 Task: Find connections with filter location Tqvarch'eli with filter topic #marketingwith filter profile language Spanish with filter current company PM Group with filter school Uka Tarsadia University  with filter industry Repair and Maintenance with filter service category Mortgage Lending with filter keywords title Solar Photovoltaic Installer
Action: Mouse moved to (170, 272)
Screenshot: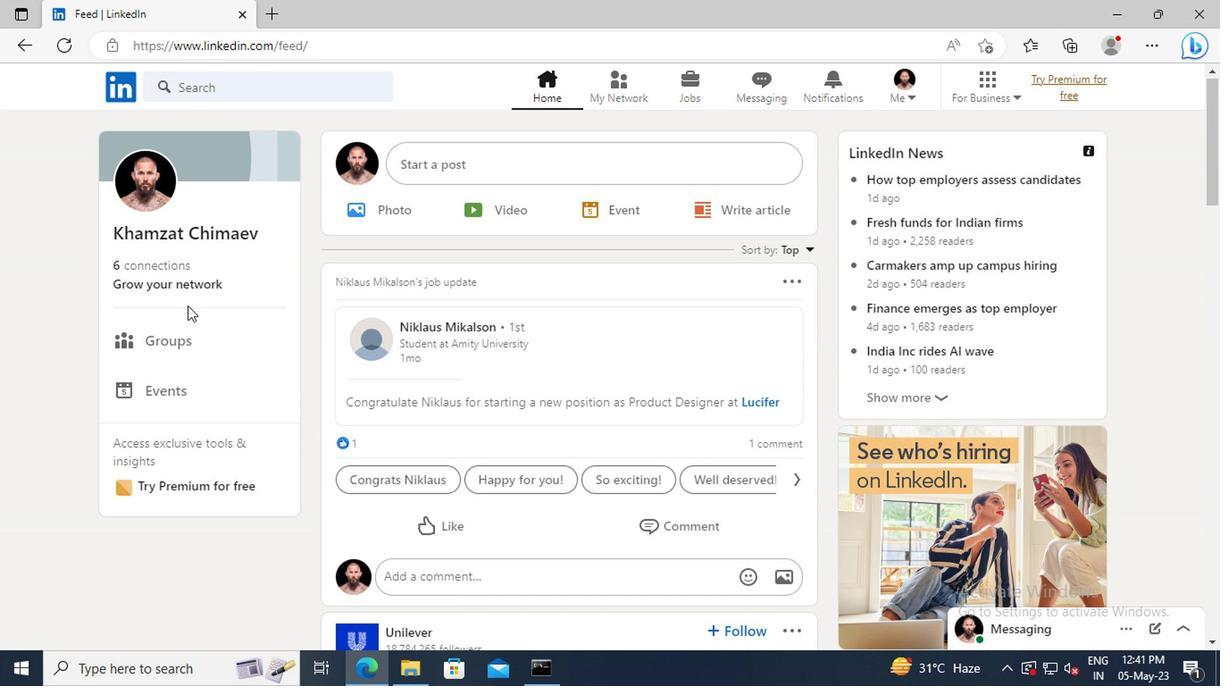 
Action: Mouse pressed left at (170, 272)
Screenshot: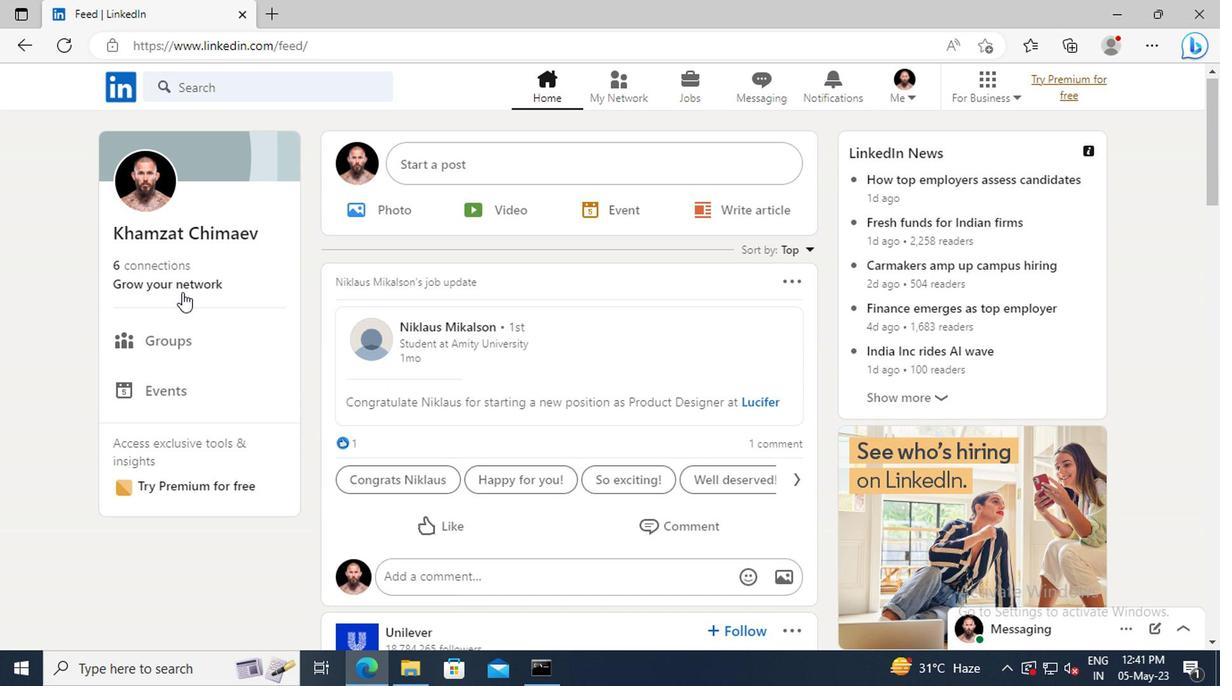 
Action: Mouse moved to (191, 188)
Screenshot: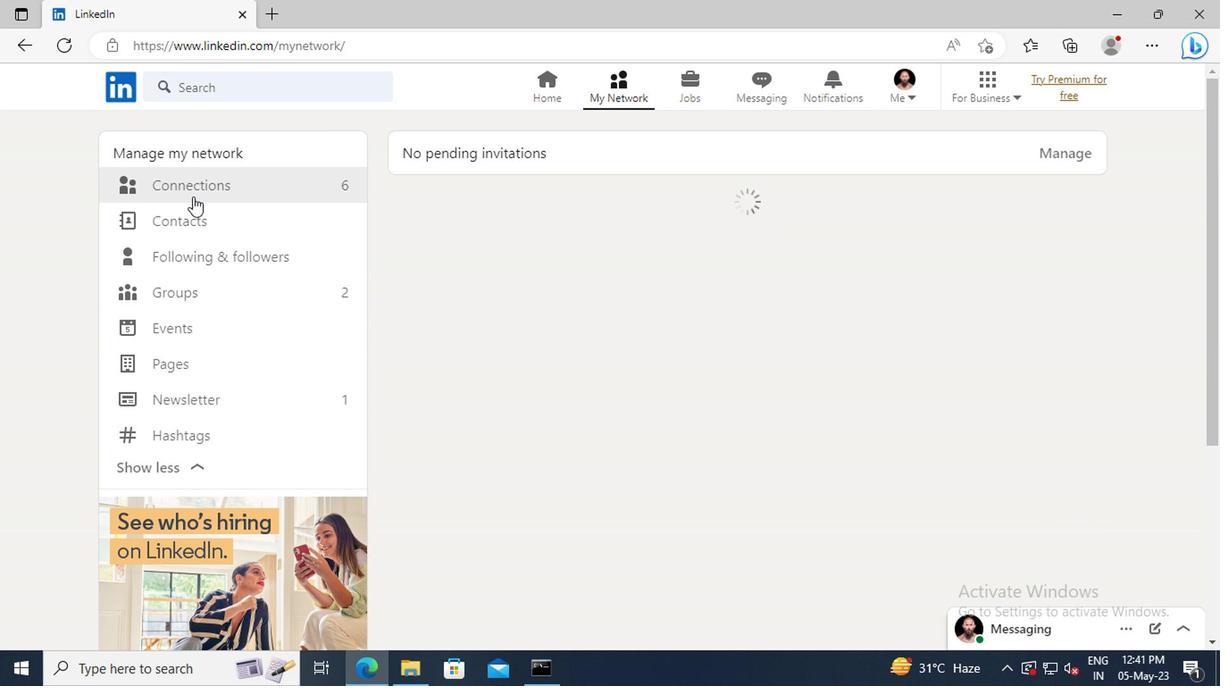 
Action: Mouse pressed left at (191, 188)
Screenshot: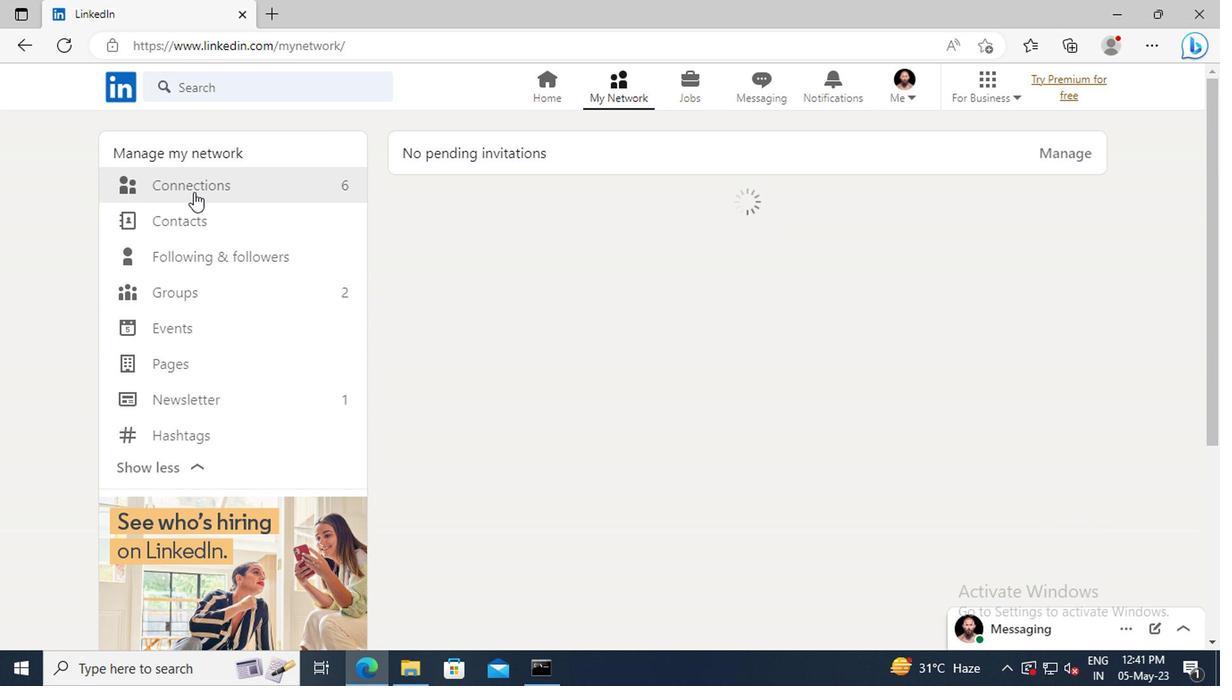 
Action: Mouse moved to (733, 191)
Screenshot: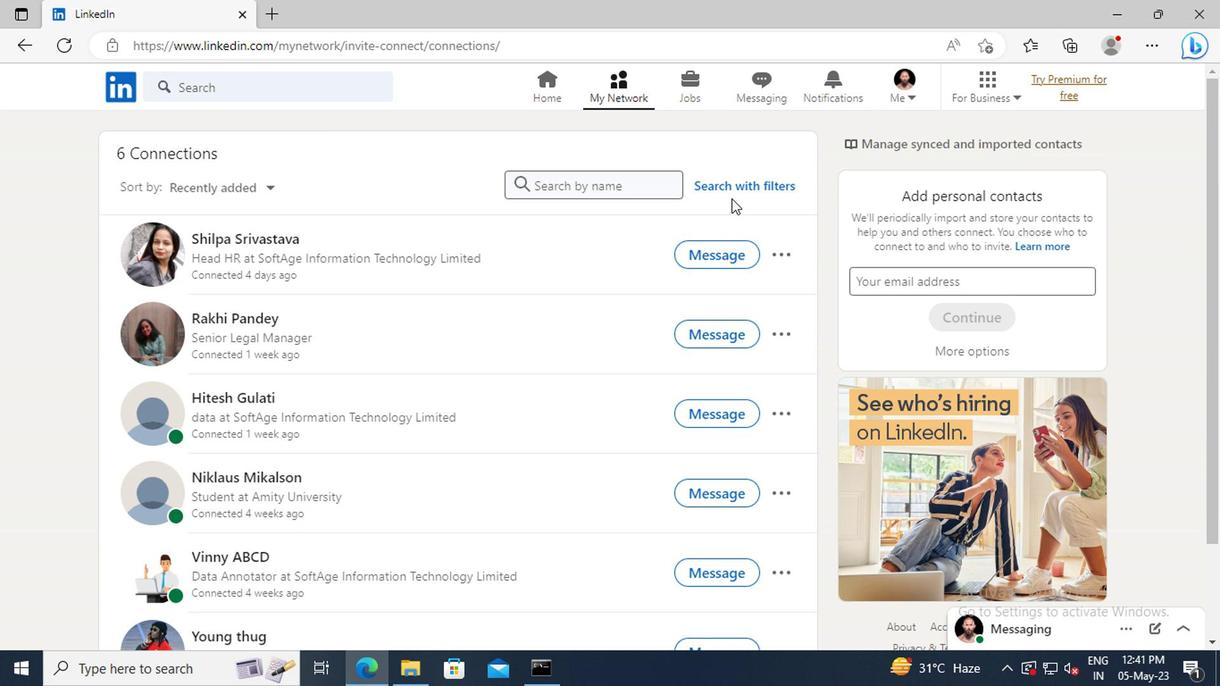 
Action: Mouse pressed left at (733, 191)
Screenshot: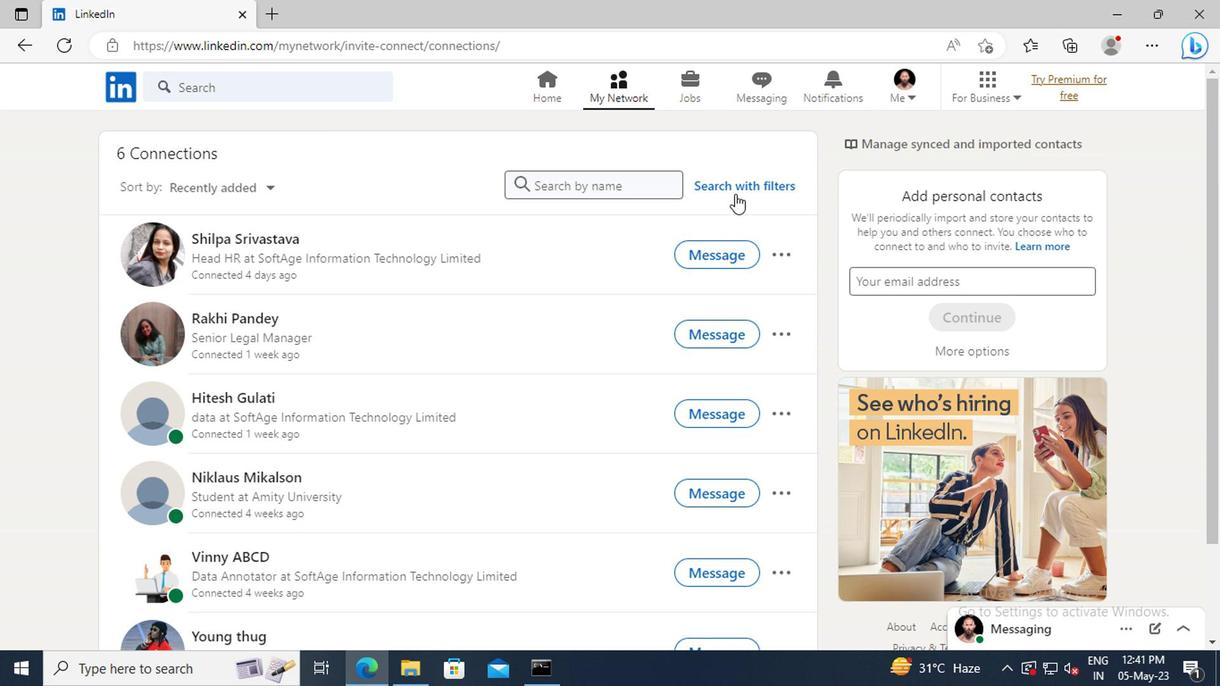 
Action: Mouse moved to (669, 139)
Screenshot: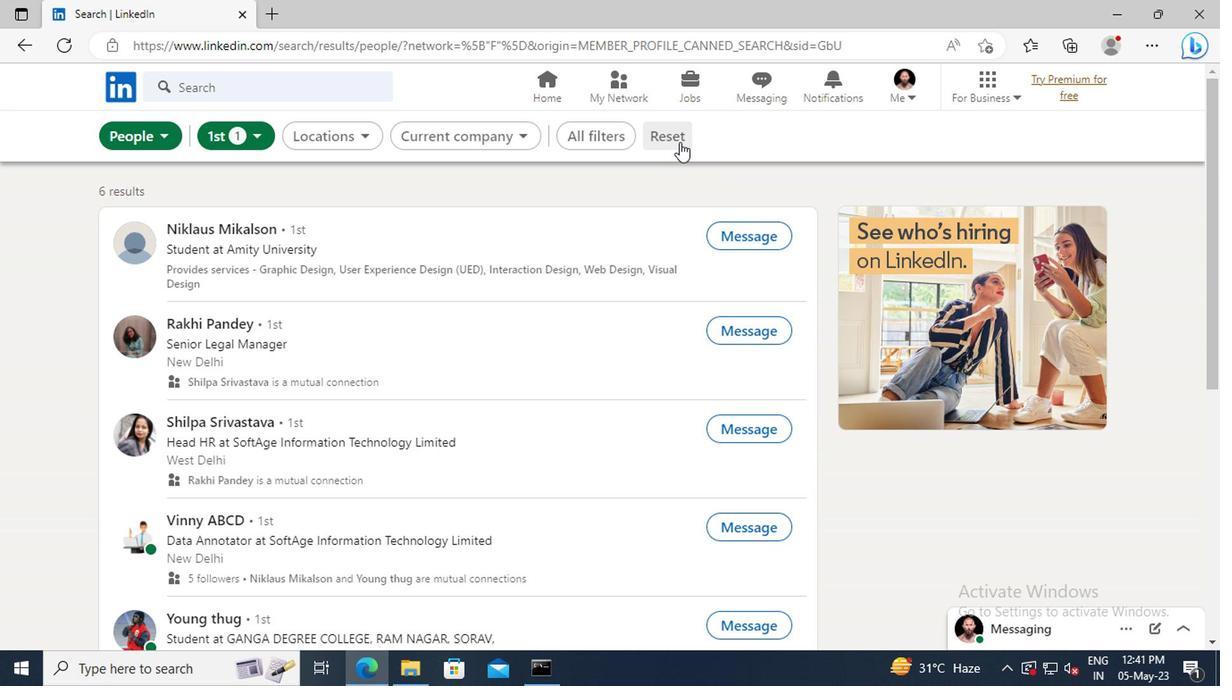 
Action: Mouse pressed left at (669, 139)
Screenshot: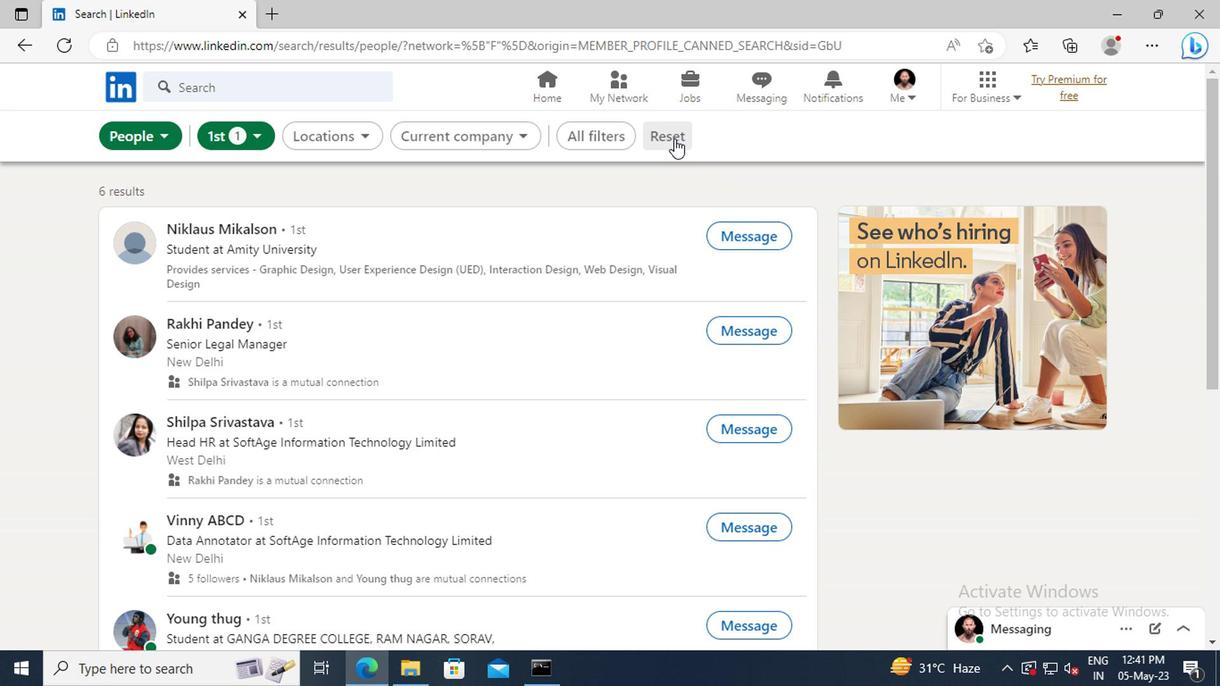 
Action: Mouse moved to (641, 139)
Screenshot: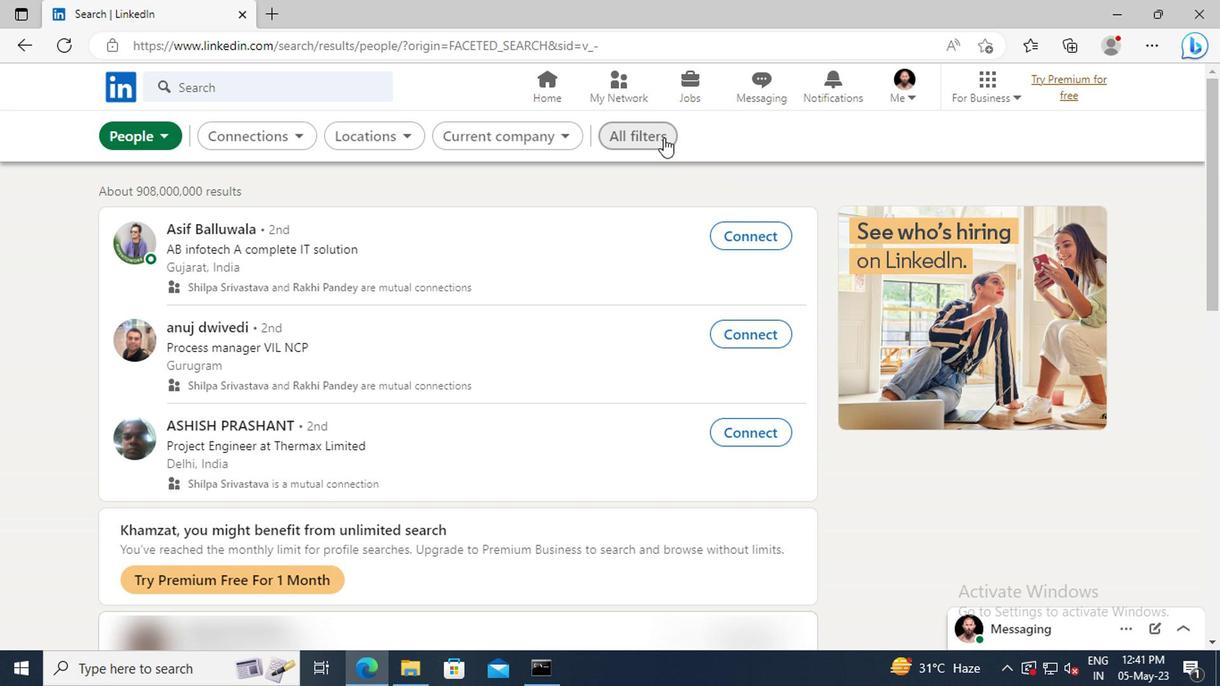 
Action: Mouse pressed left at (641, 139)
Screenshot: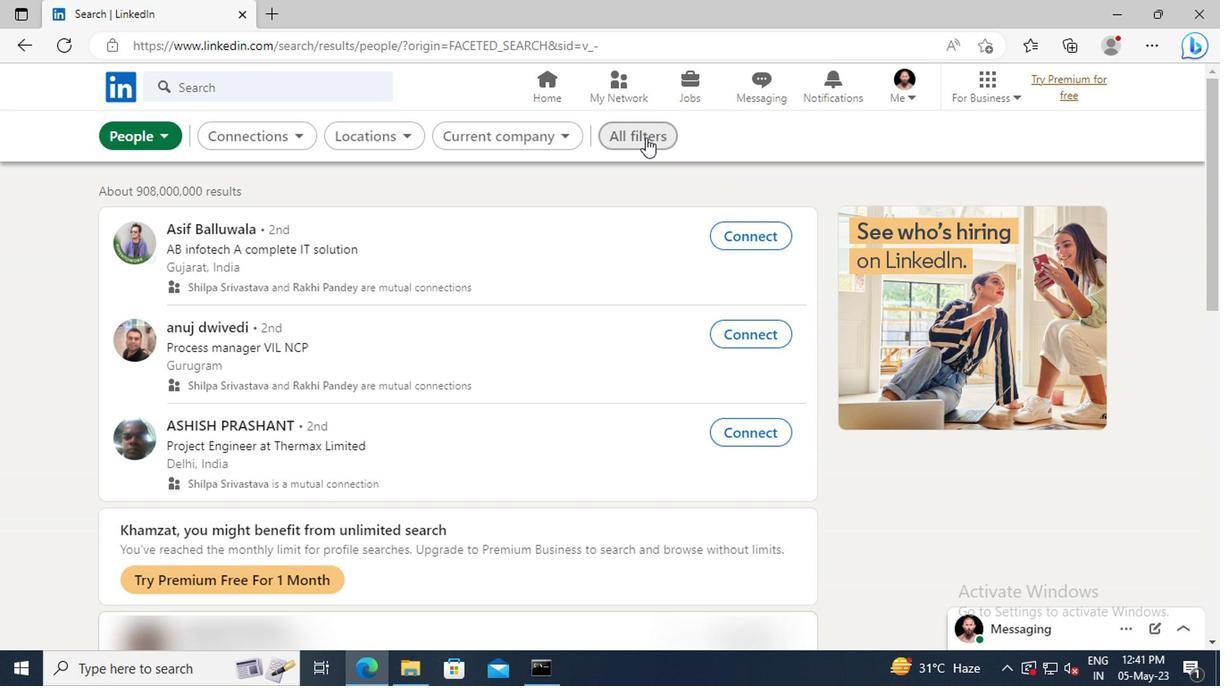
Action: Mouse moved to (1002, 348)
Screenshot: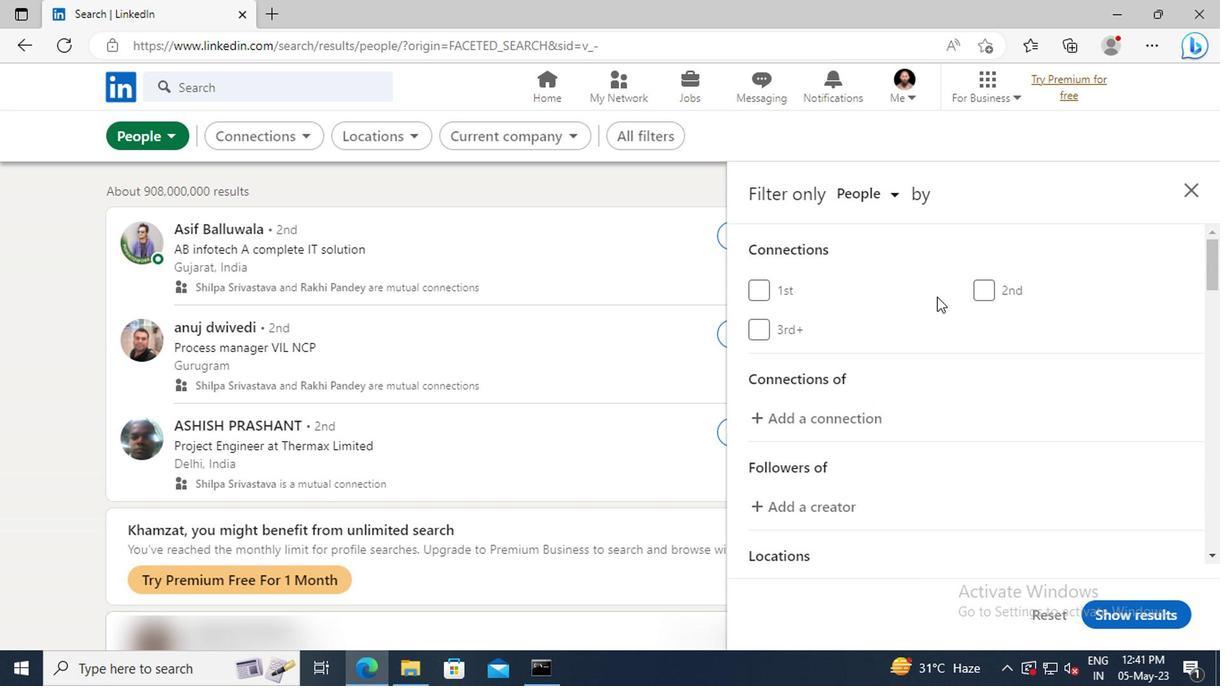 
Action: Mouse scrolled (1002, 347) with delta (0, -1)
Screenshot: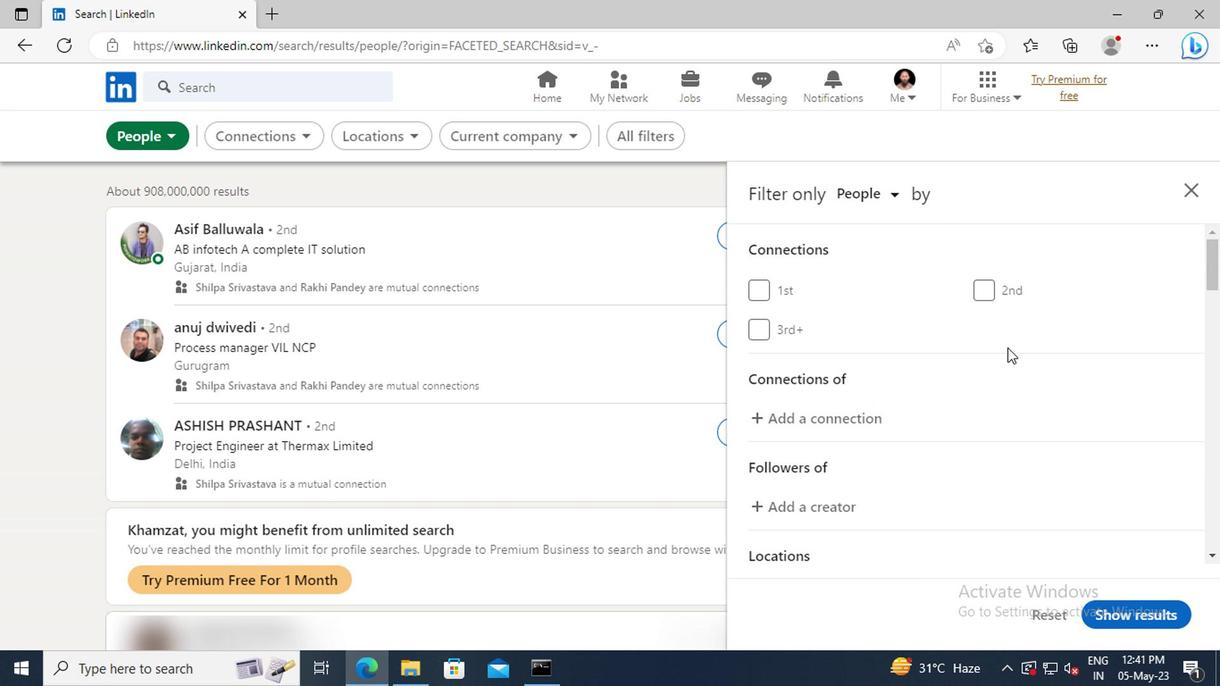 
Action: Mouse scrolled (1002, 347) with delta (0, -1)
Screenshot: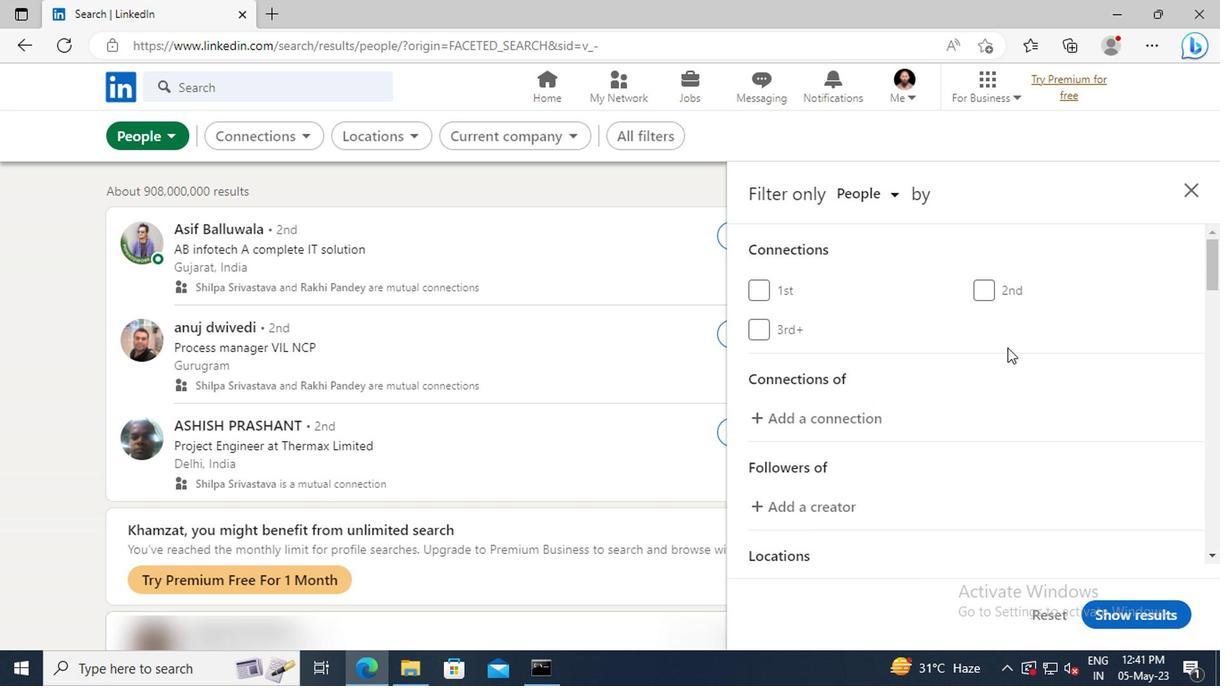 
Action: Mouse scrolled (1002, 347) with delta (0, -1)
Screenshot: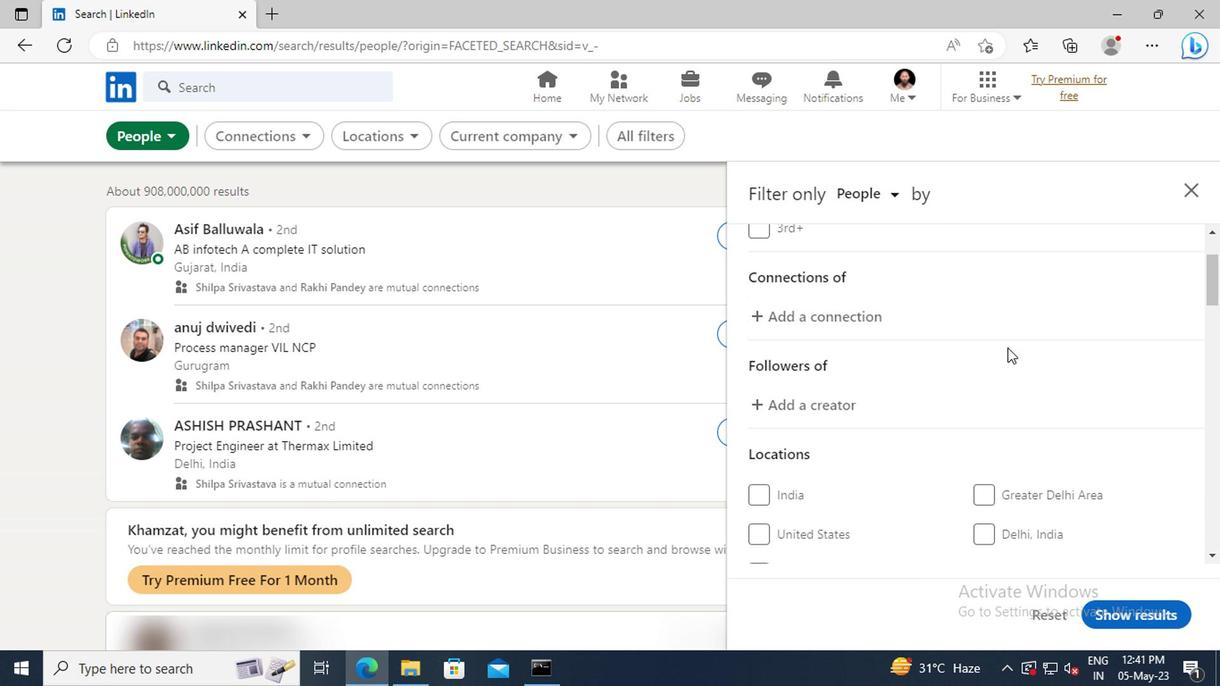 
Action: Mouse scrolled (1002, 347) with delta (0, -1)
Screenshot: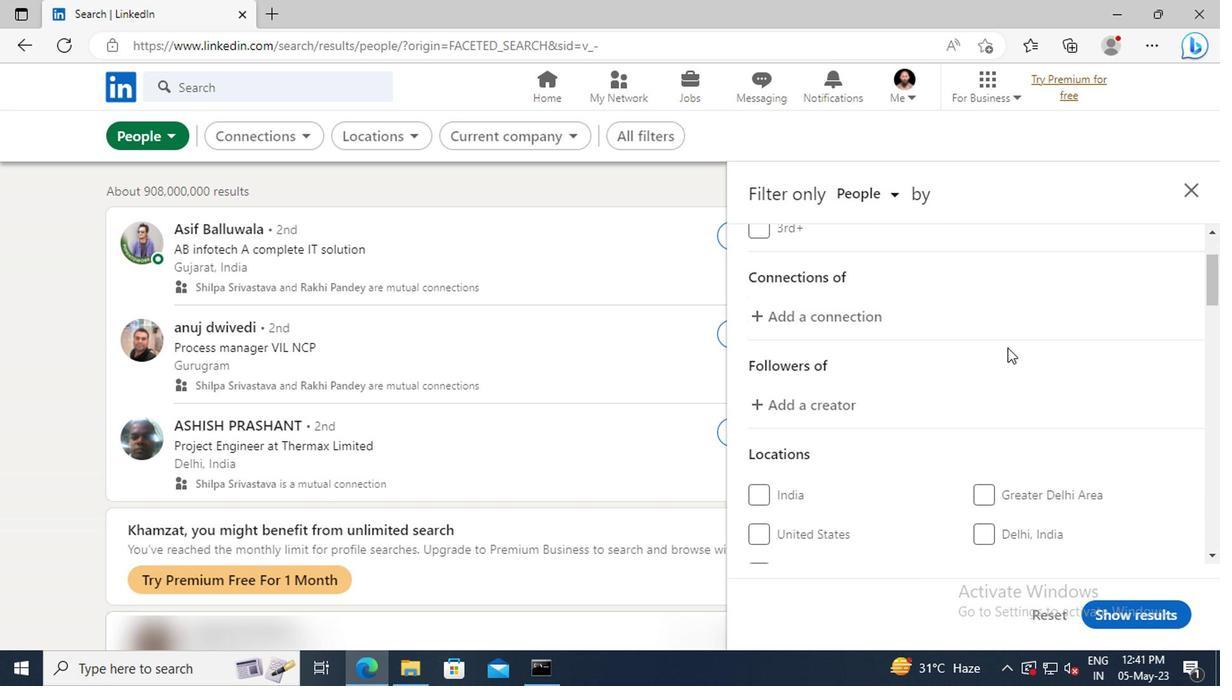 
Action: Mouse scrolled (1002, 347) with delta (0, -1)
Screenshot: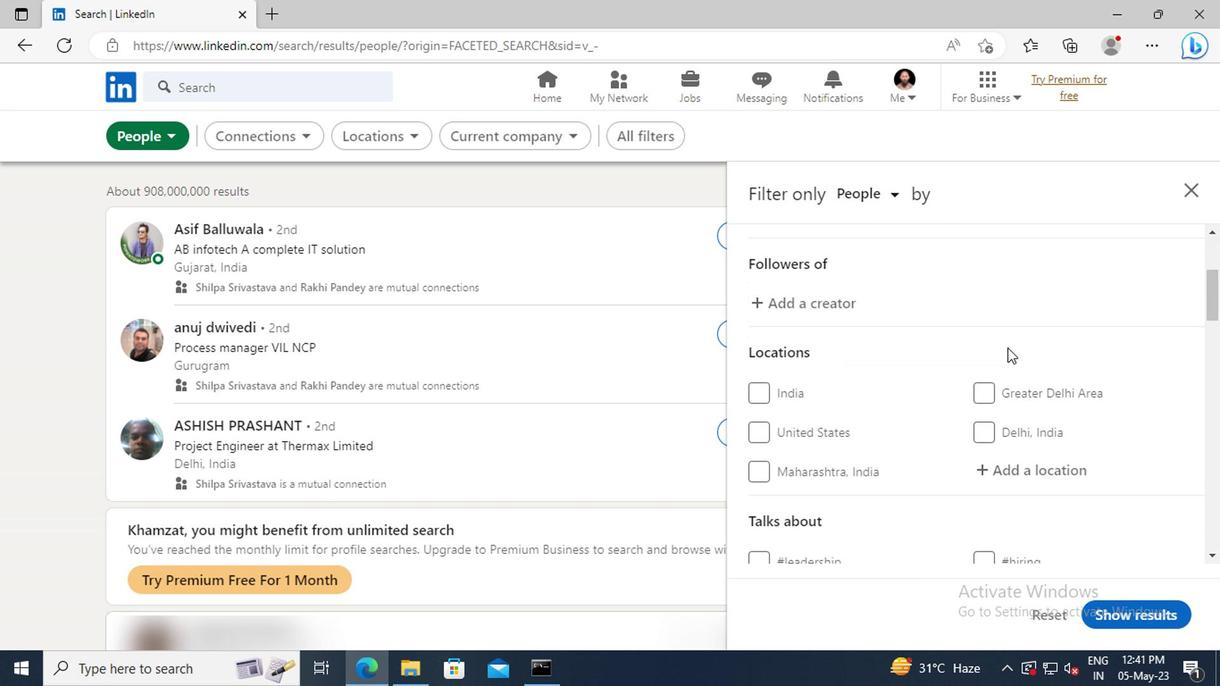 
Action: Mouse scrolled (1002, 347) with delta (0, -1)
Screenshot: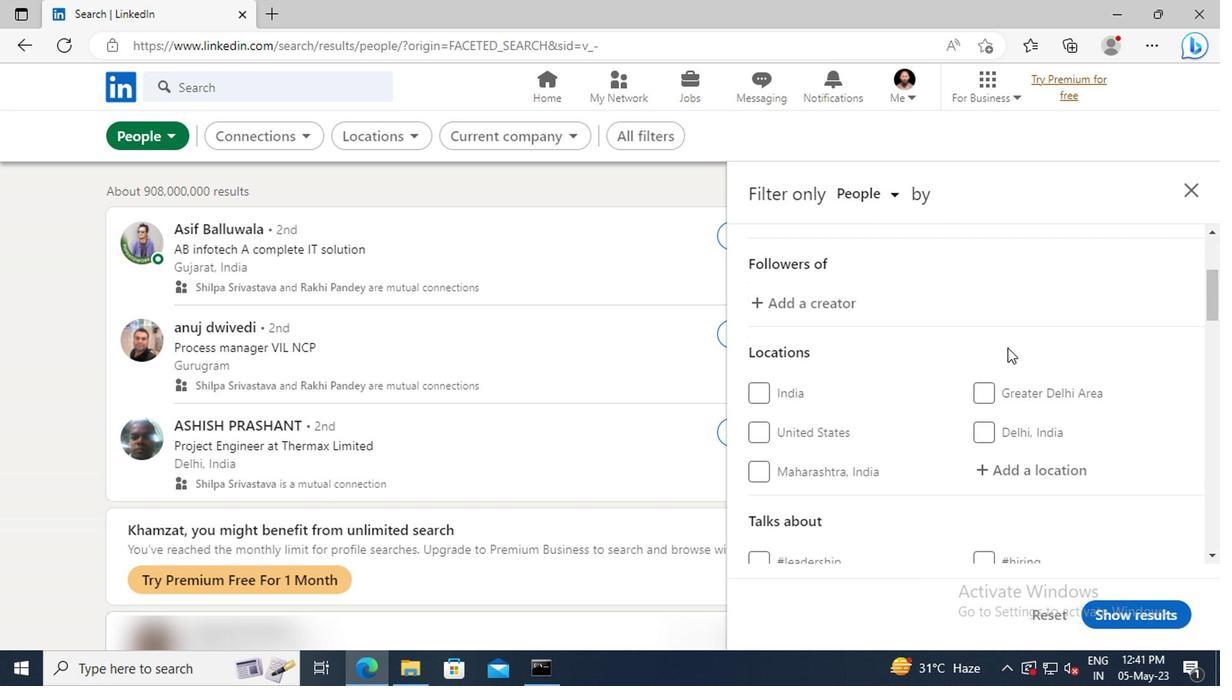 
Action: Mouse moved to (1003, 365)
Screenshot: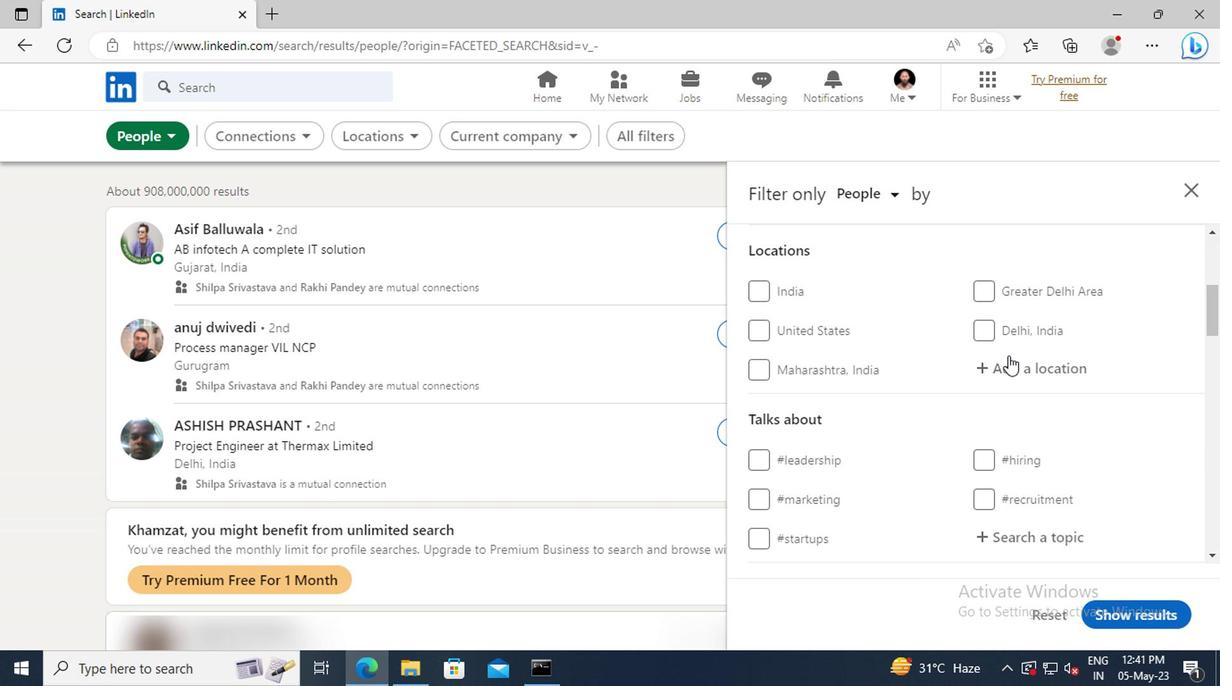 
Action: Mouse pressed left at (1003, 365)
Screenshot: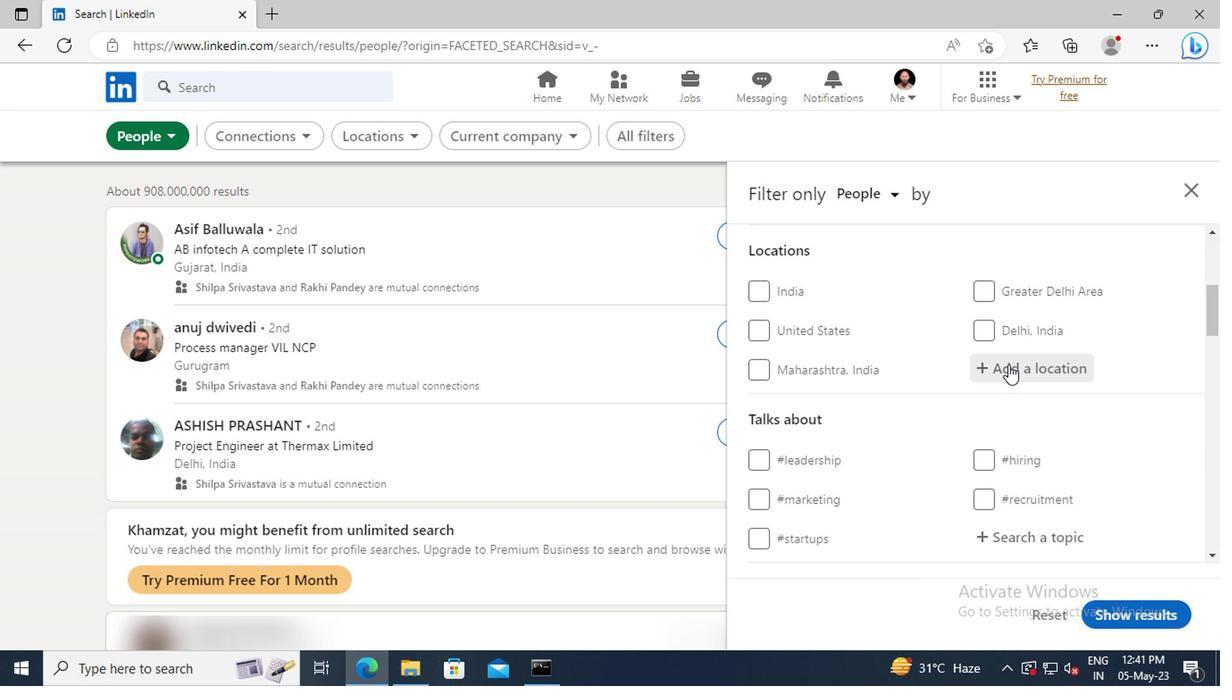 
Action: Key pressed <Key.shift>TQVARCH'ELI<Key.enter>
Screenshot: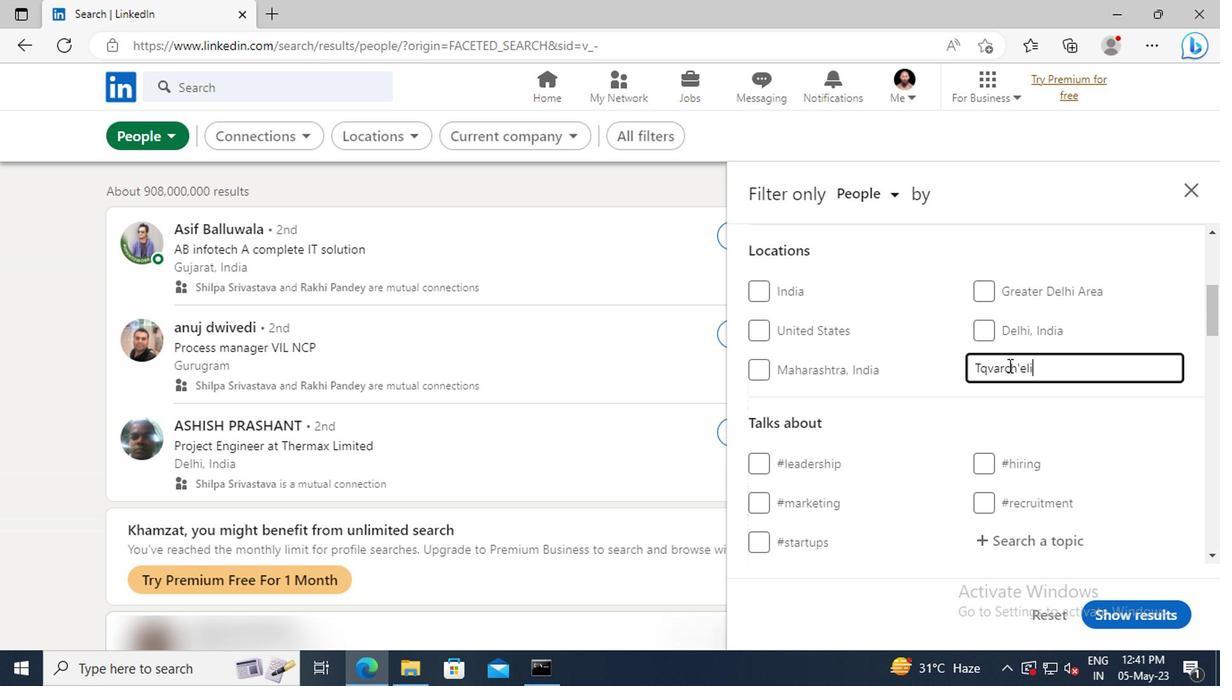 
Action: Mouse scrolled (1003, 364) with delta (0, 0)
Screenshot: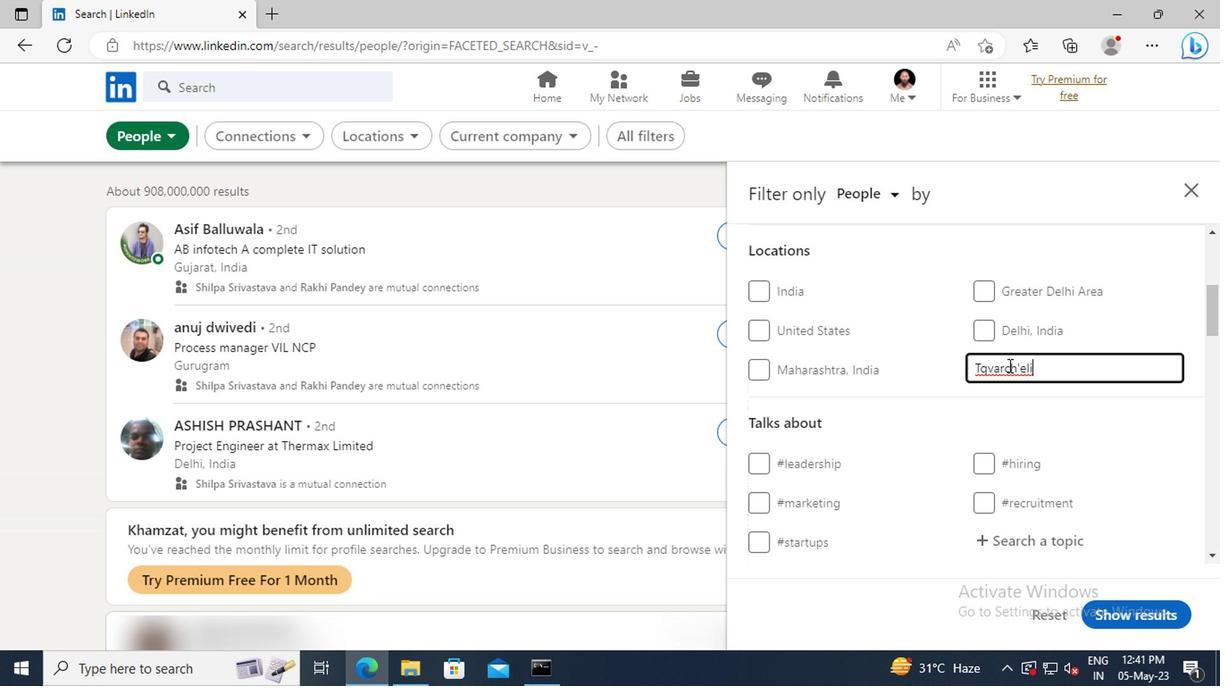 
Action: Mouse scrolled (1003, 364) with delta (0, 0)
Screenshot: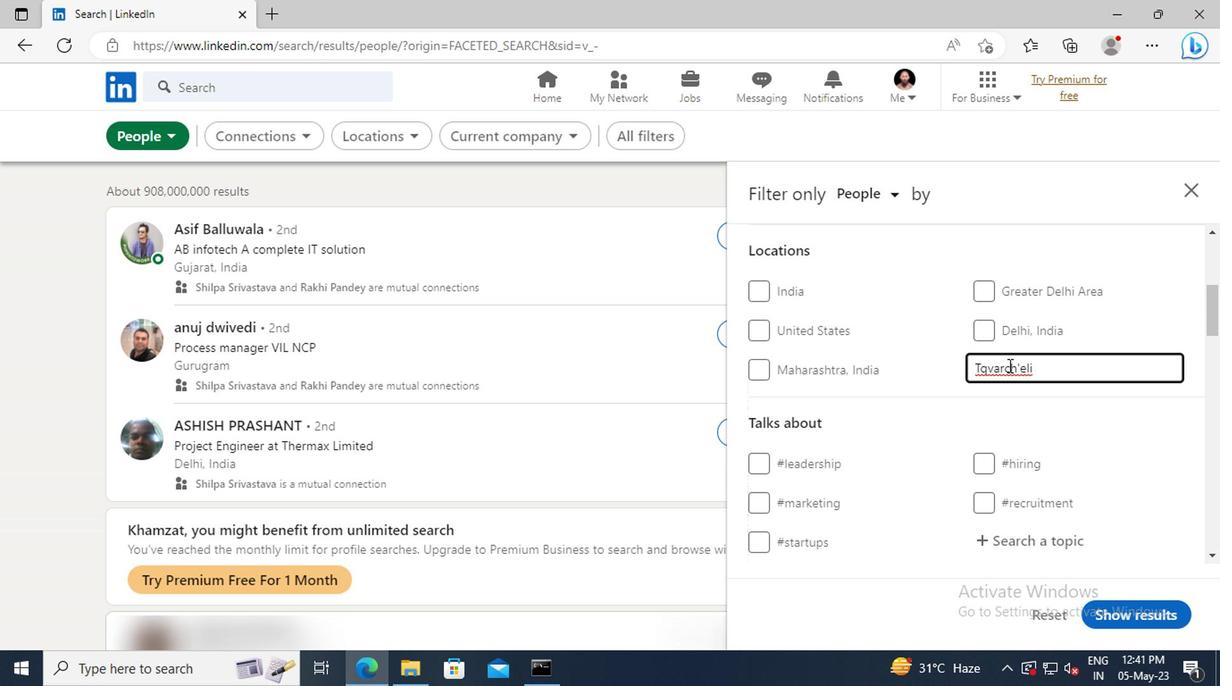 
Action: Mouse moved to (753, 402)
Screenshot: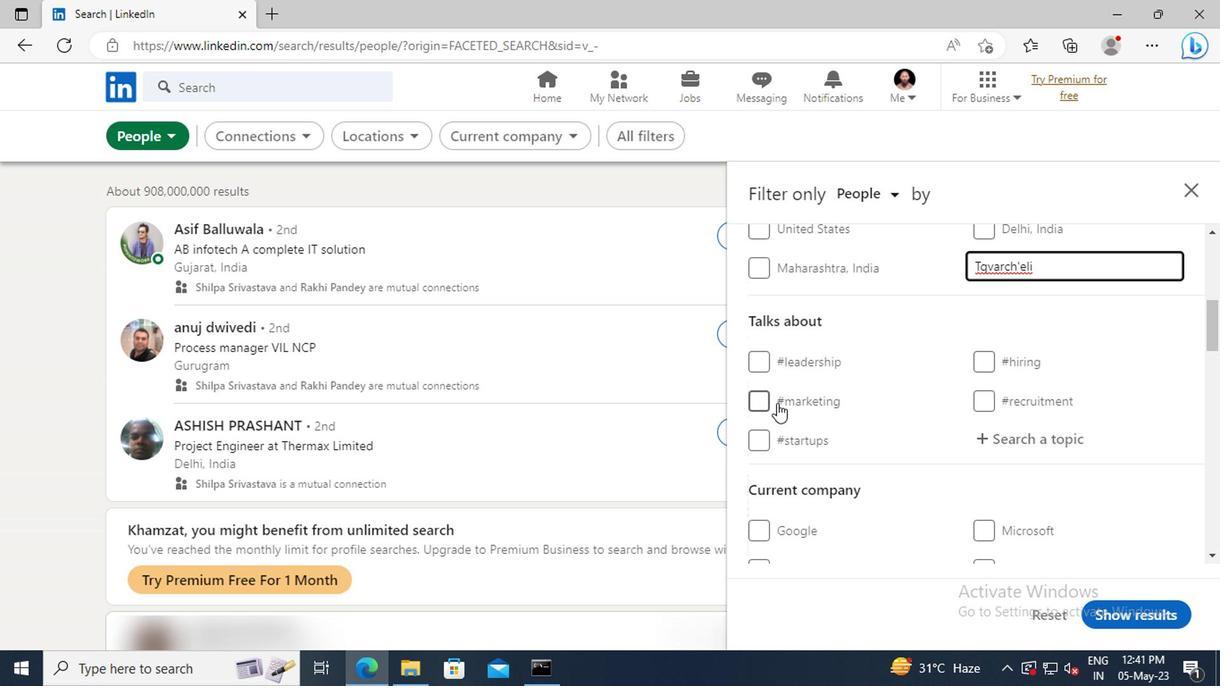 
Action: Mouse pressed left at (753, 402)
Screenshot: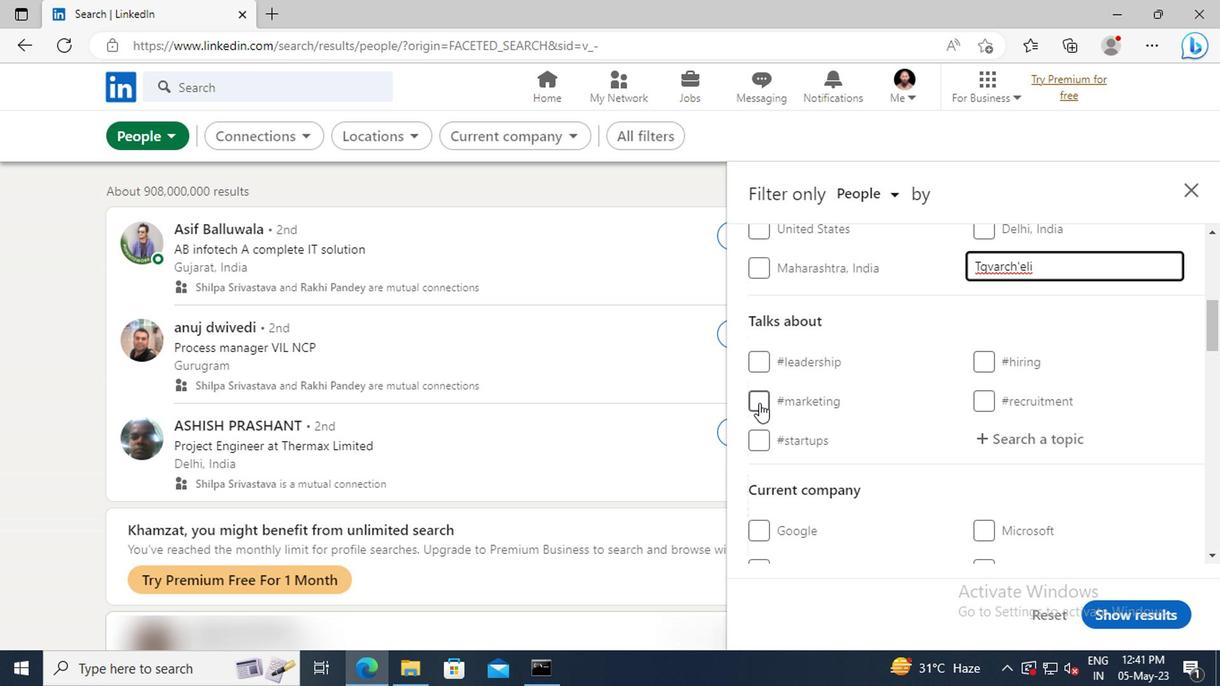 
Action: Mouse moved to (937, 402)
Screenshot: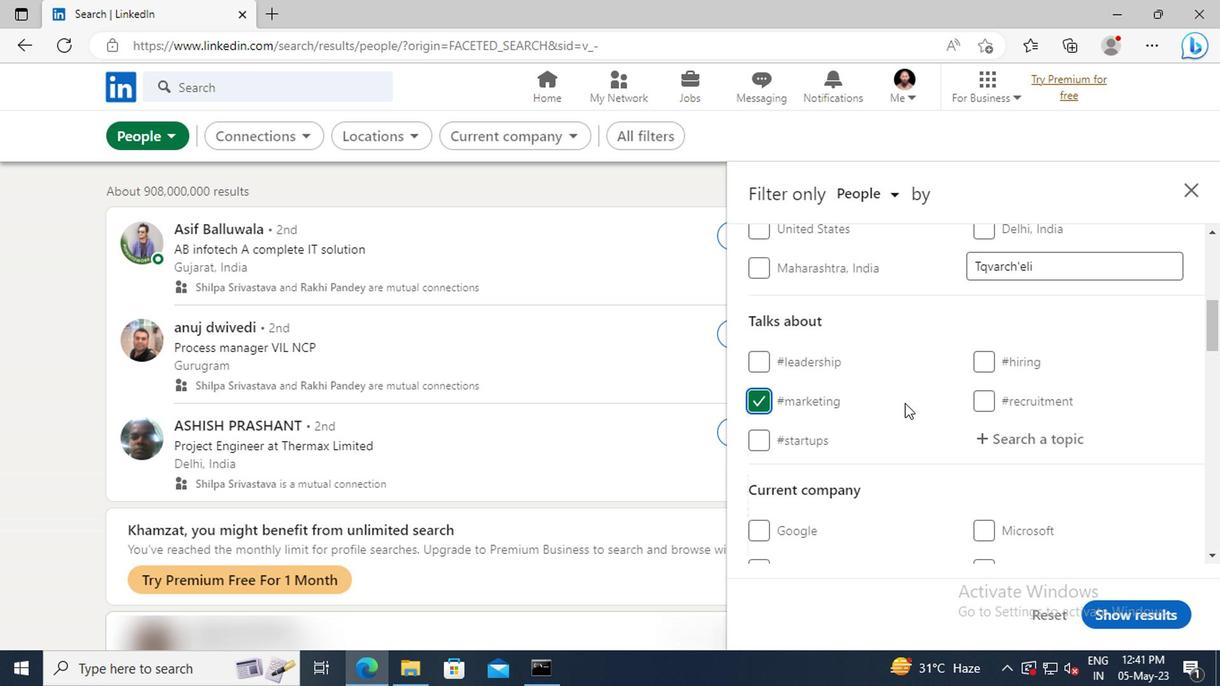 
Action: Mouse scrolled (937, 401) with delta (0, -1)
Screenshot: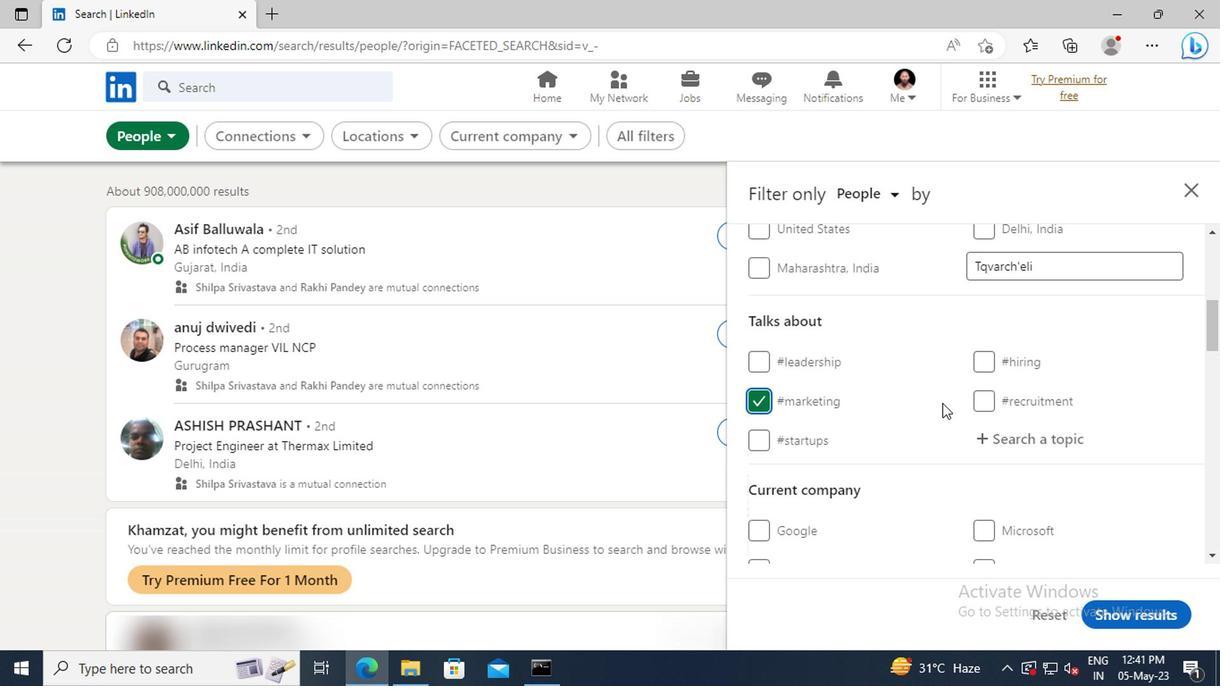 
Action: Mouse scrolled (937, 401) with delta (0, -1)
Screenshot: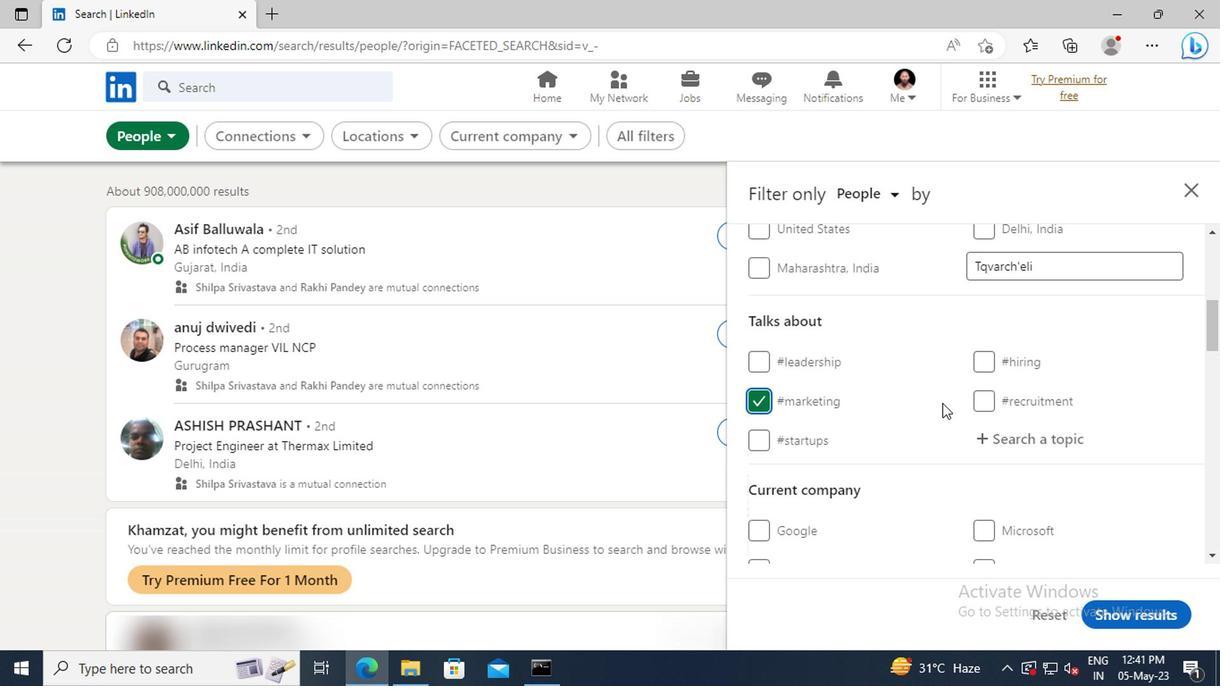 
Action: Mouse scrolled (937, 401) with delta (0, -1)
Screenshot: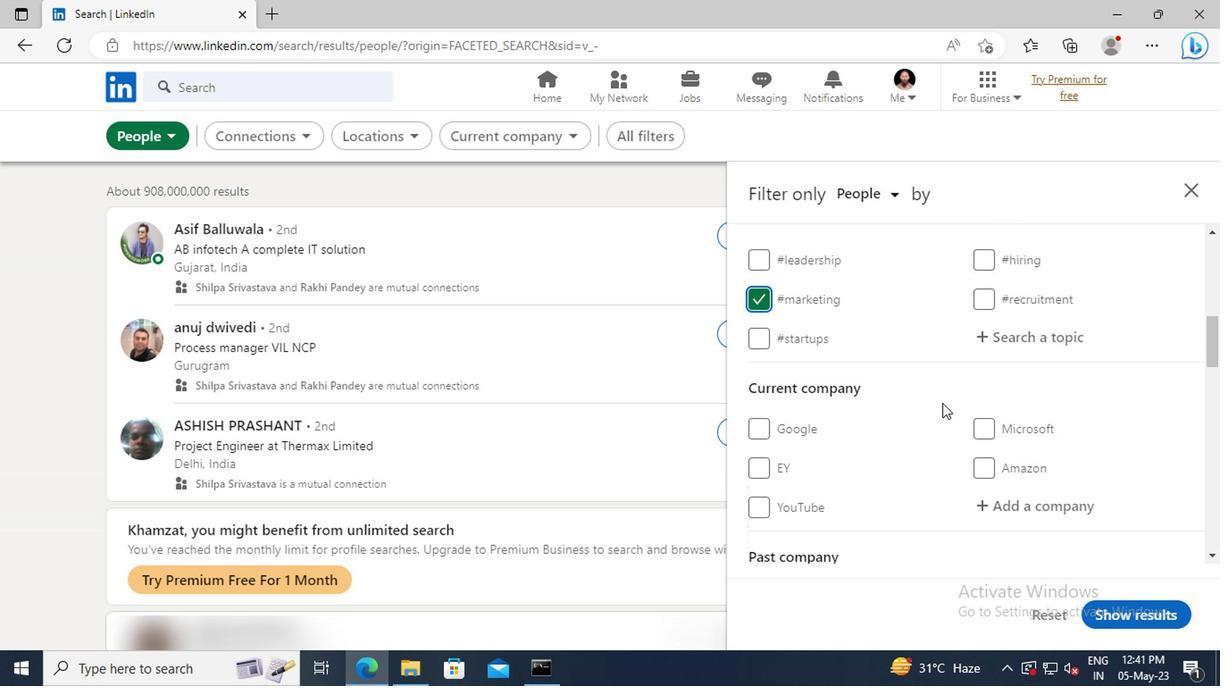 
Action: Mouse scrolled (937, 401) with delta (0, -1)
Screenshot: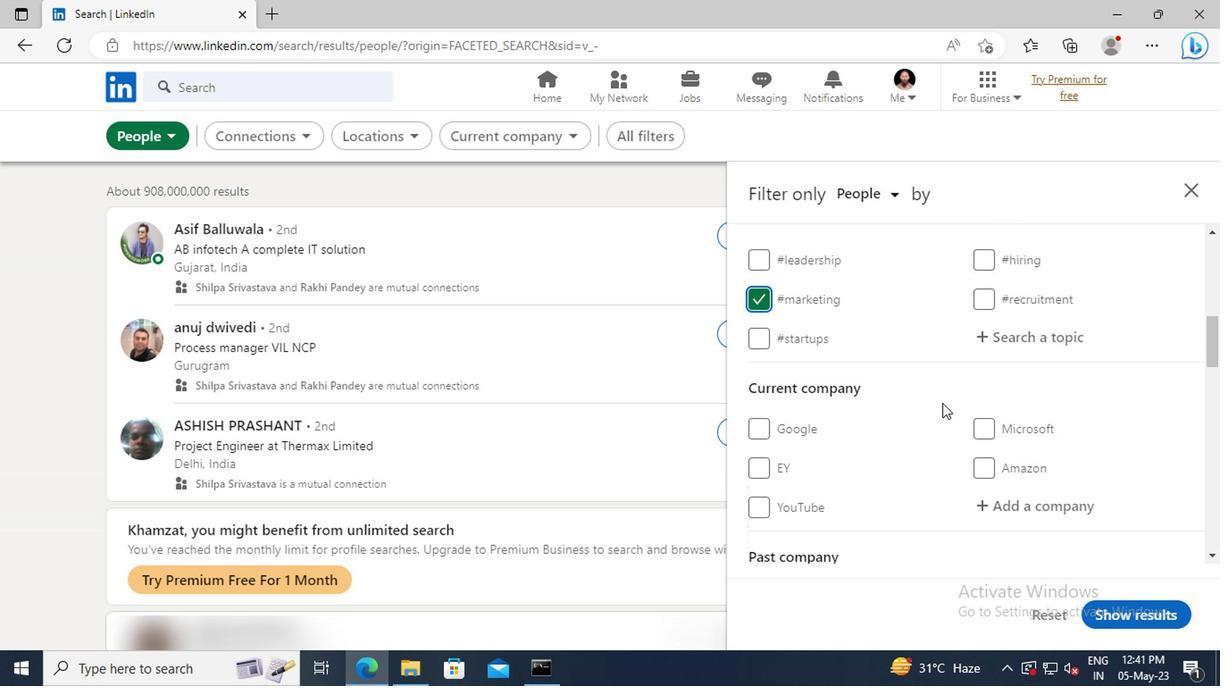 
Action: Mouse scrolled (937, 401) with delta (0, -1)
Screenshot: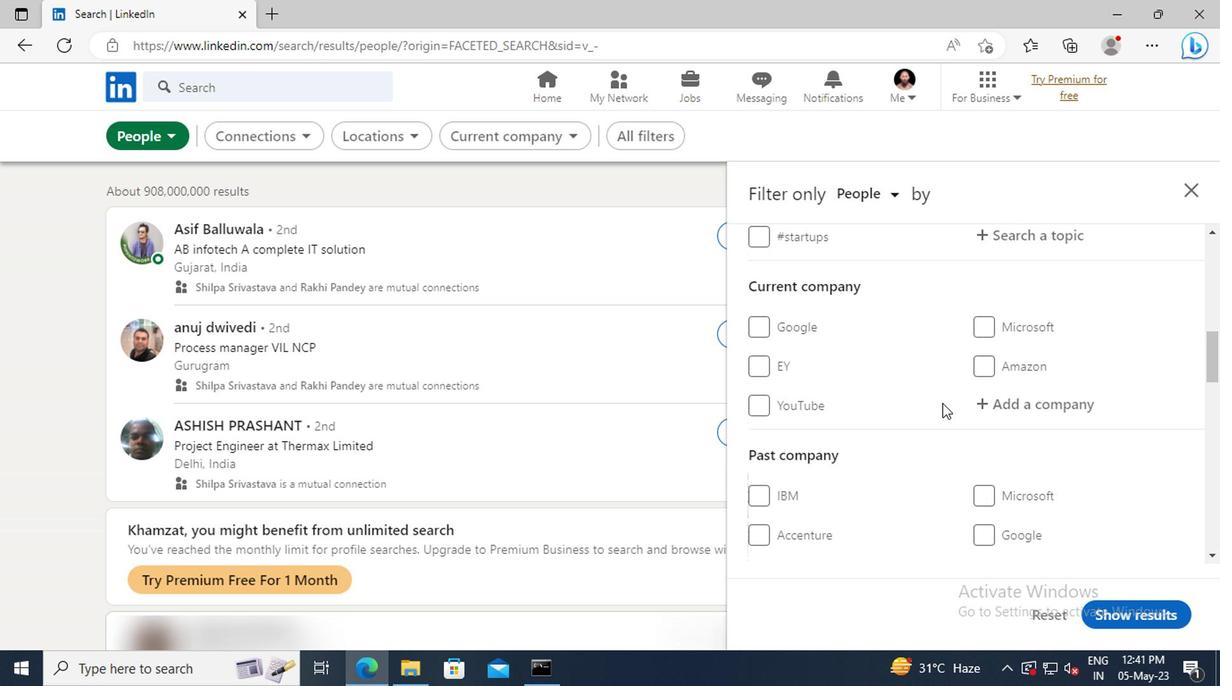 
Action: Mouse scrolled (937, 401) with delta (0, -1)
Screenshot: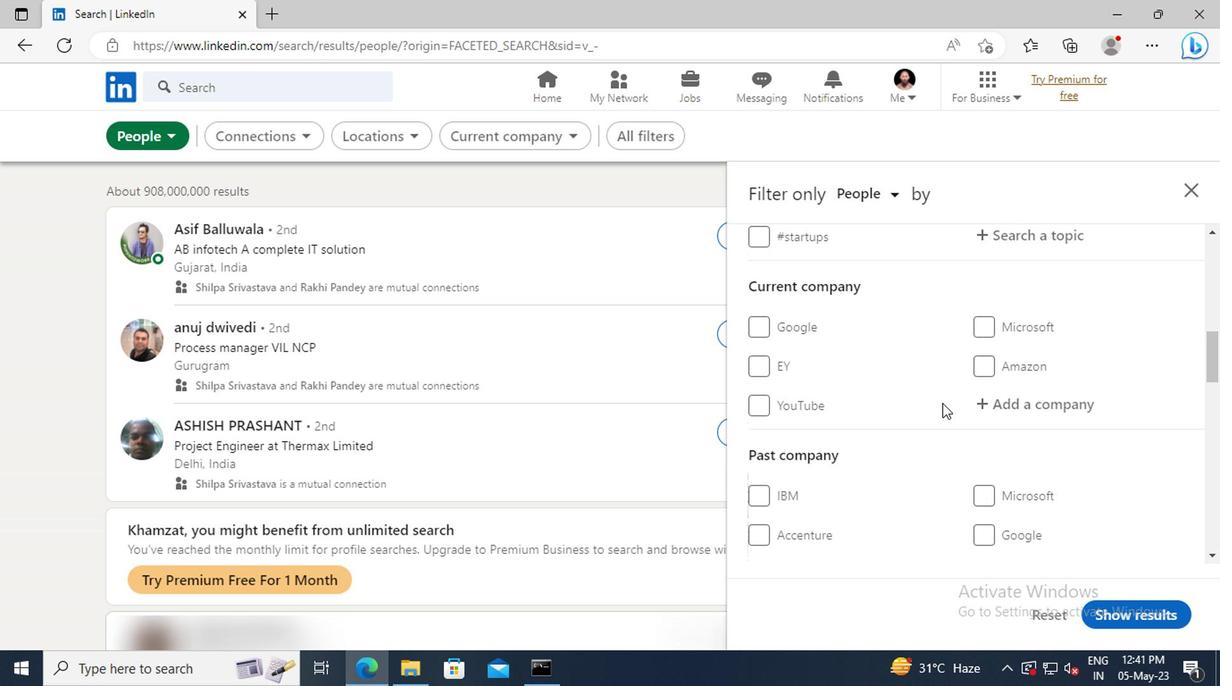 
Action: Mouse scrolled (937, 401) with delta (0, -1)
Screenshot: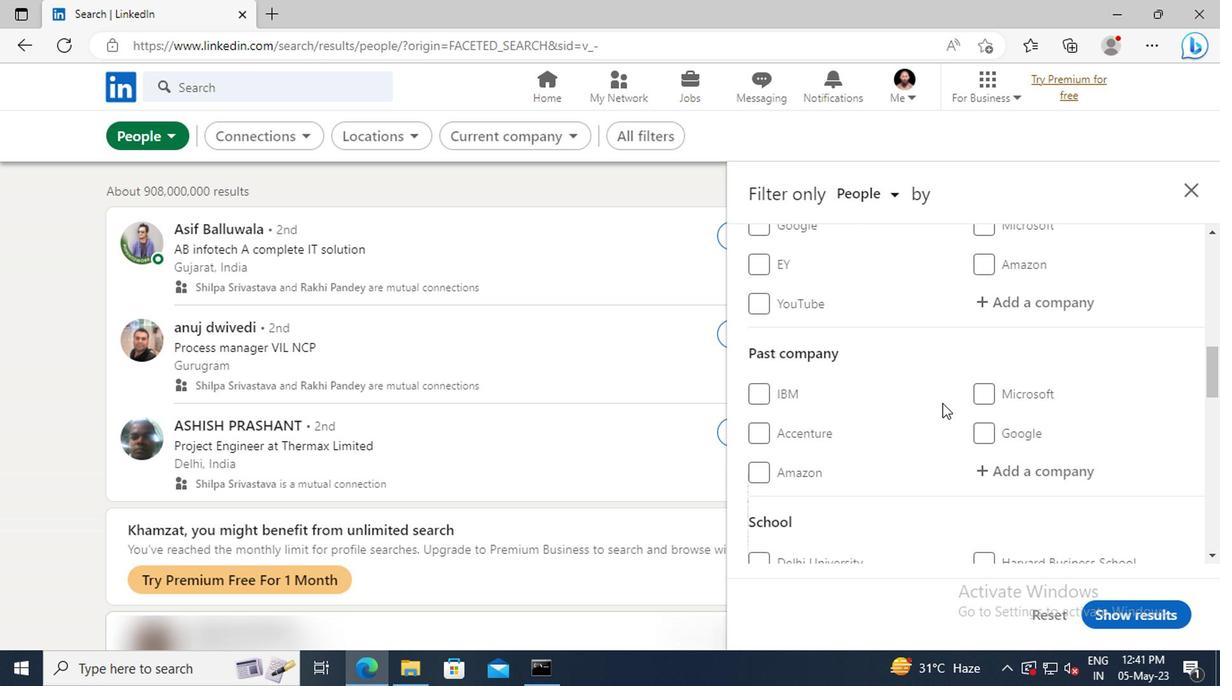 
Action: Mouse scrolled (937, 401) with delta (0, -1)
Screenshot: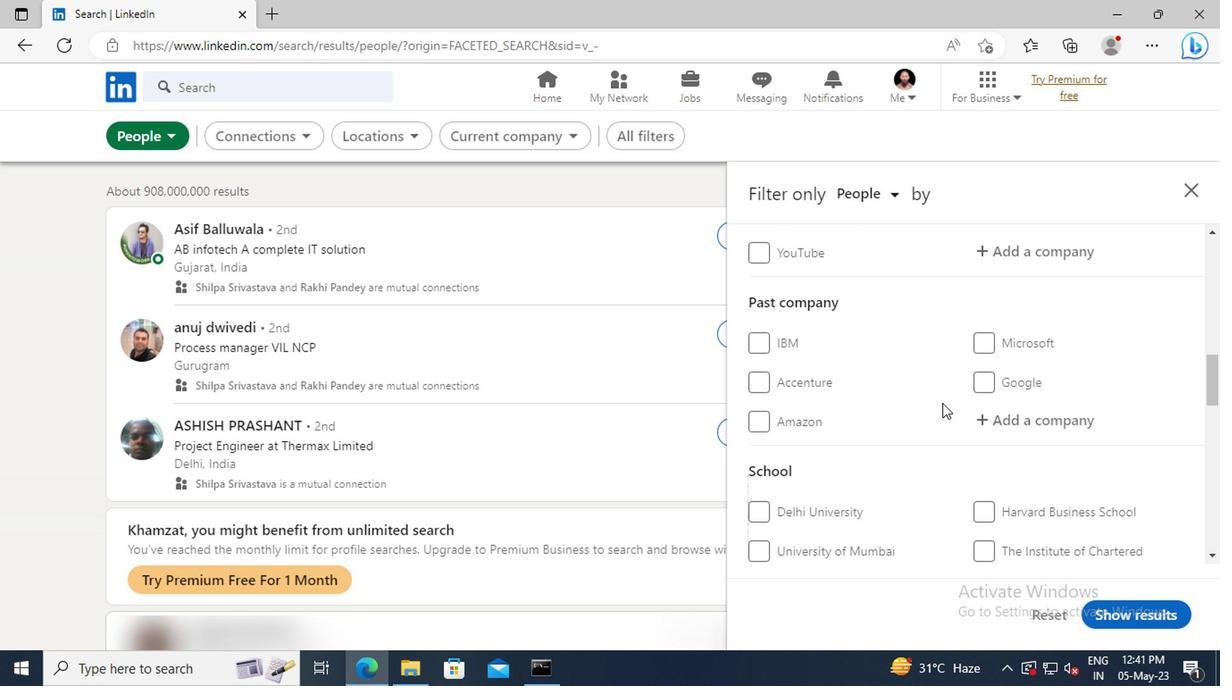 
Action: Mouse scrolled (937, 401) with delta (0, -1)
Screenshot: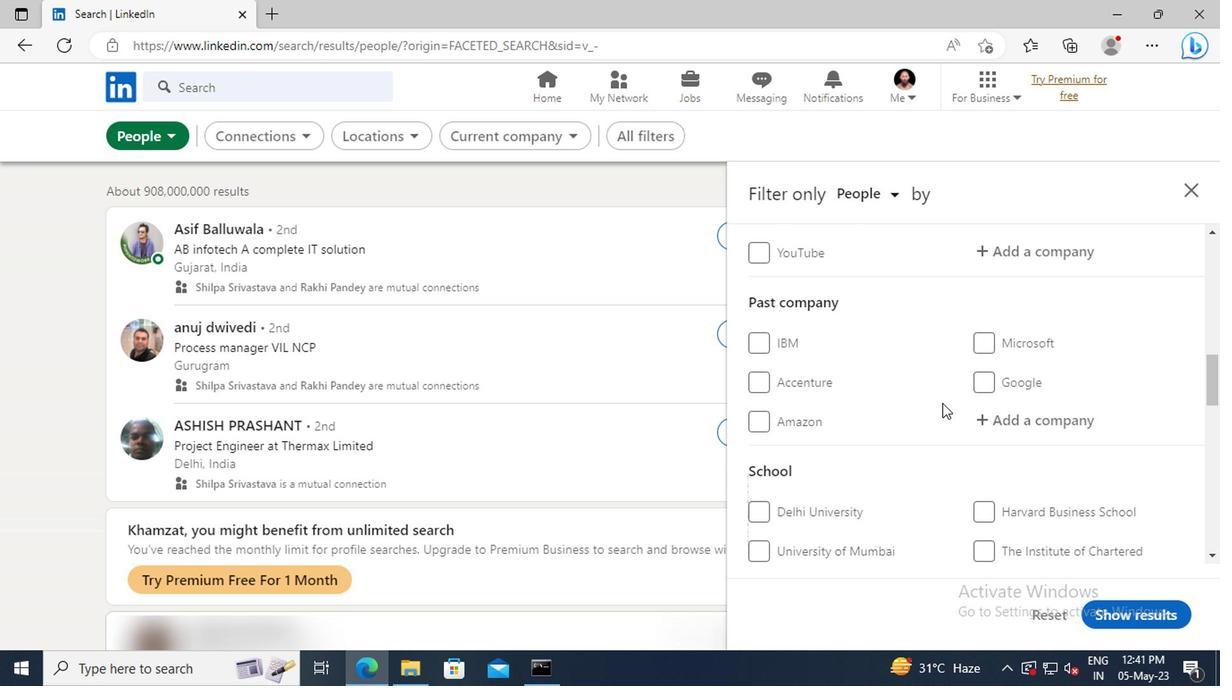 
Action: Mouse scrolled (937, 401) with delta (0, -1)
Screenshot: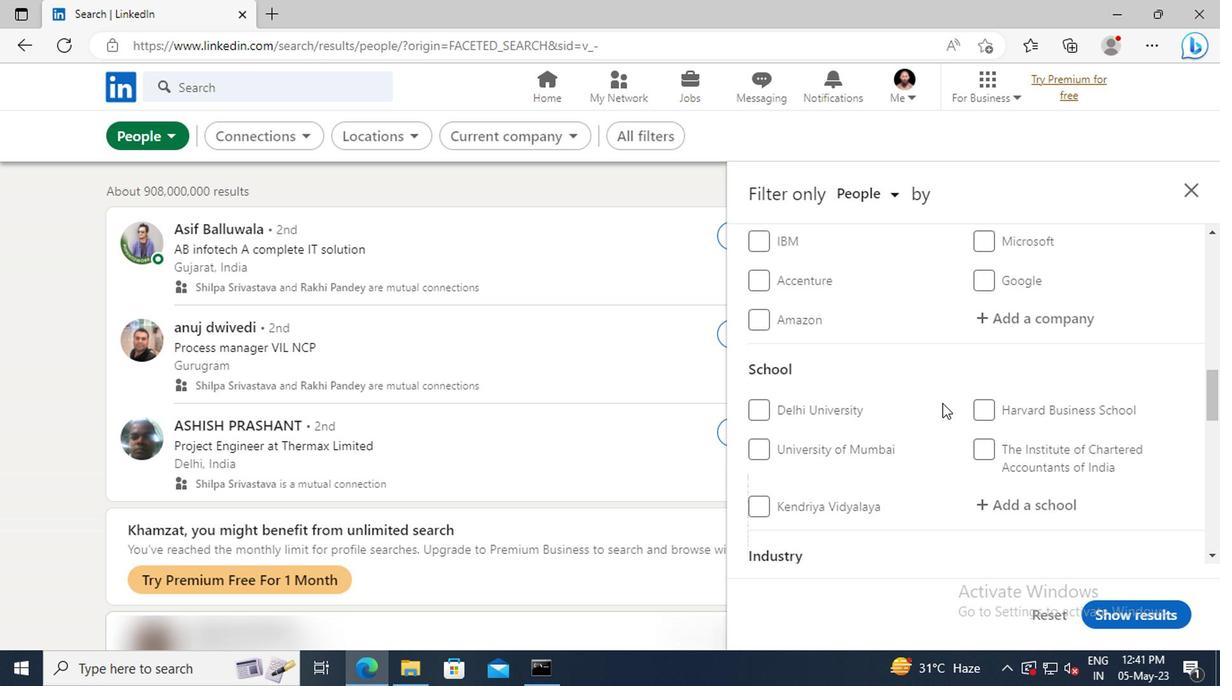 
Action: Mouse scrolled (937, 401) with delta (0, -1)
Screenshot: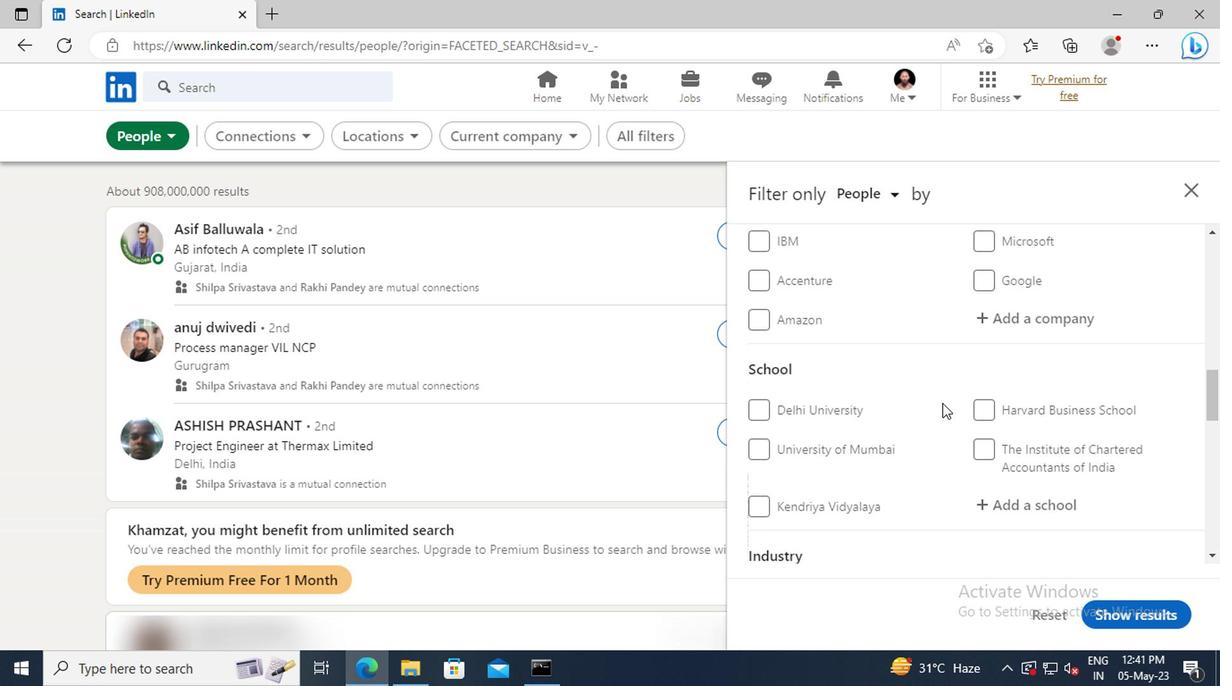 
Action: Mouse scrolled (937, 401) with delta (0, -1)
Screenshot: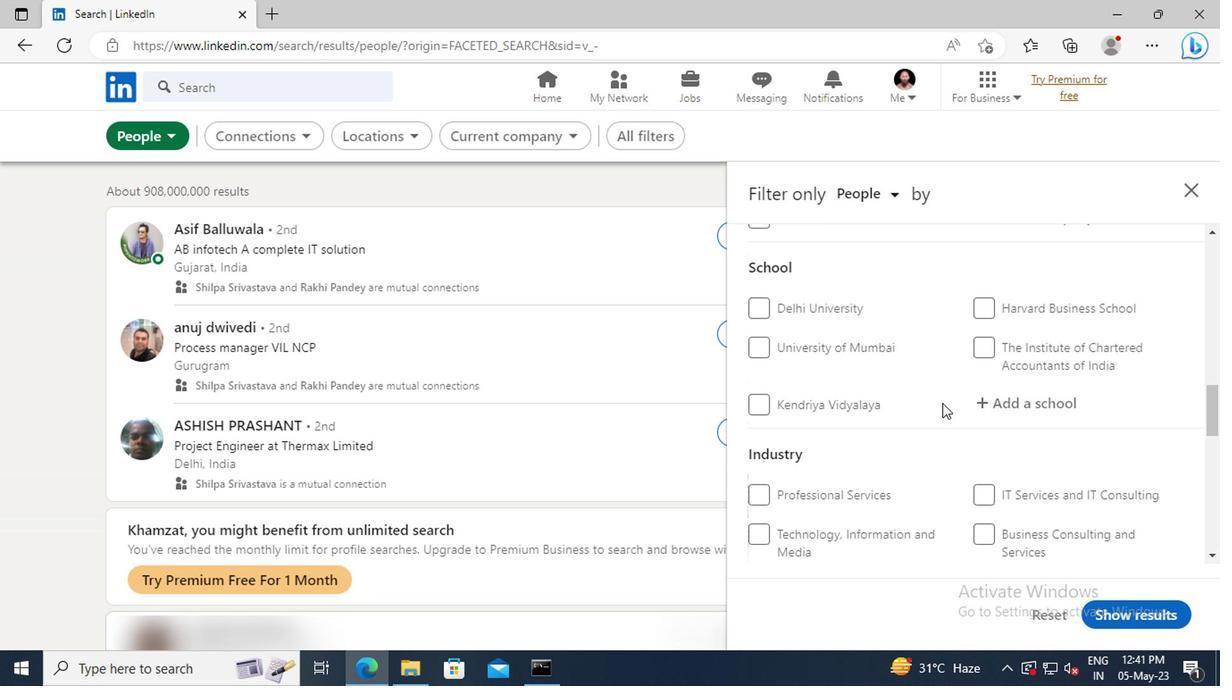 
Action: Mouse scrolled (937, 401) with delta (0, -1)
Screenshot: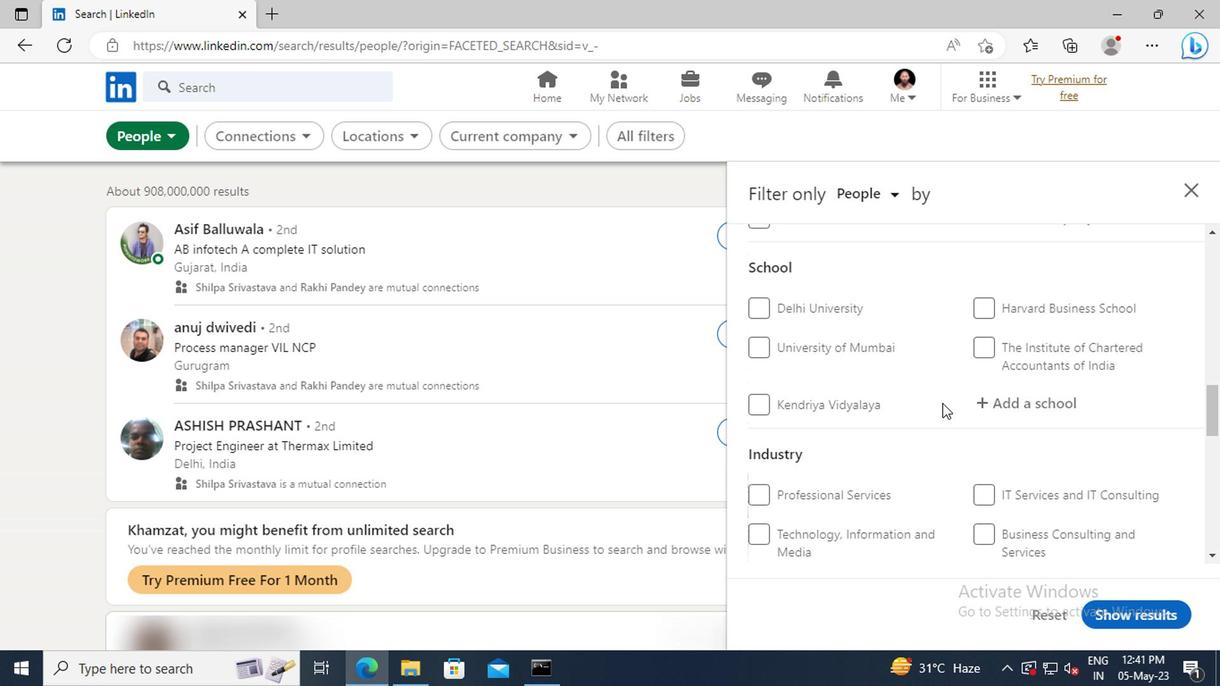 
Action: Mouse scrolled (937, 401) with delta (0, -1)
Screenshot: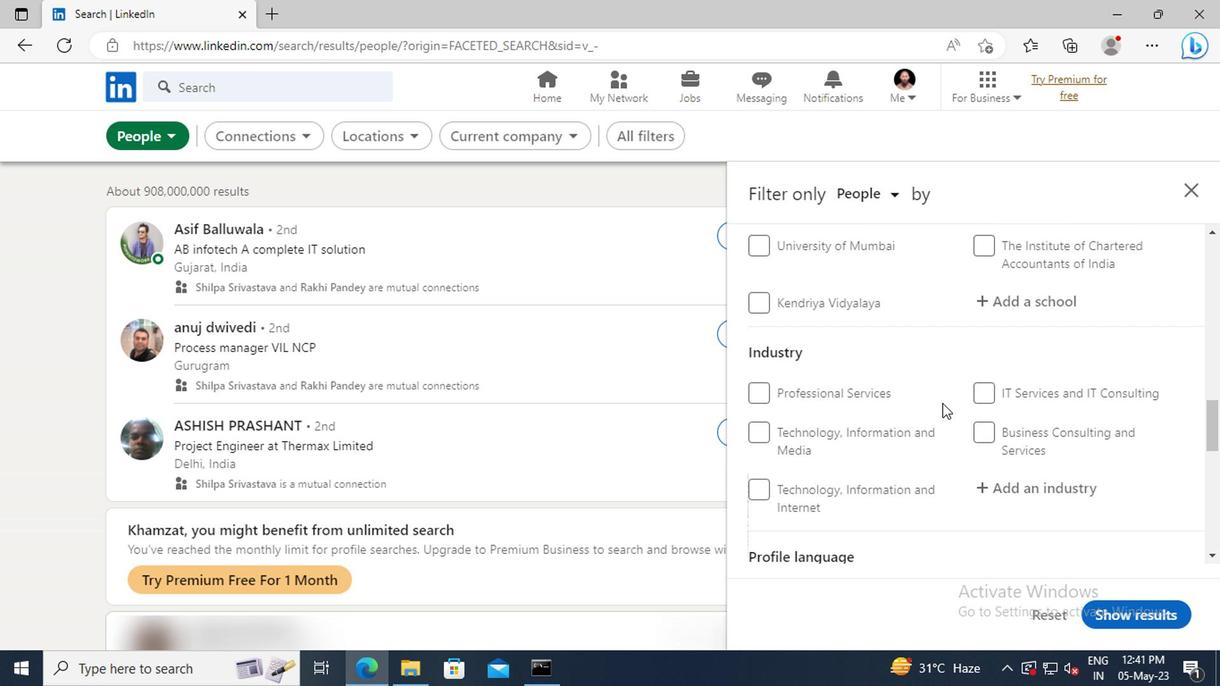 
Action: Mouse scrolled (937, 401) with delta (0, -1)
Screenshot: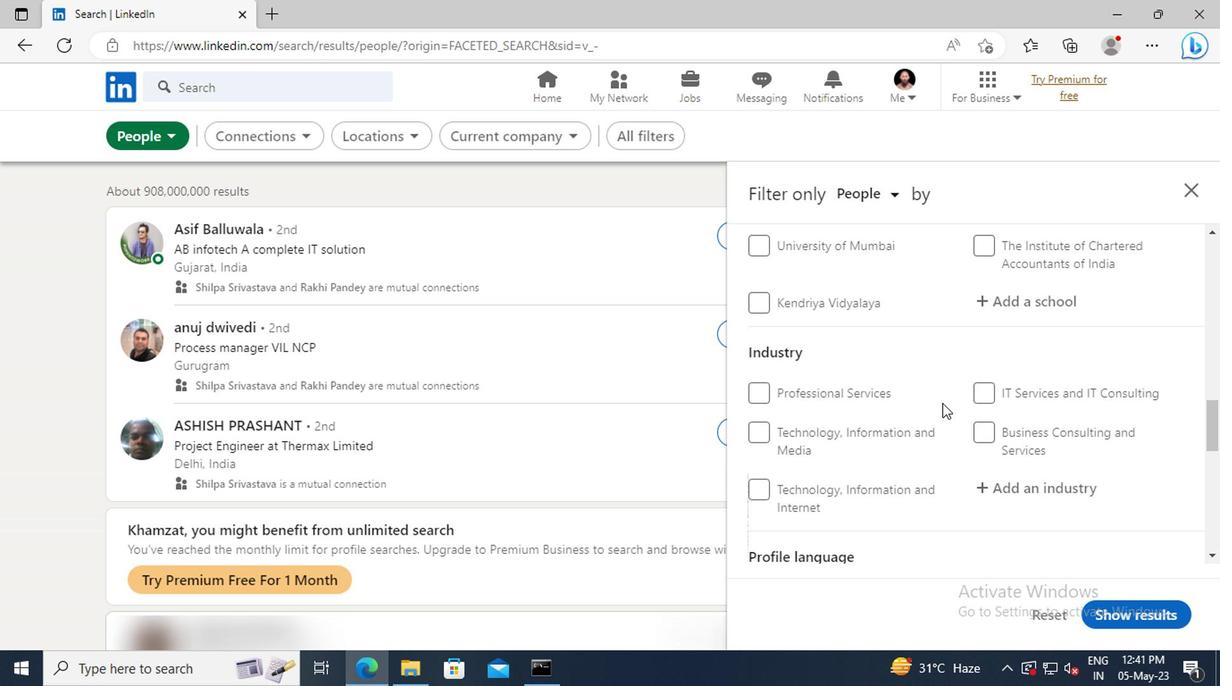 
Action: Mouse scrolled (937, 401) with delta (0, -1)
Screenshot: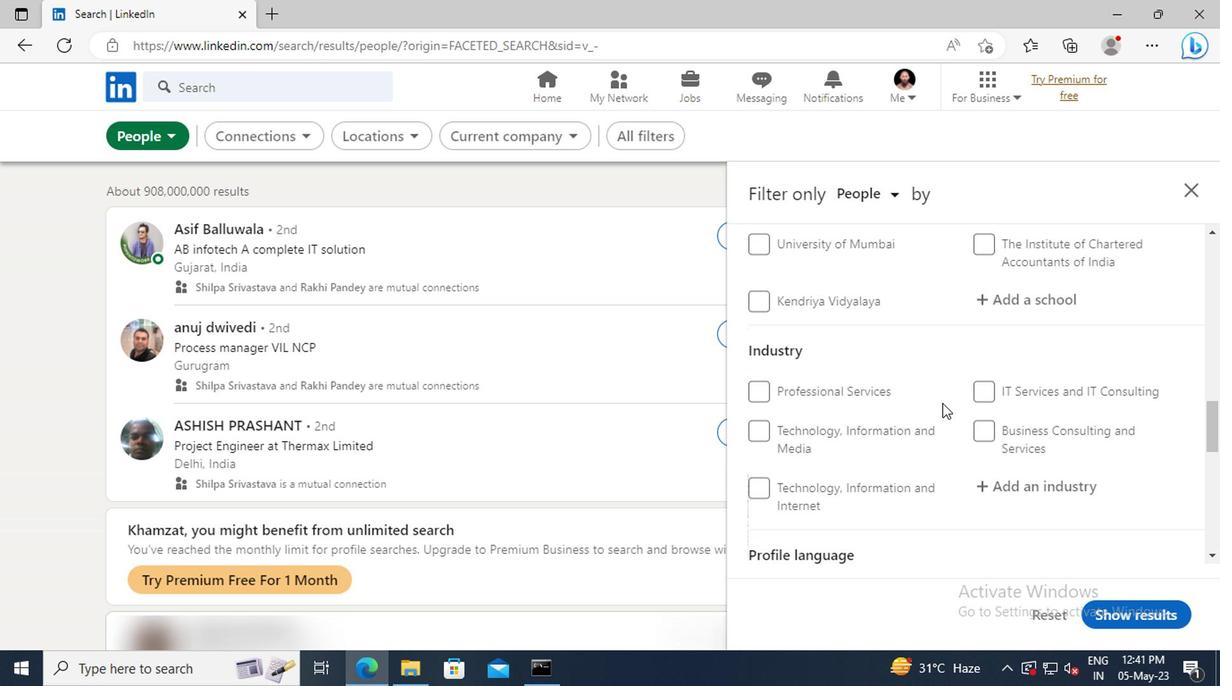 
Action: Mouse moved to (753, 484)
Screenshot: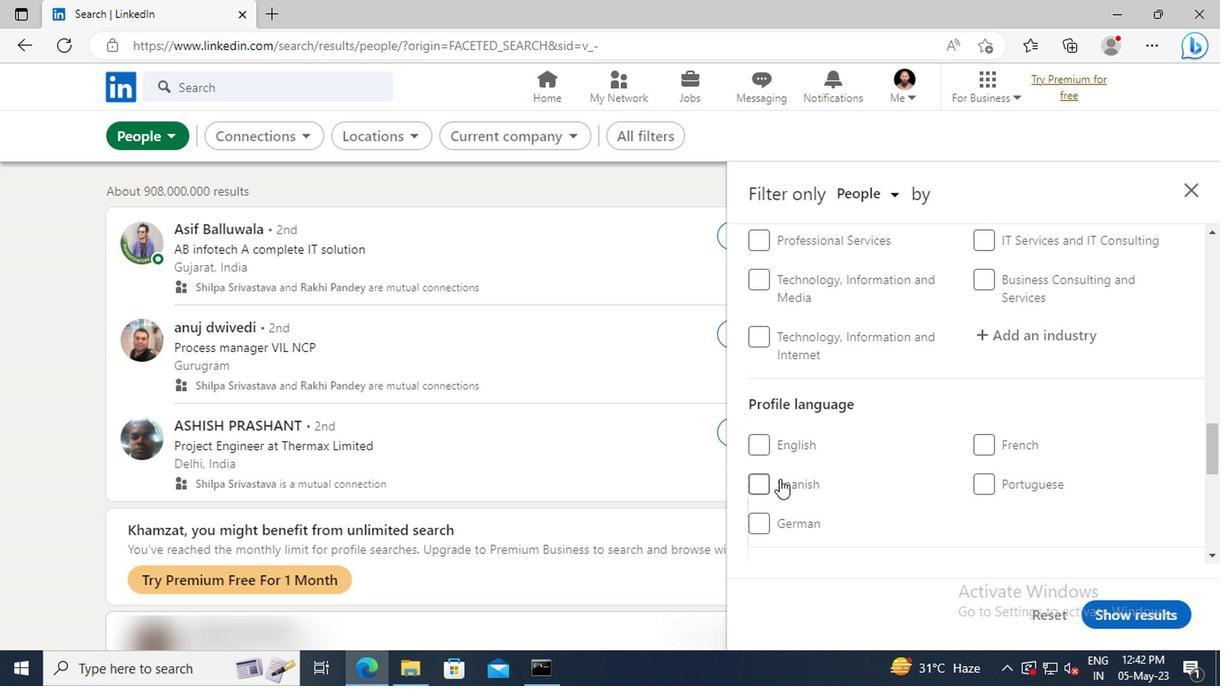 
Action: Mouse pressed left at (753, 484)
Screenshot: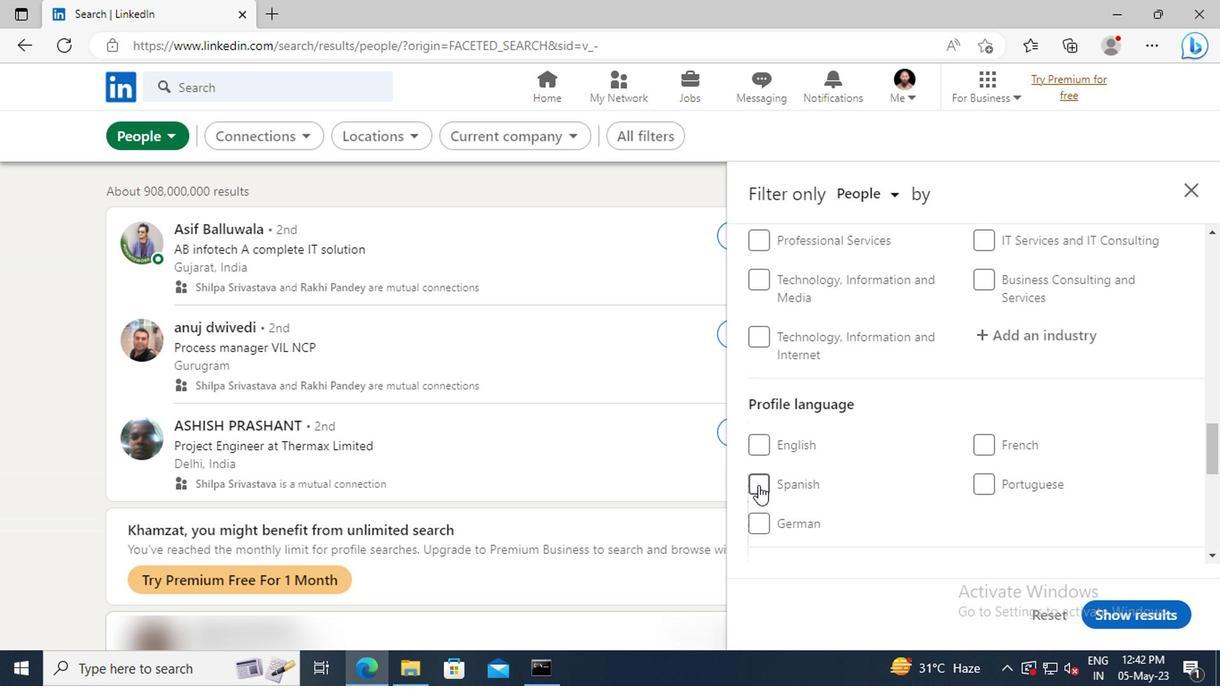 
Action: Mouse moved to (936, 434)
Screenshot: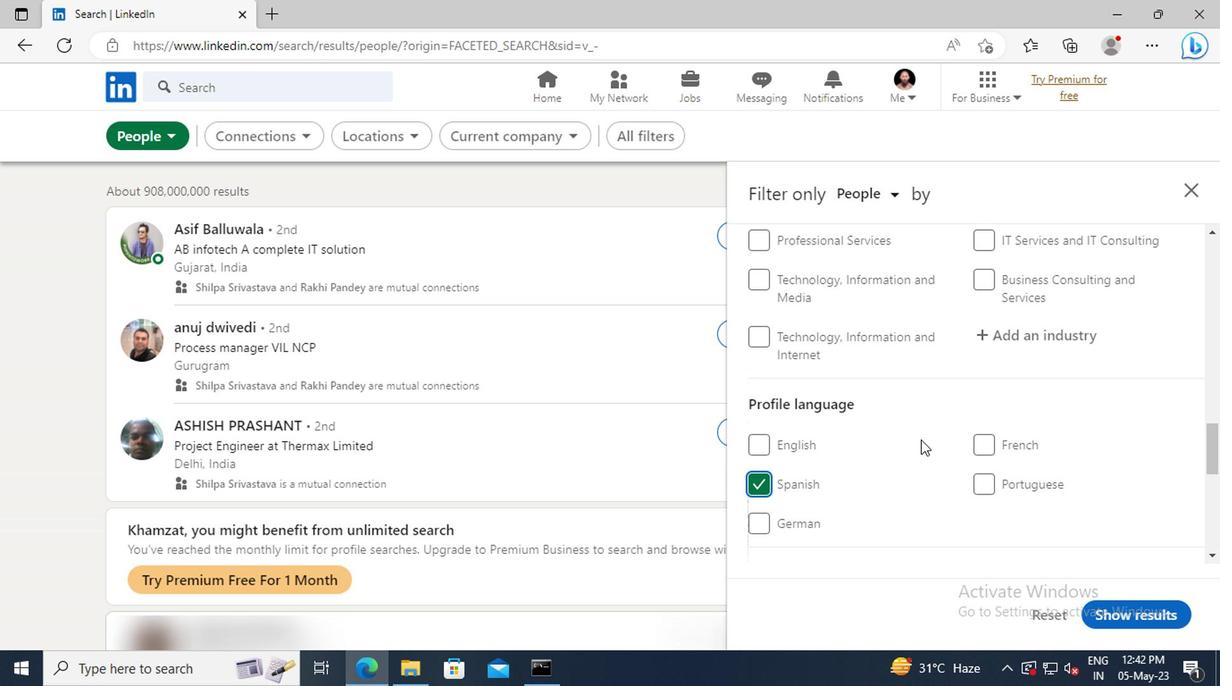 
Action: Mouse scrolled (936, 435) with delta (0, 0)
Screenshot: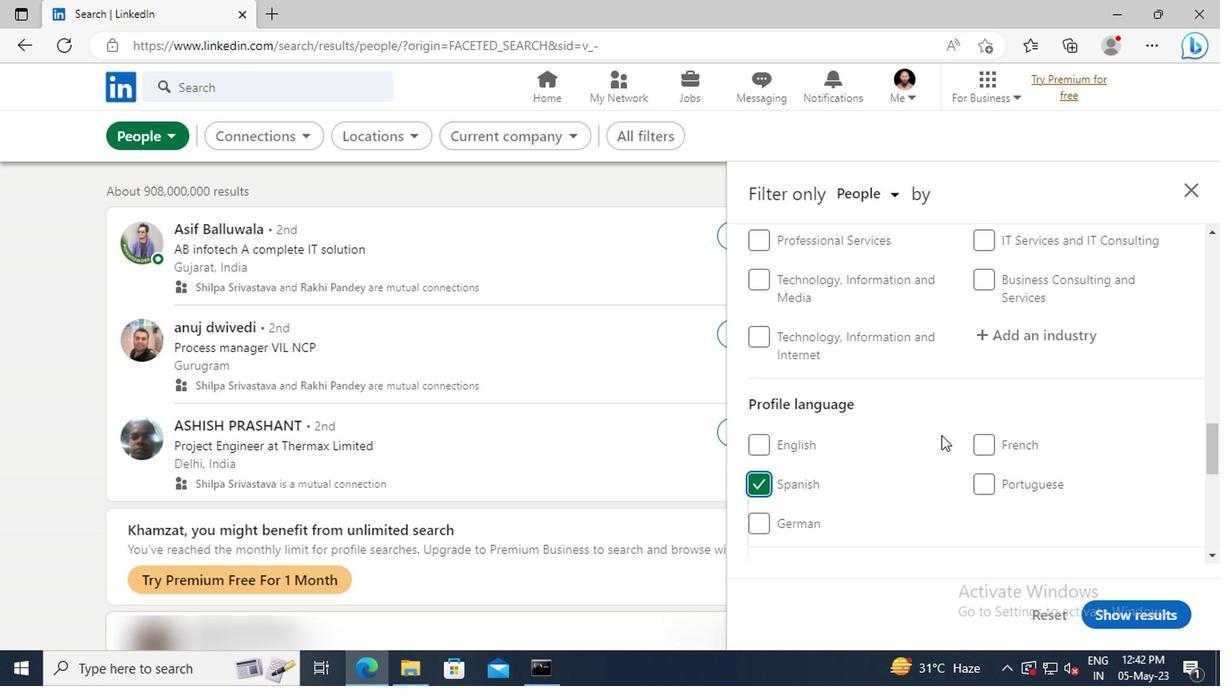 
Action: Mouse scrolled (936, 435) with delta (0, 0)
Screenshot: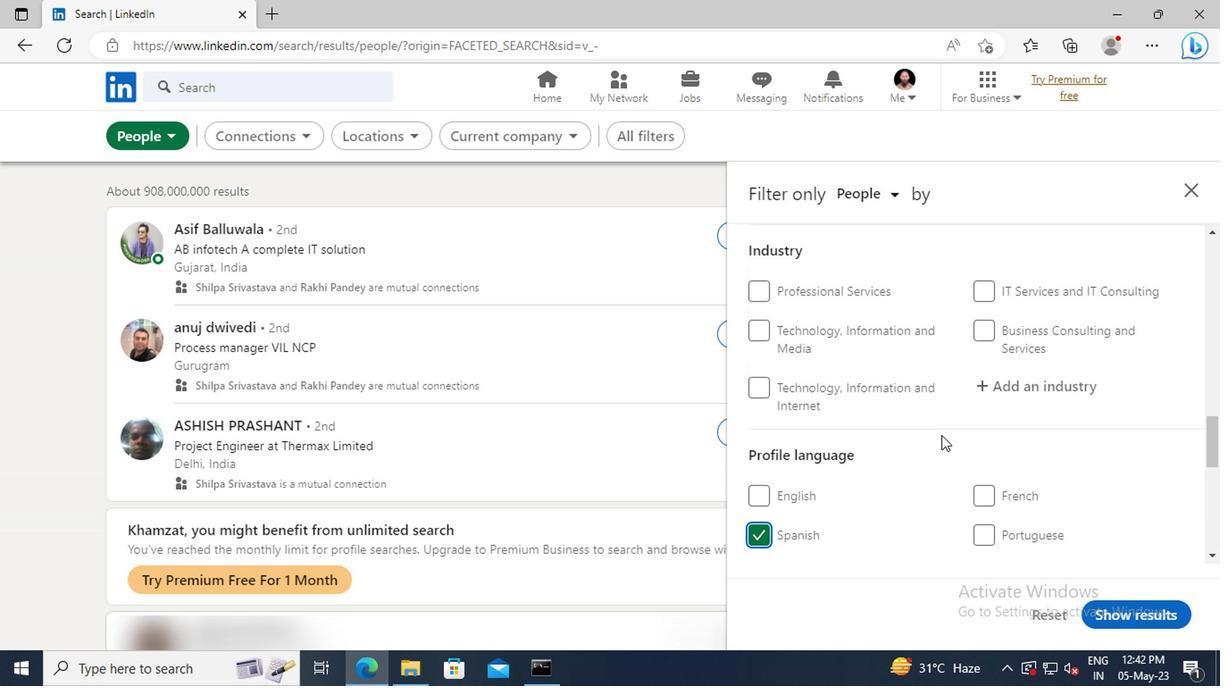 
Action: Mouse scrolled (936, 435) with delta (0, 0)
Screenshot: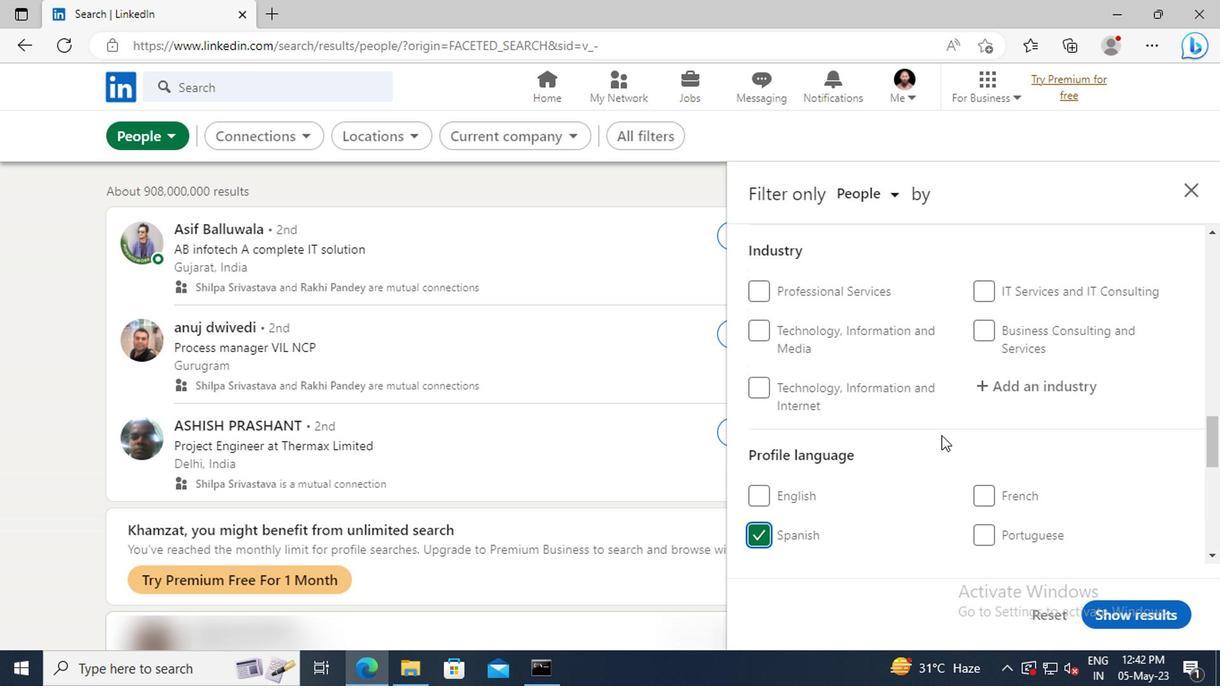 
Action: Mouse scrolled (936, 435) with delta (0, 0)
Screenshot: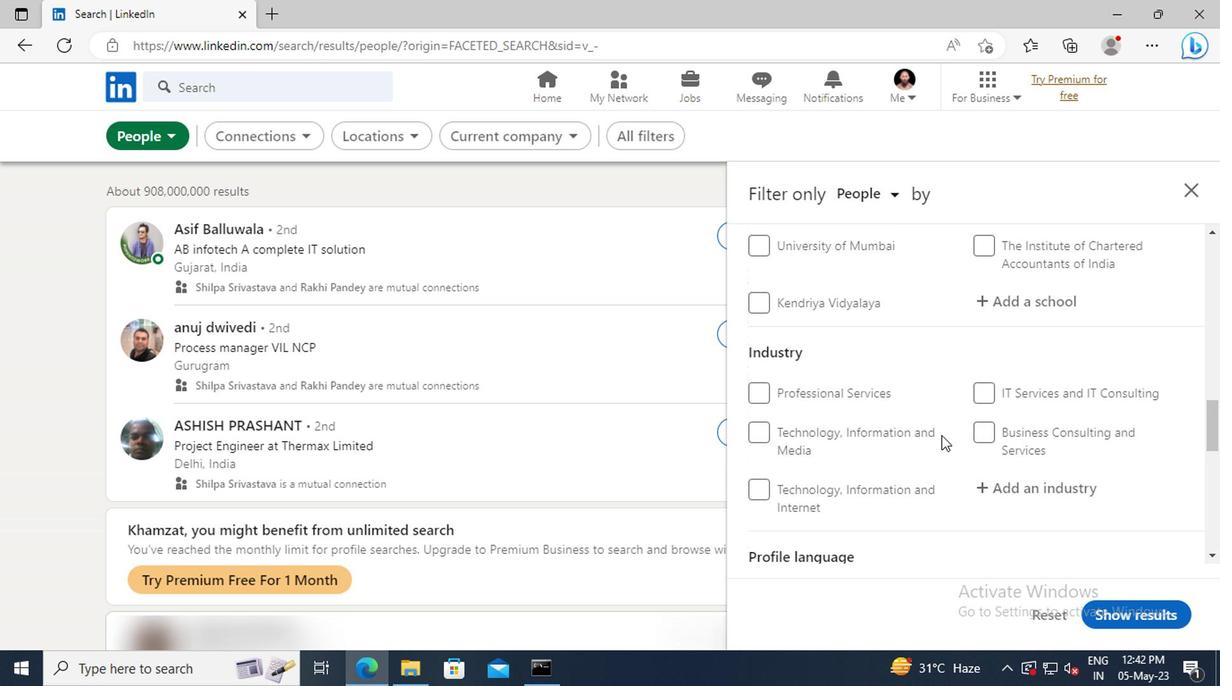 
Action: Mouse scrolled (936, 435) with delta (0, 0)
Screenshot: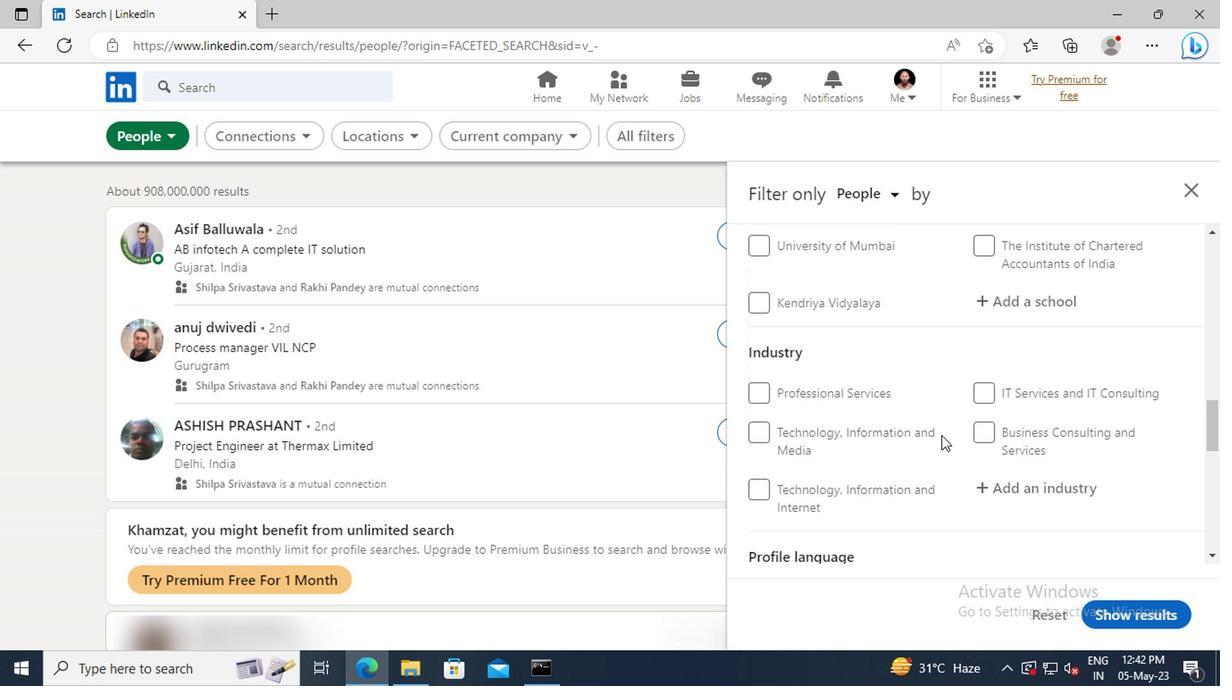 
Action: Mouse scrolled (936, 435) with delta (0, 0)
Screenshot: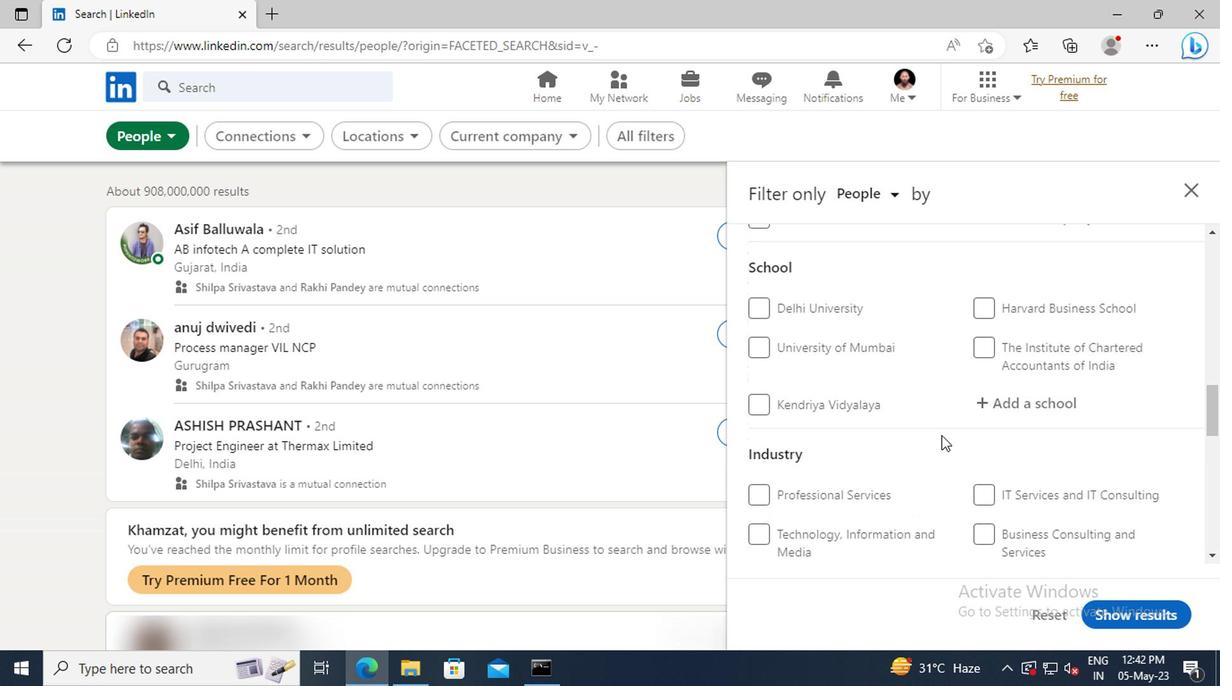 
Action: Mouse scrolled (936, 435) with delta (0, 0)
Screenshot: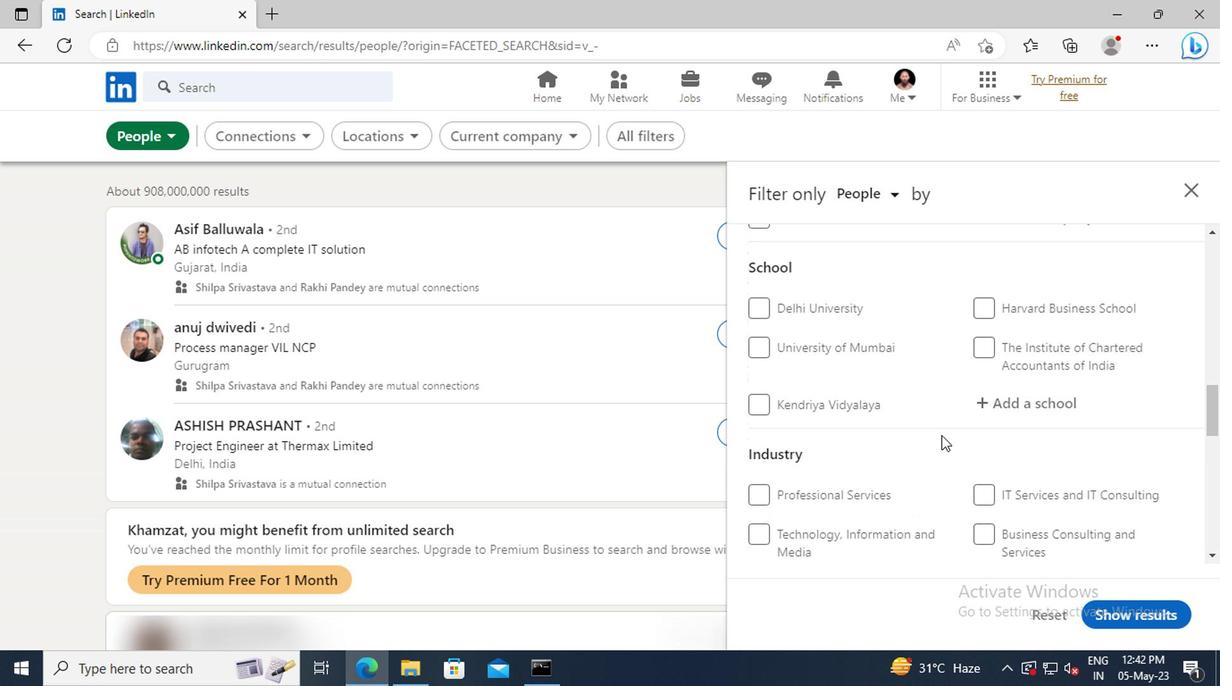 
Action: Mouse scrolled (936, 435) with delta (0, 0)
Screenshot: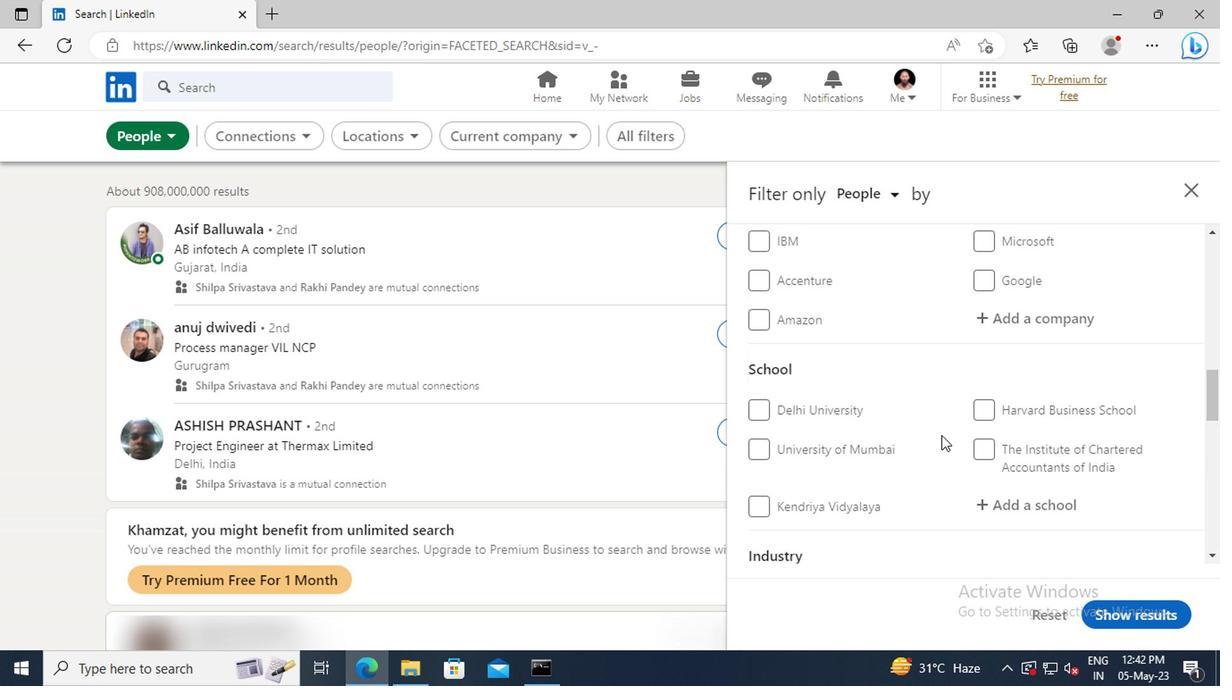 
Action: Mouse scrolled (936, 435) with delta (0, 0)
Screenshot: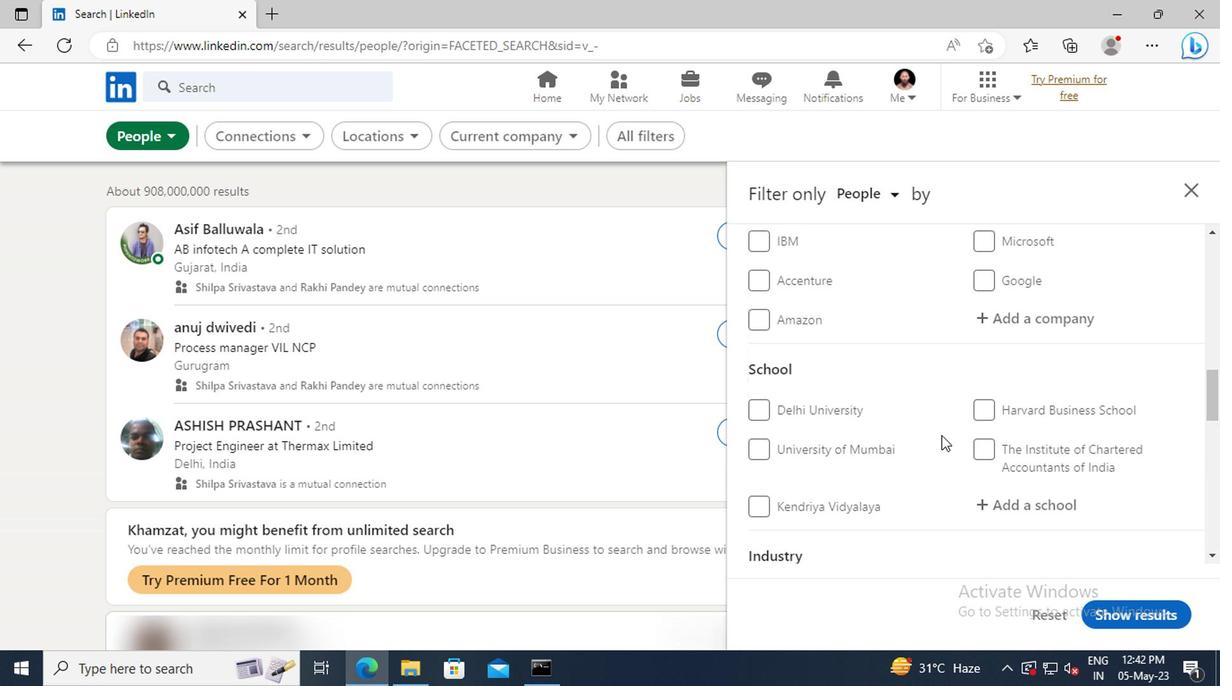 
Action: Mouse scrolled (936, 435) with delta (0, 0)
Screenshot: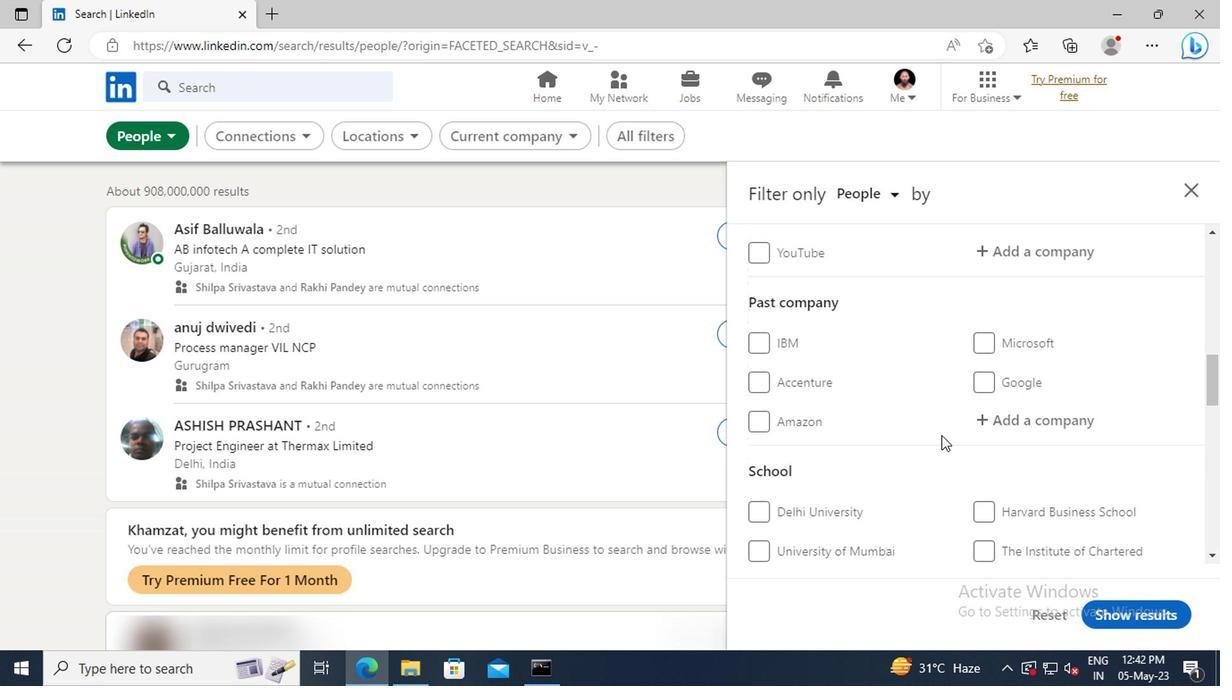 
Action: Mouse scrolled (936, 435) with delta (0, 0)
Screenshot: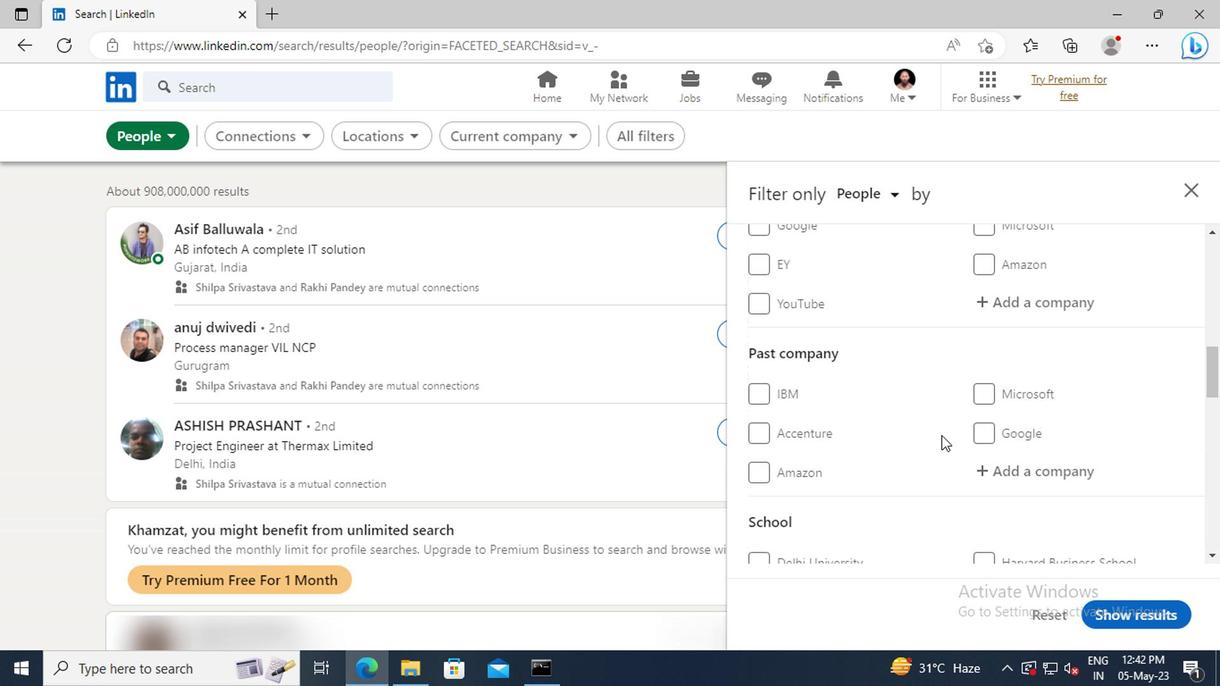
Action: Mouse moved to (937, 434)
Screenshot: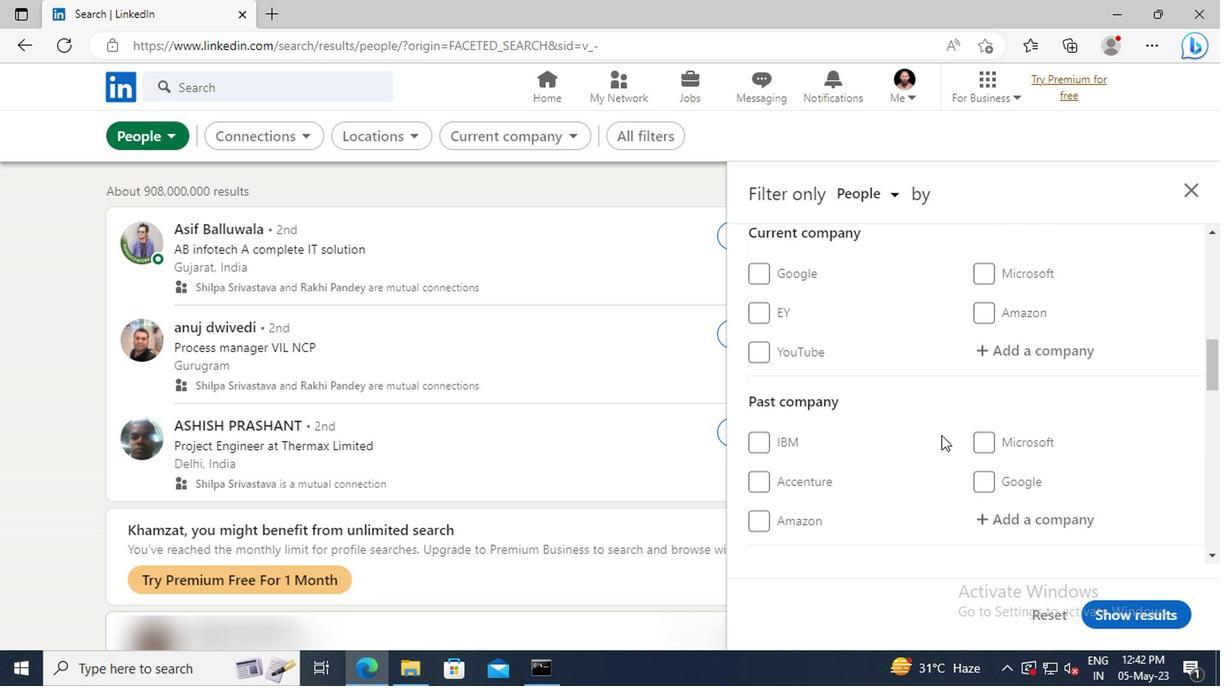 
Action: Mouse scrolled (937, 434) with delta (0, 0)
Screenshot: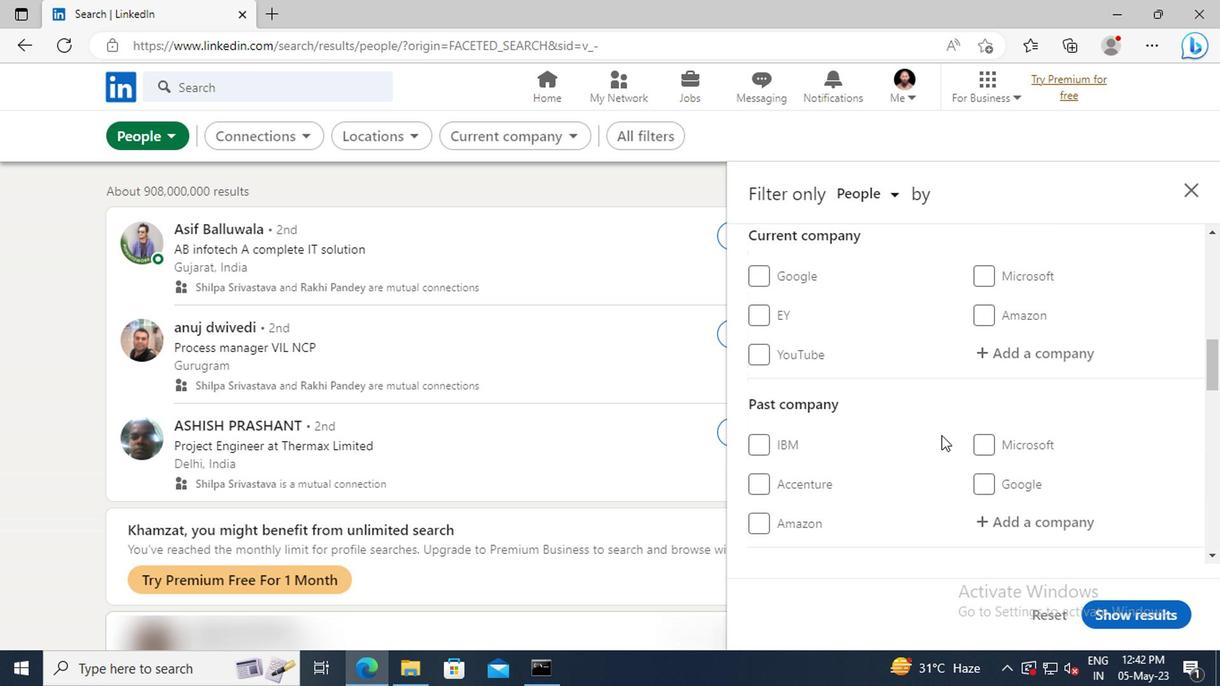 
Action: Mouse moved to (976, 406)
Screenshot: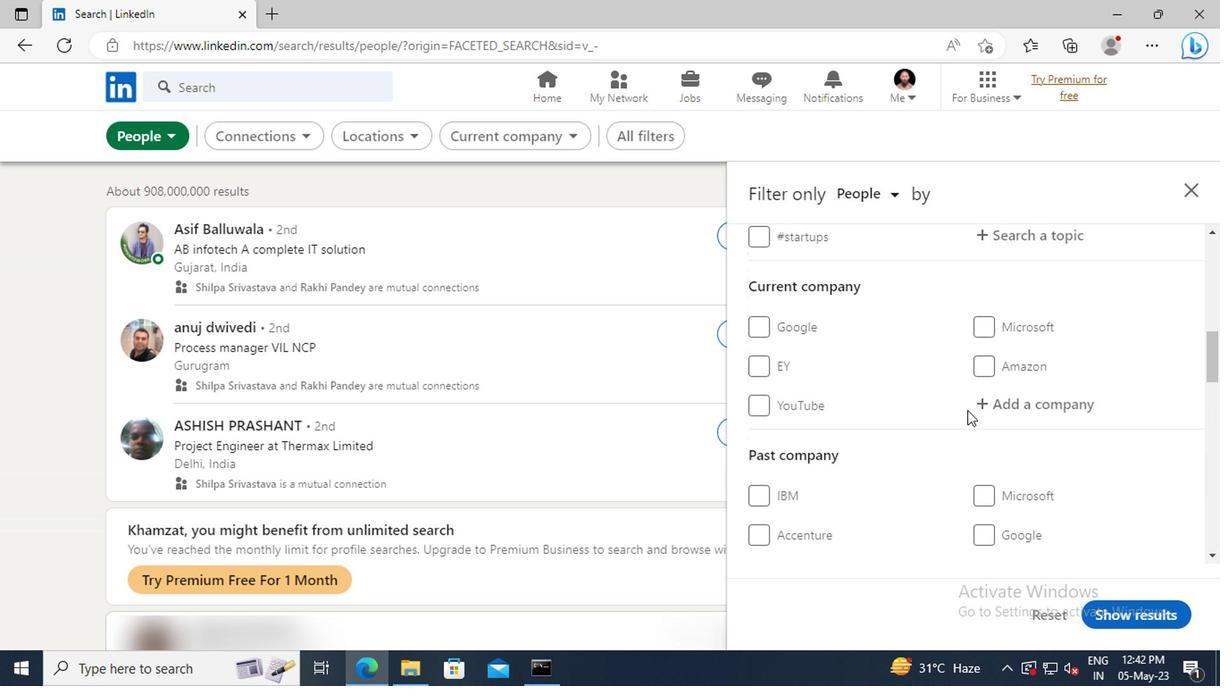 
Action: Mouse pressed left at (976, 406)
Screenshot: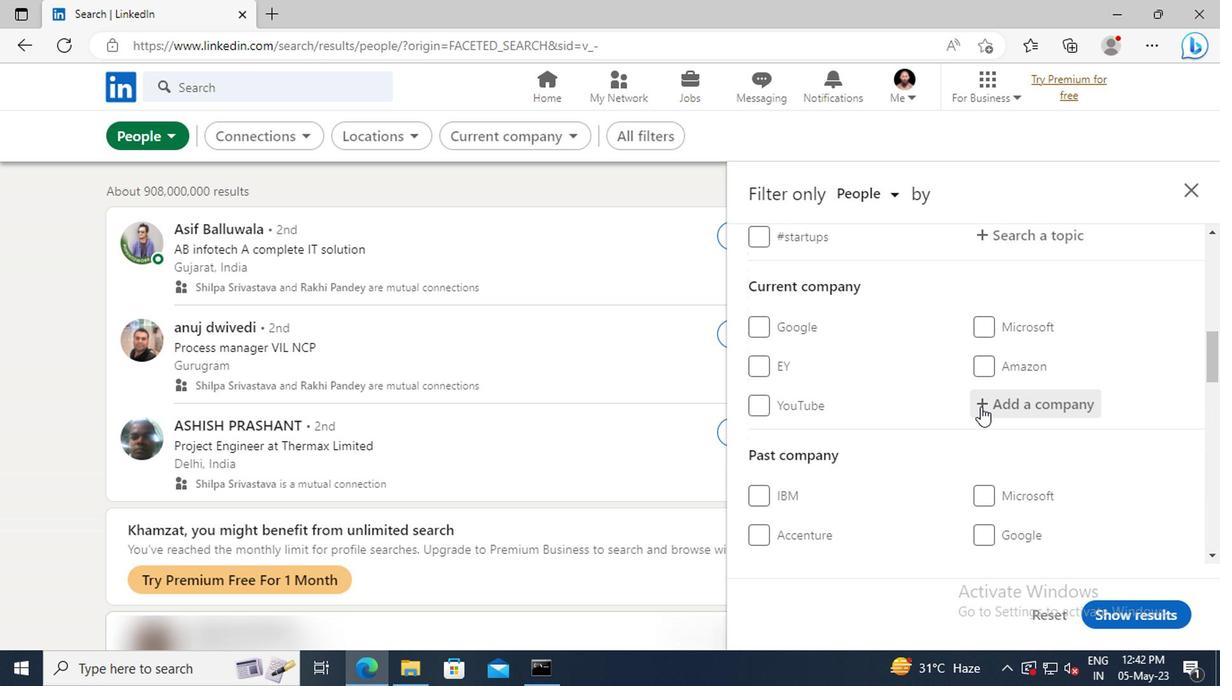 
Action: Mouse moved to (973, 401)
Screenshot: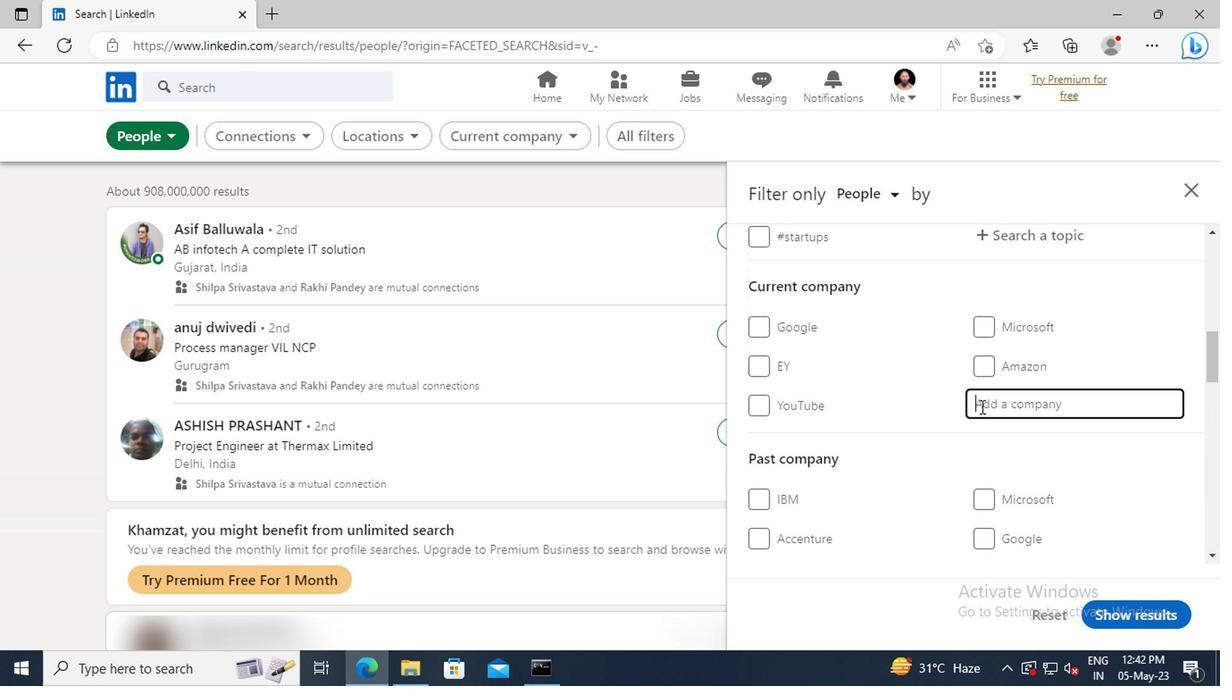 
Action: Key pressed <Key.shift>PM<Key.space><Key.shift>GRO
Screenshot: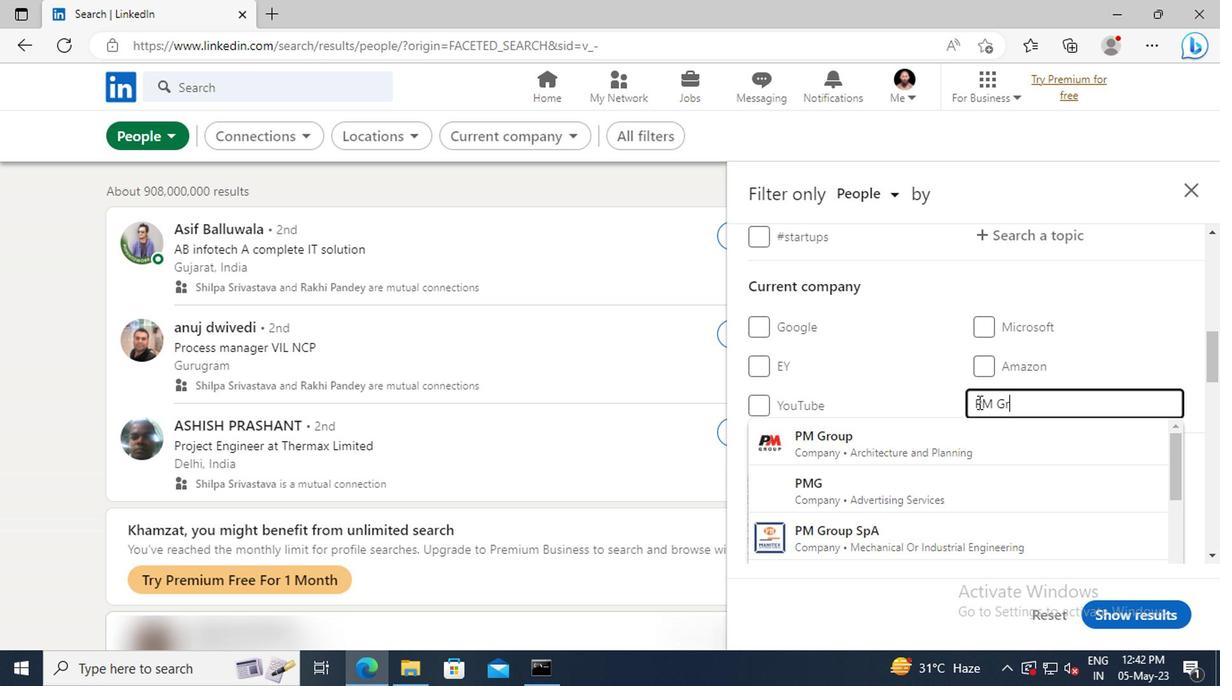 
Action: Mouse moved to (977, 434)
Screenshot: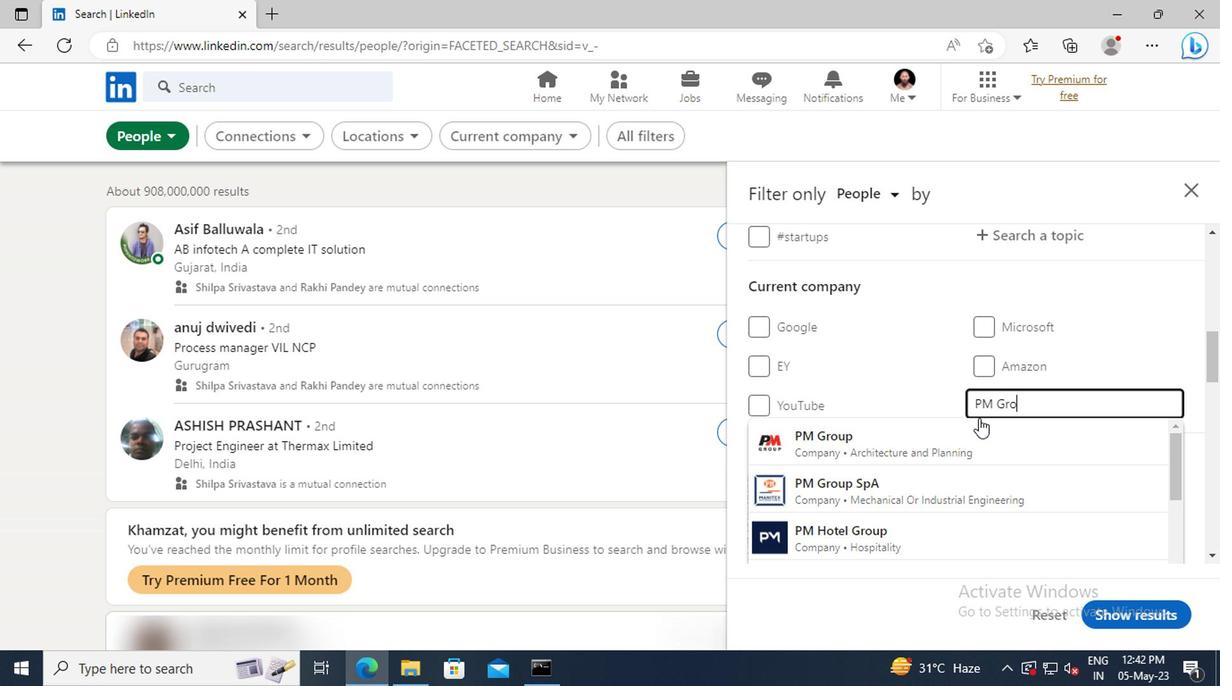 
Action: Mouse pressed left at (977, 434)
Screenshot: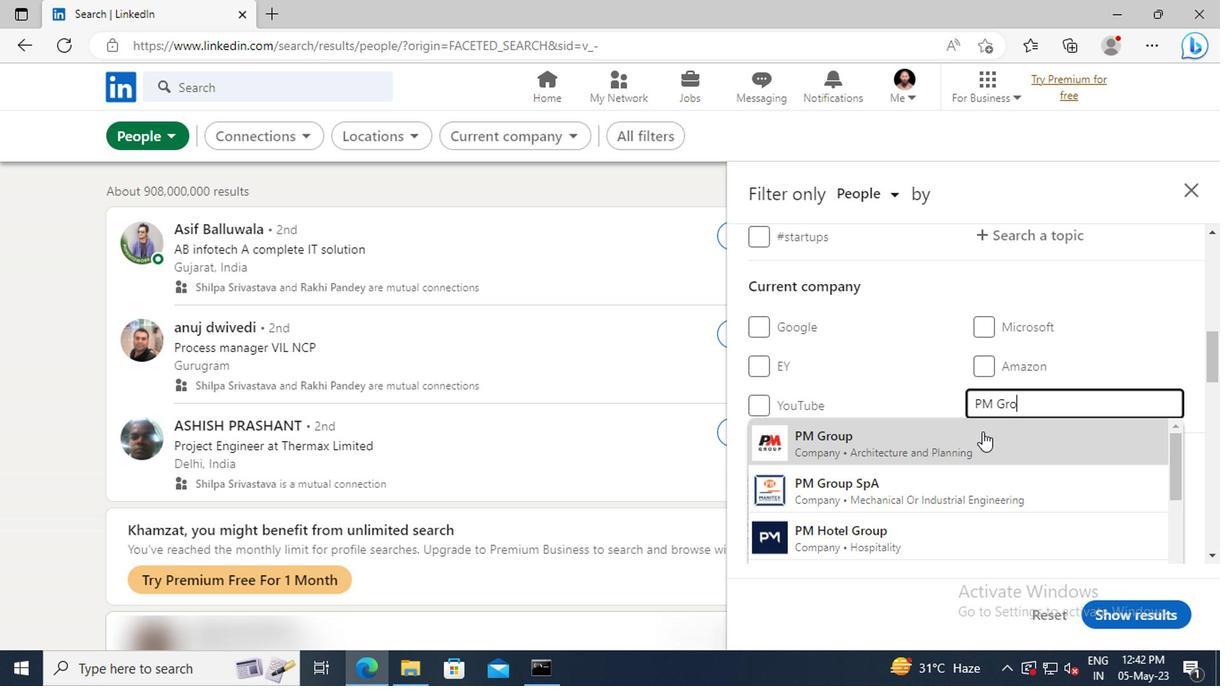
Action: Mouse moved to (977, 434)
Screenshot: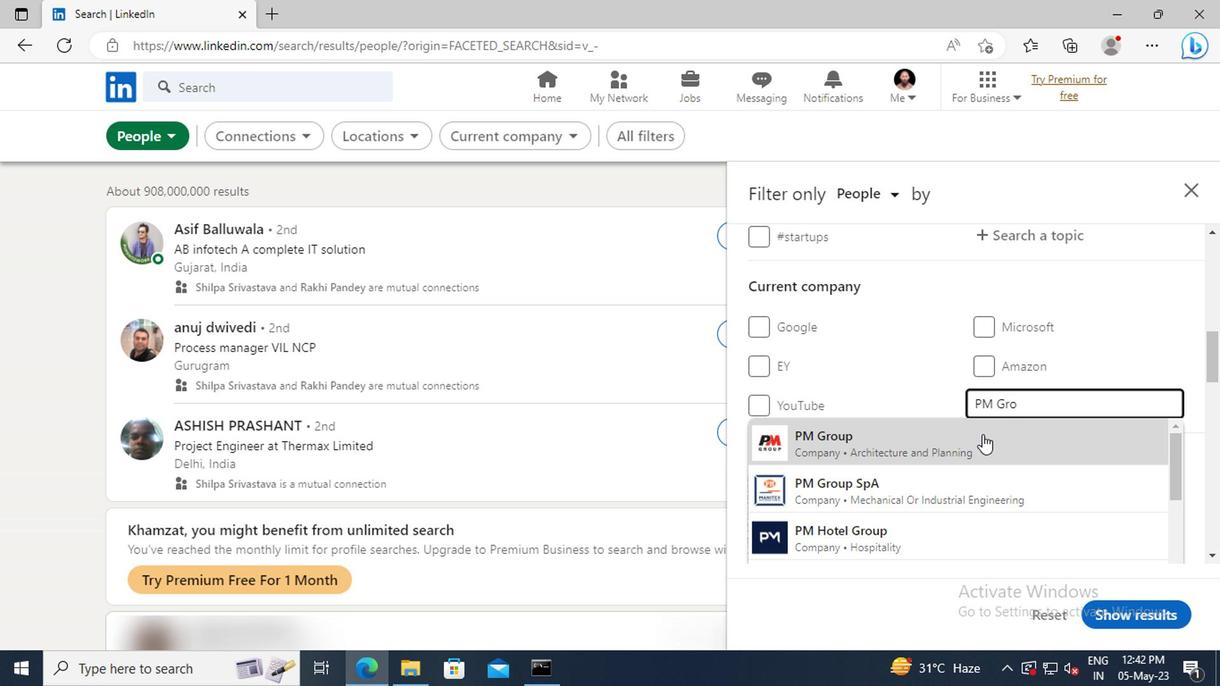 
Action: Mouse scrolled (977, 432) with delta (0, -1)
Screenshot: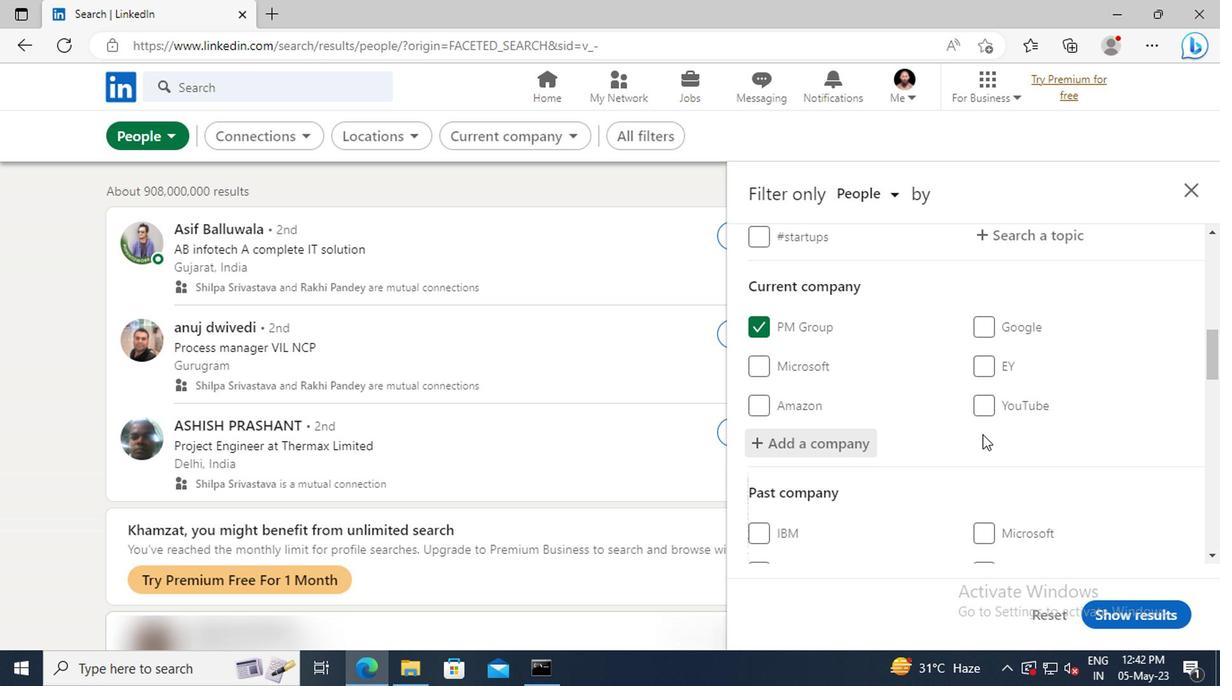 
Action: Mouse scrolled (977, 432) with delta (0, -1)
Screenshot: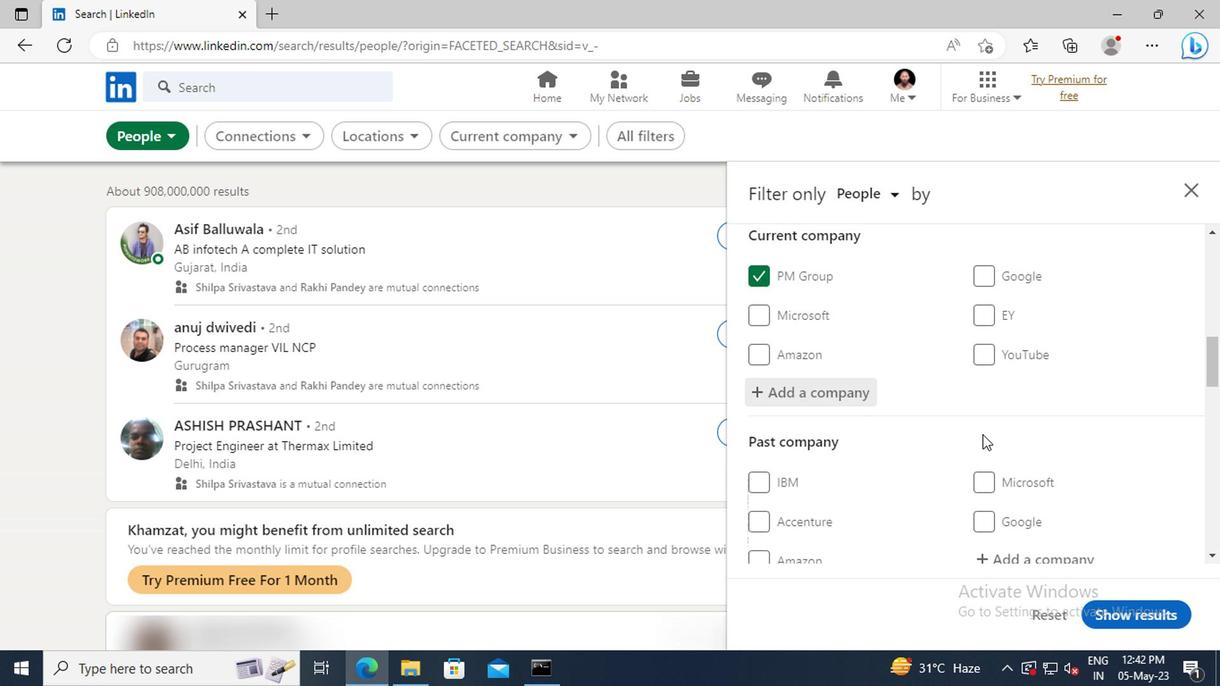 
Action: Mouse scrolled (977, 432) with delta (0, -1)
Screenshot: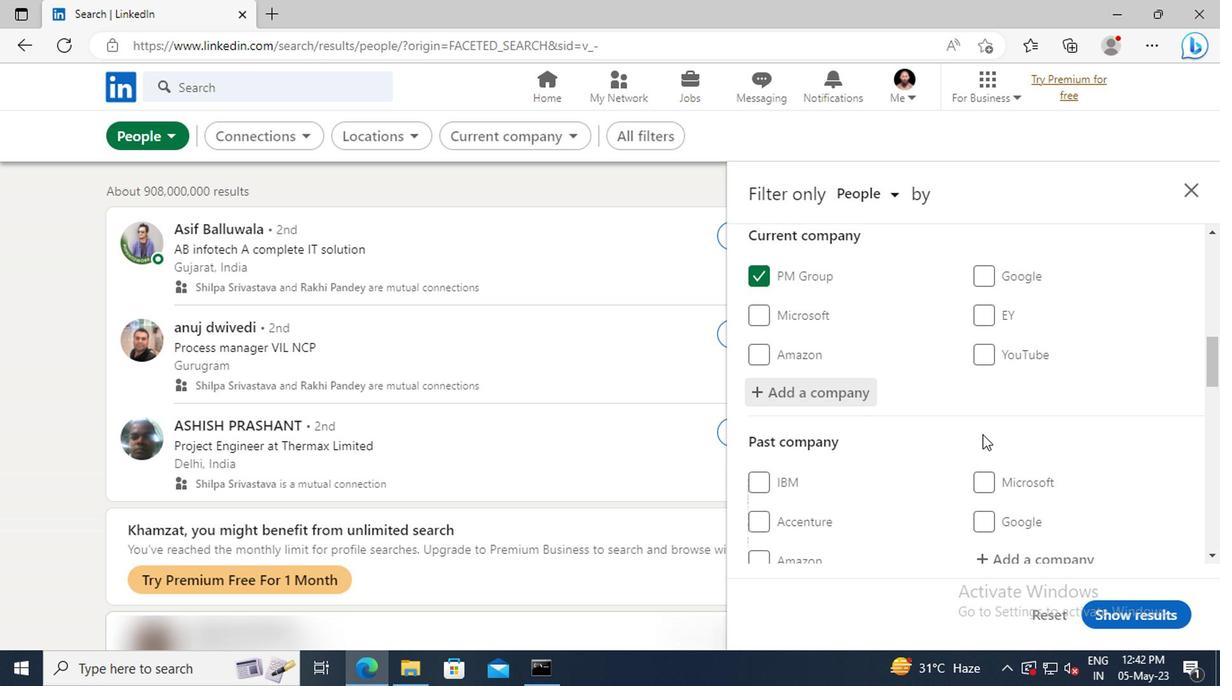 
Action: Mouse scrolled (977, 432) with delta (0, -1)
Screenshot: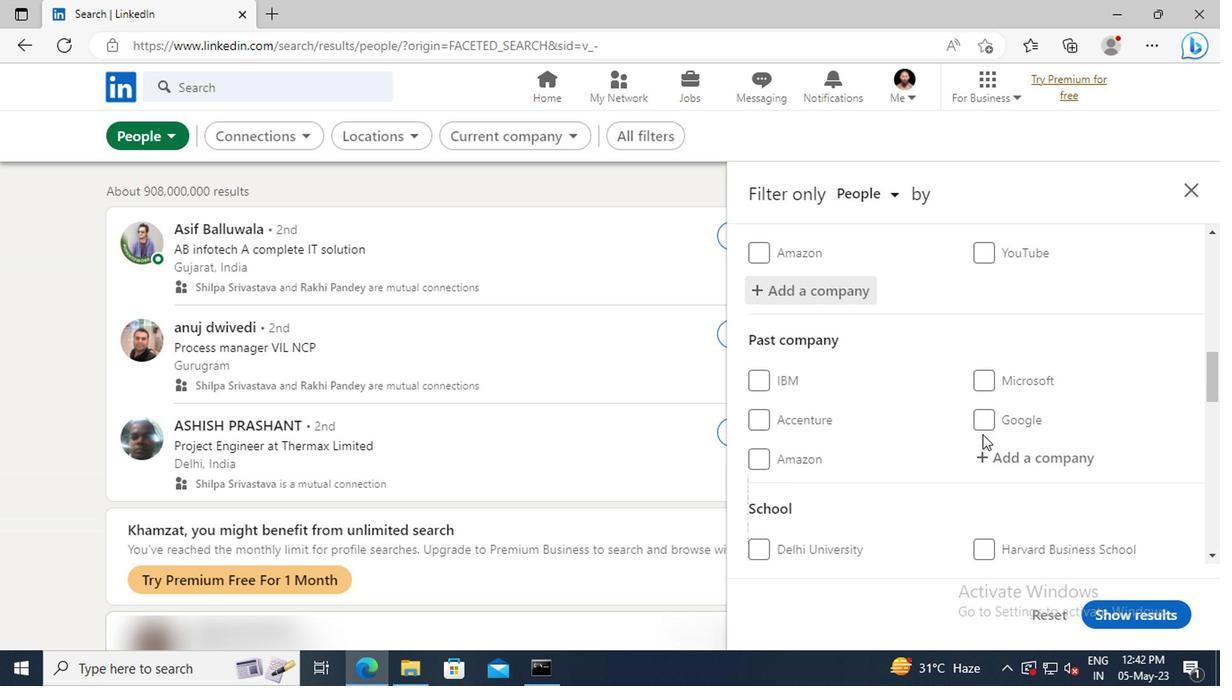 
Action: Mouse scrolled (977, 432) with delta (0, -1)
Screenshot: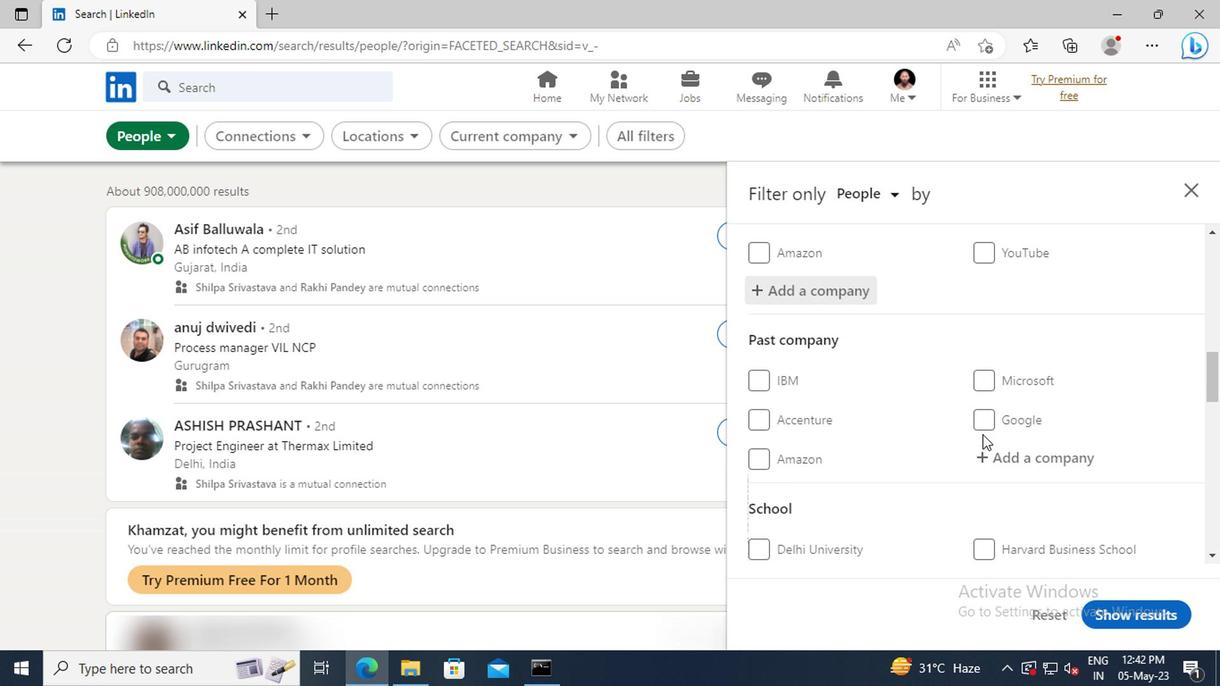 
Action: Mouse scrolled (977, 432) with delta (0, -1)
Screenshot: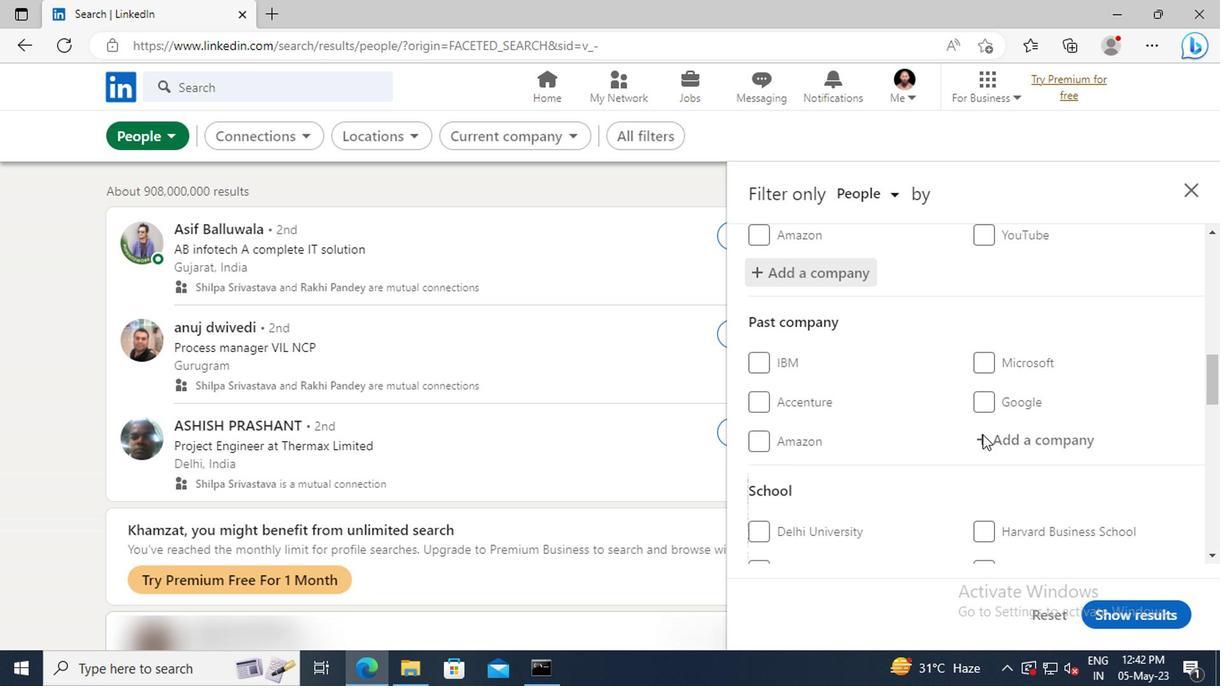 
Action: Mouse scrolled (977, 432) with delta (0, -1)
Screenshot: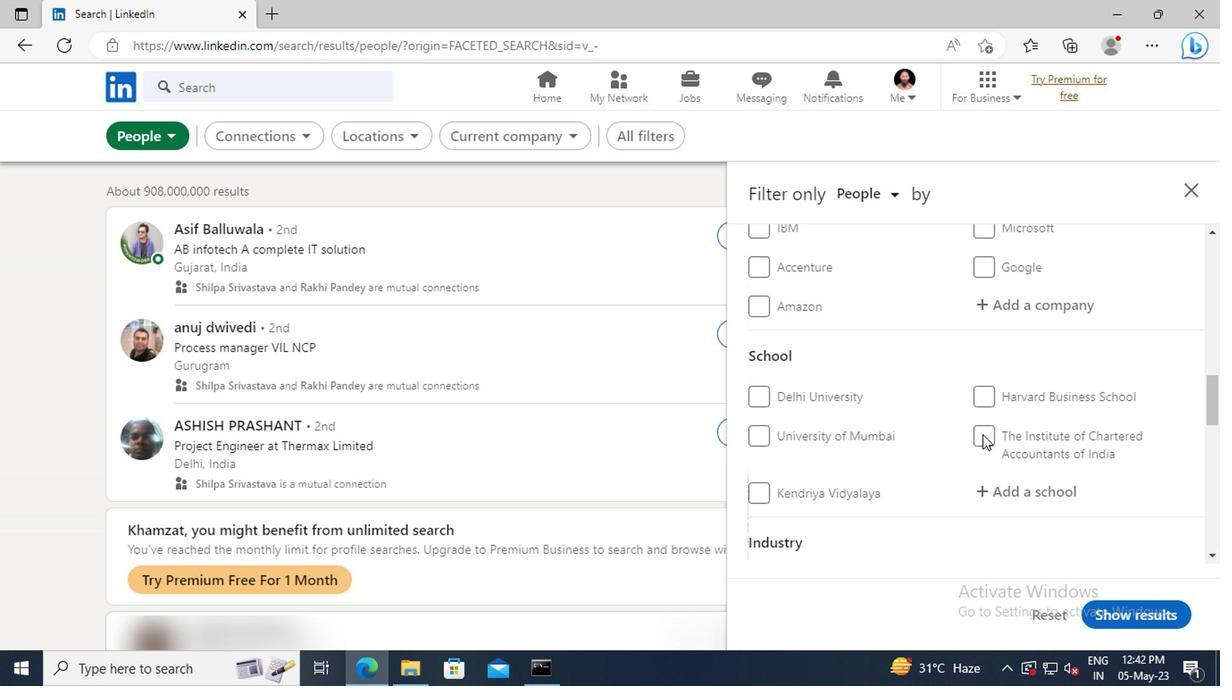 
Action: Mouse moved to (985, 437)
Screenshot: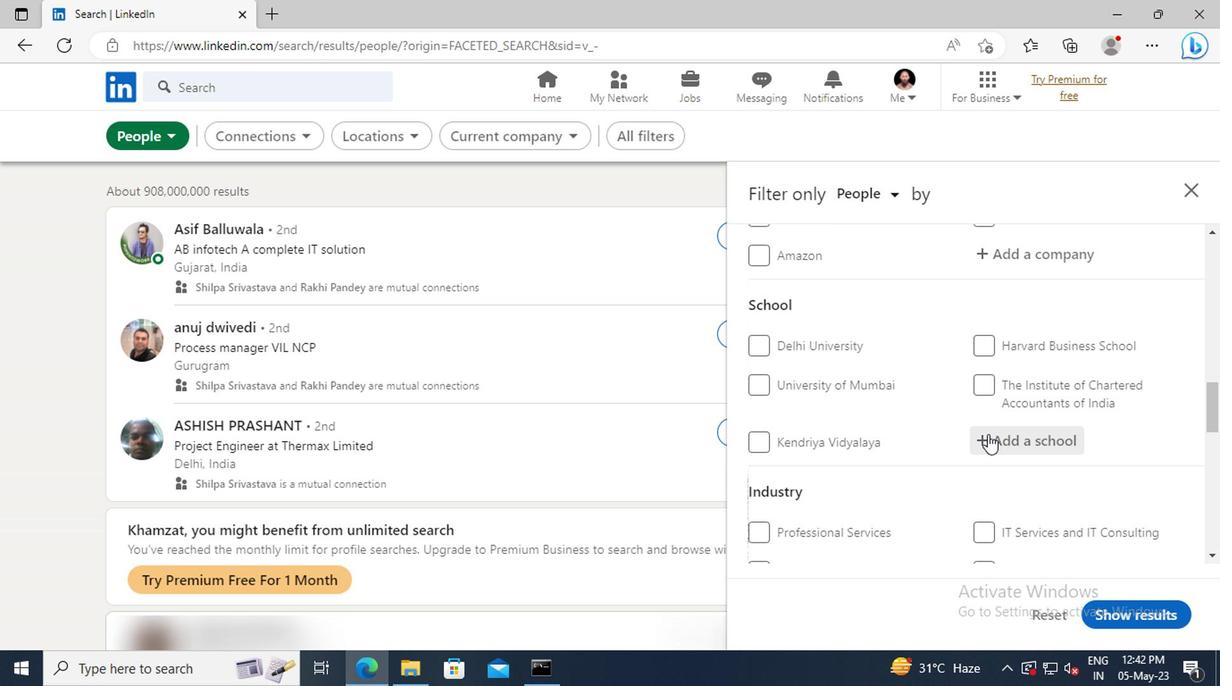 
Action: Mouse pressed left at (985, 437)
Screenshot: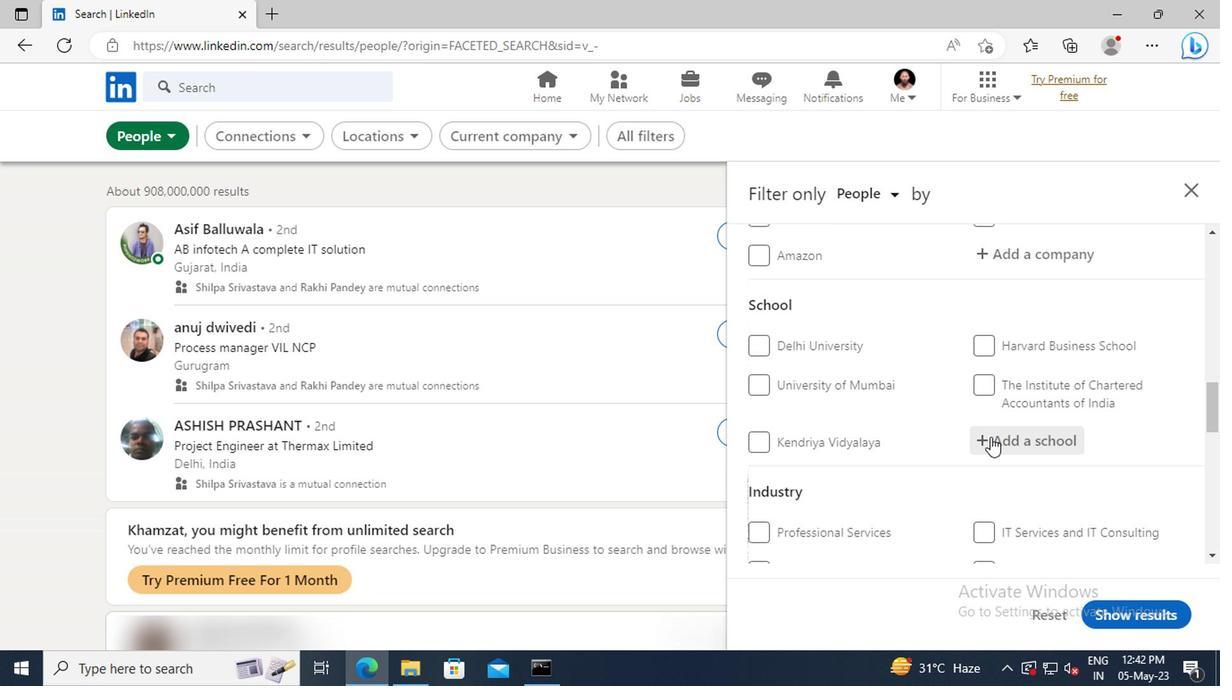 
Action: Key pressed <Key.shift>UKA<Key.space><Key.shift>TARS
Screenshot: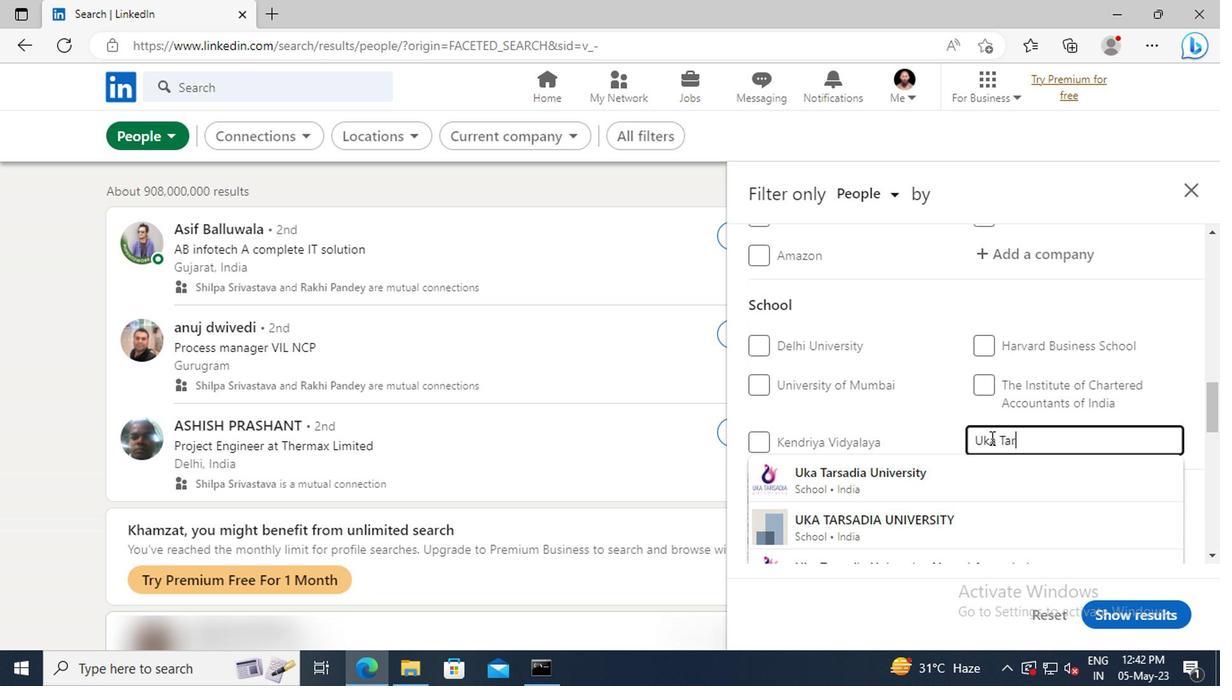 
Action: Mouse moved to (987, 463)
Screenshot: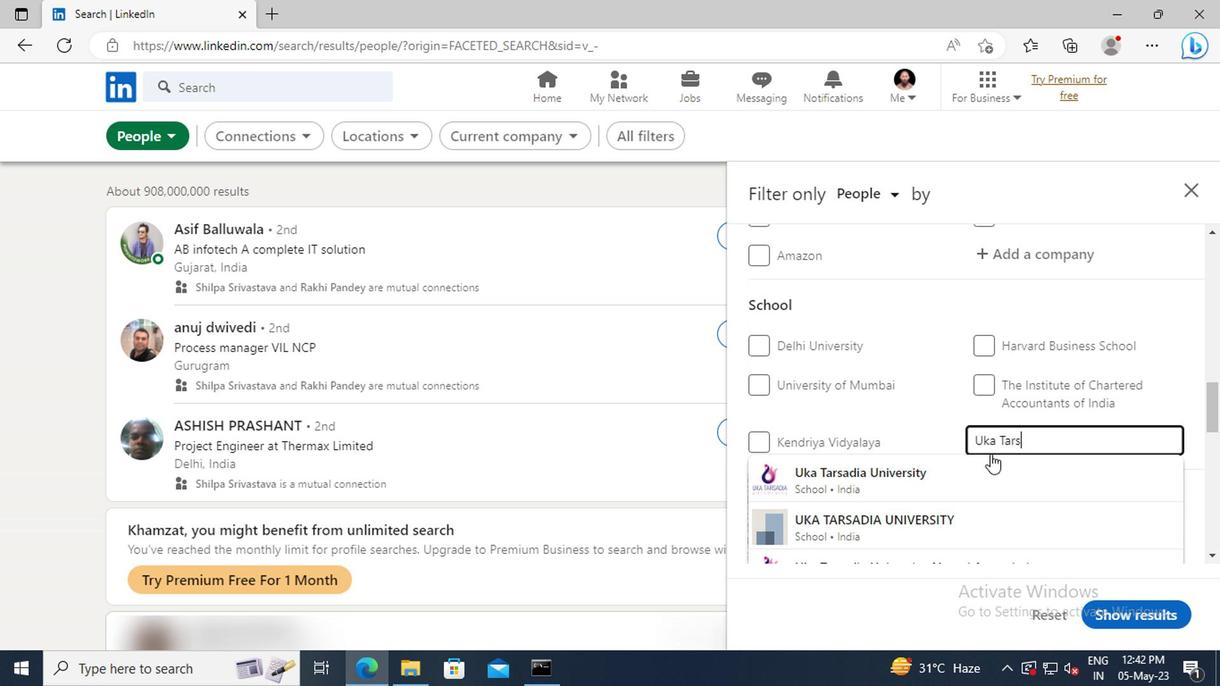 
Action: Mouse pressed left at (987, 463)
Screenshot: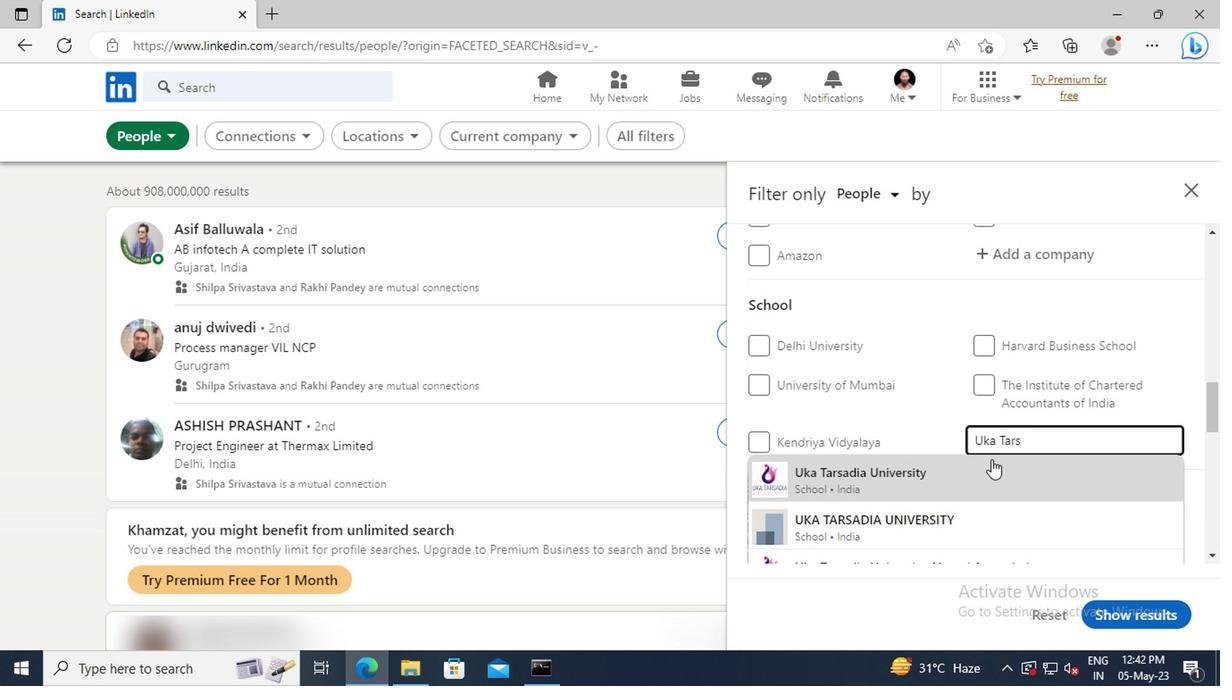 
Action: Mouse scrolled (987, 462) with delta (0, -1)
Screenshot: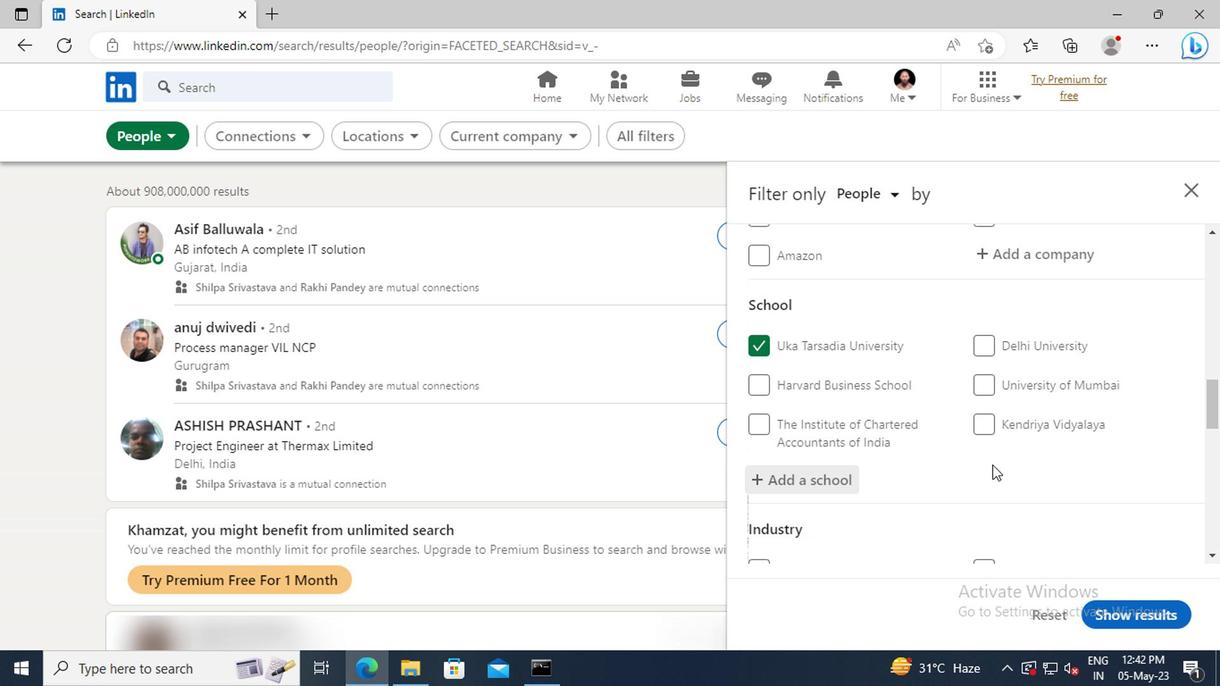 
Action: Mouse scrolled (987, 462) with delta (0, -1)
Screenshot: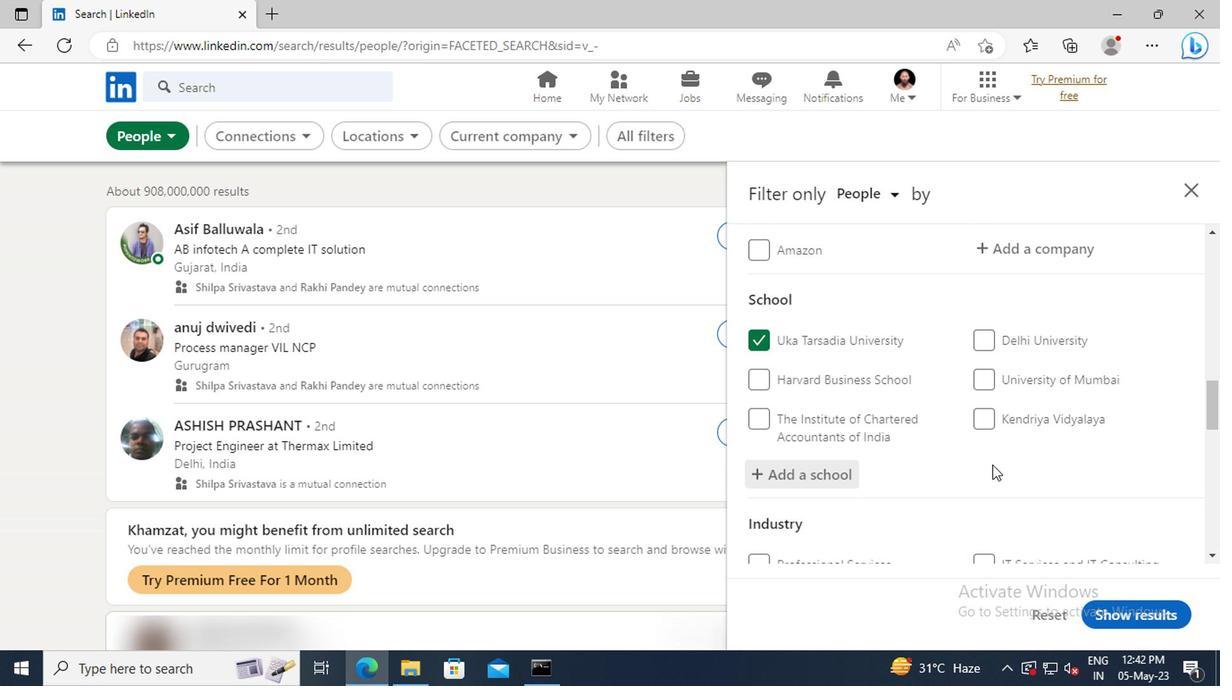 
Action: Mouse scrolled (987, 462) with delta (0, -1)
Screenshot: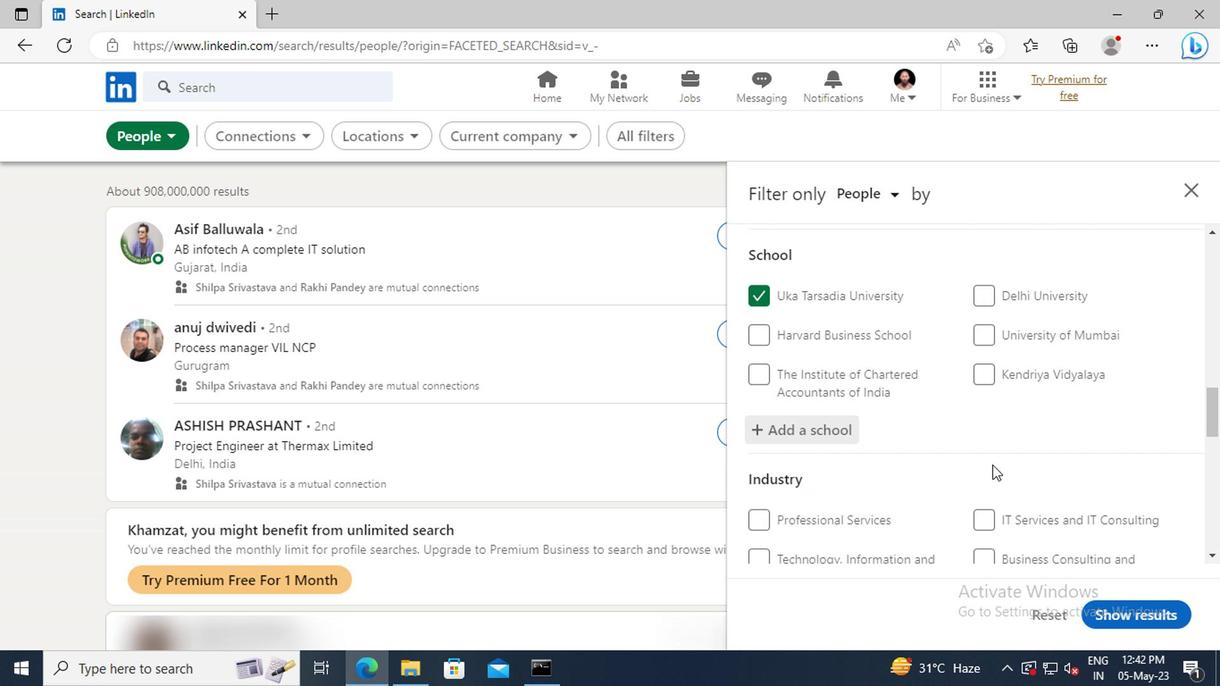 
Action: Mouse scrolled (987, 462) with delta (0, -1)
Screenshot: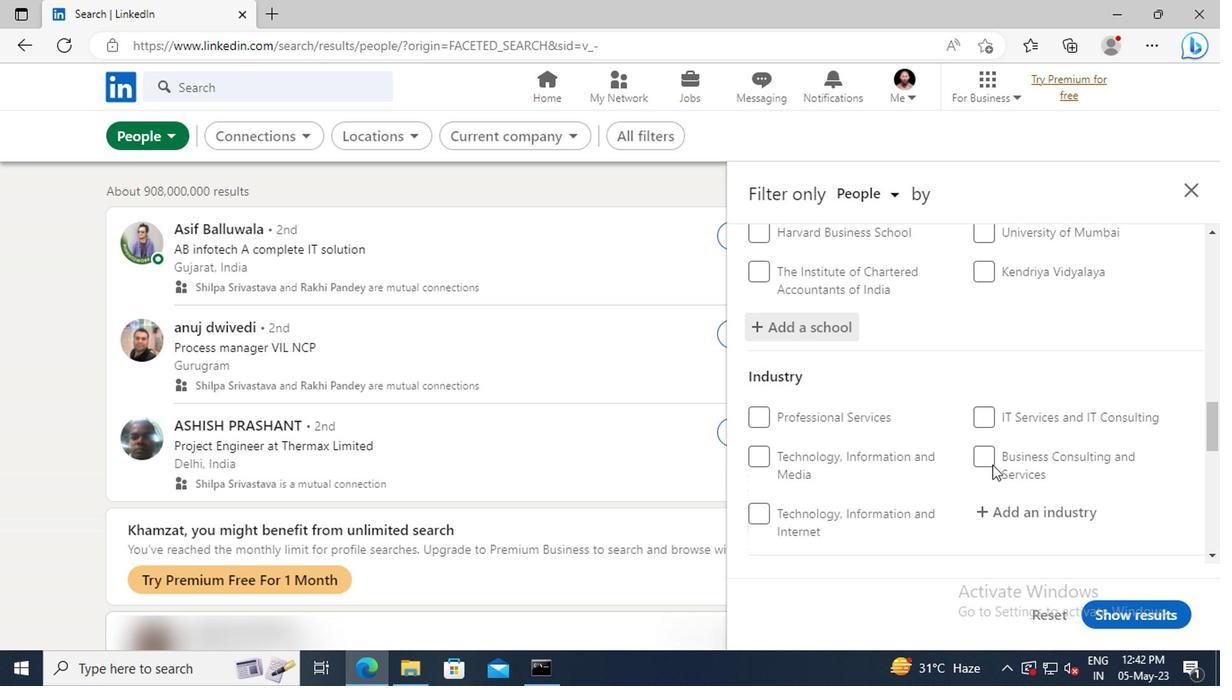 
Action: Mouse moved to (994, 465)
Screenshot: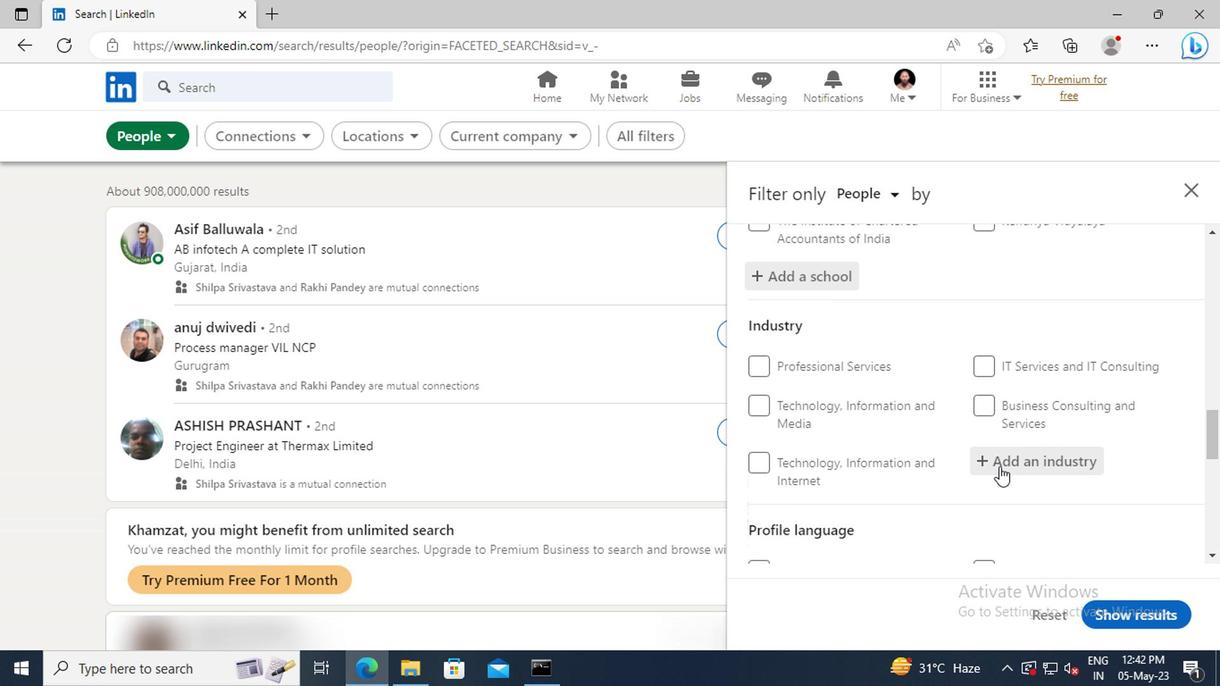 
Action: Mouse pressed left at (994, 465)
Screenshot: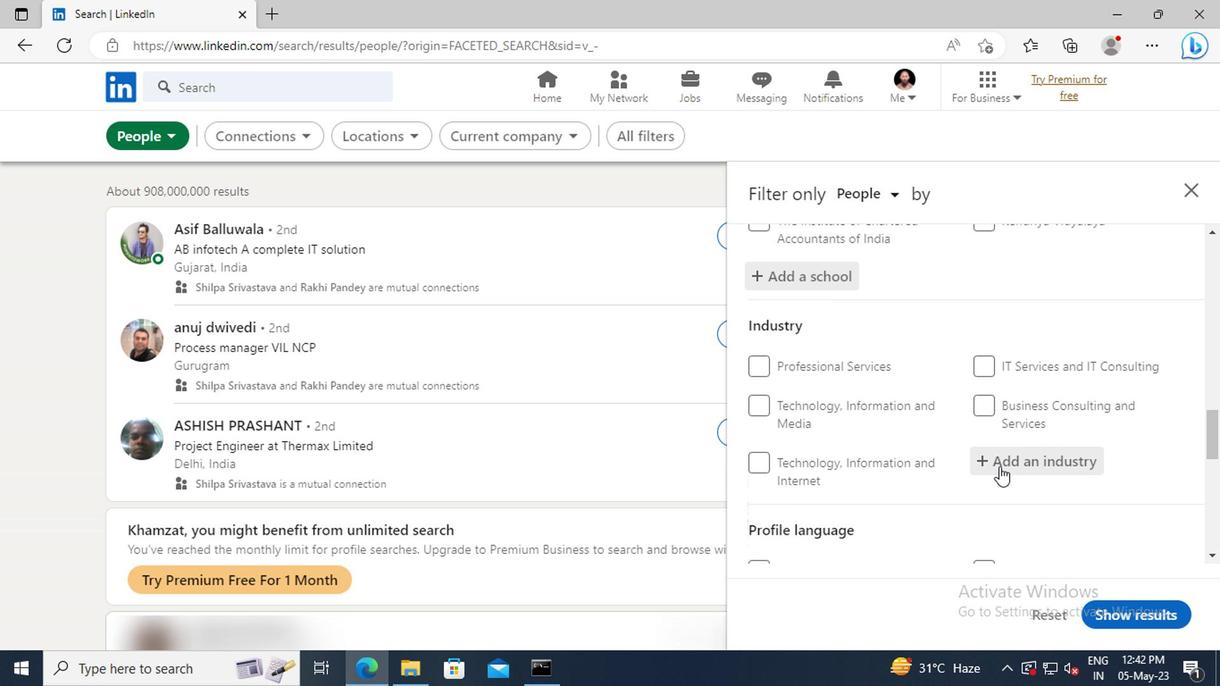 
Action: Key pressed <Key.shift>REPAIR<Key.space>AND<Key.space><Key.shift>MAI
Screenshot: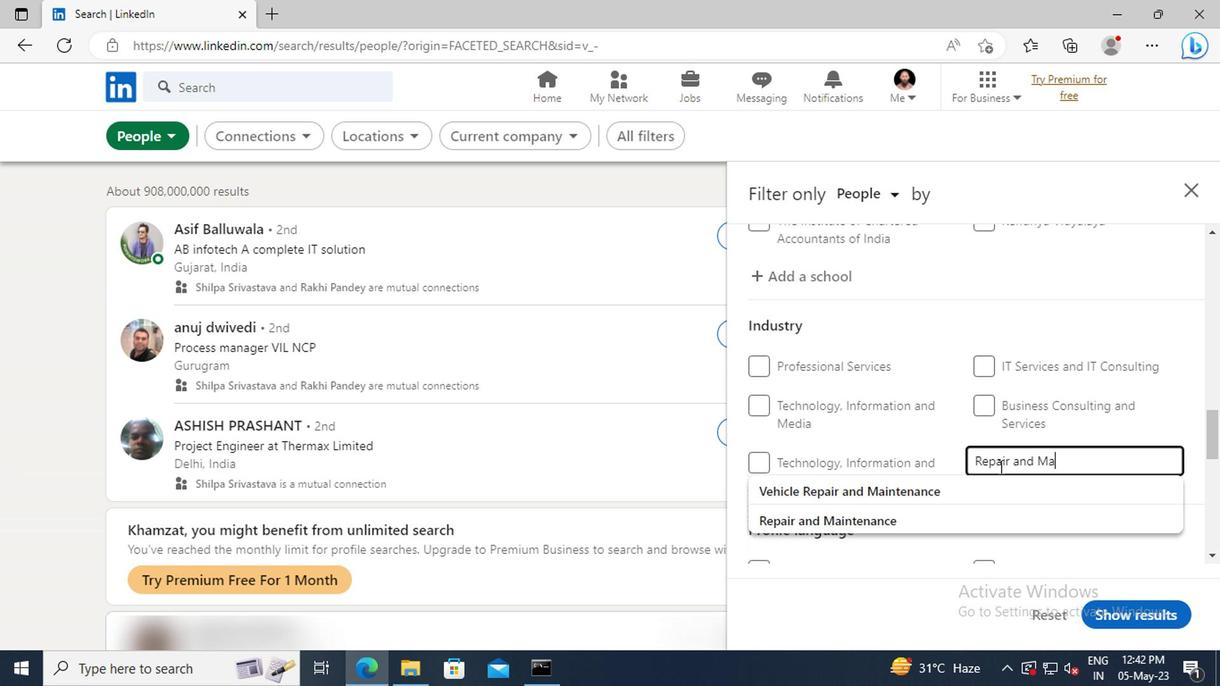 
Action: Mouse moved to (995, 513)
Screenshot: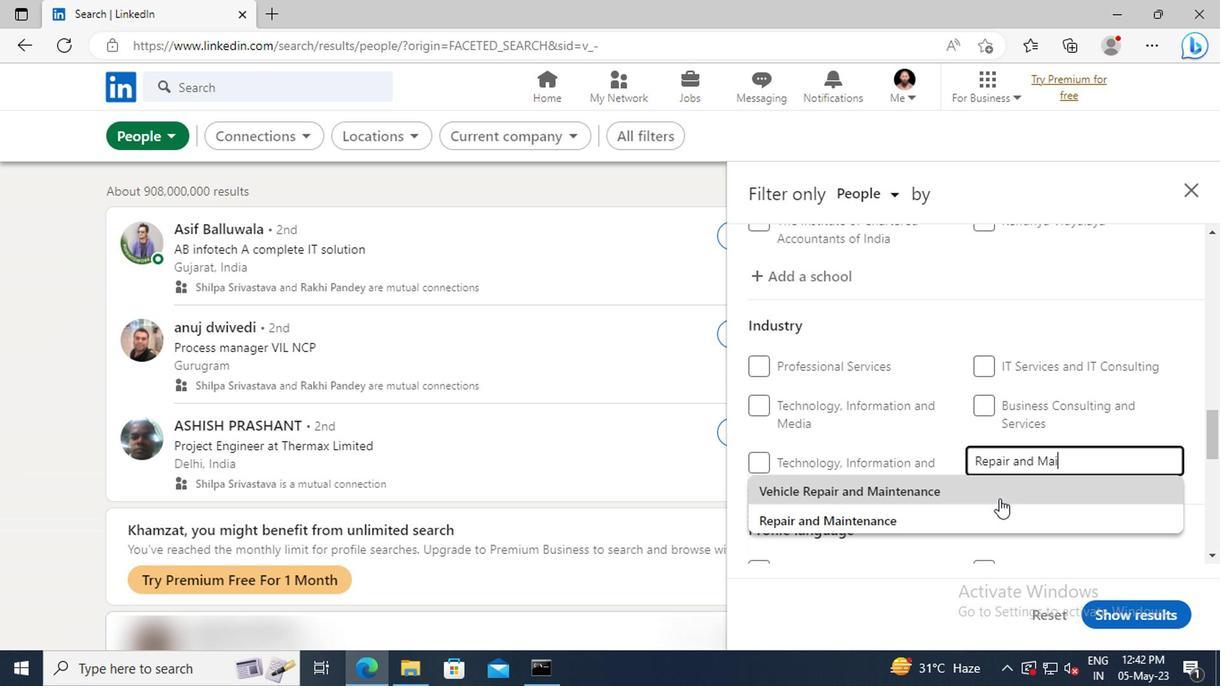 
Action: Mouse pressed left at (995, 513)
Screenshot: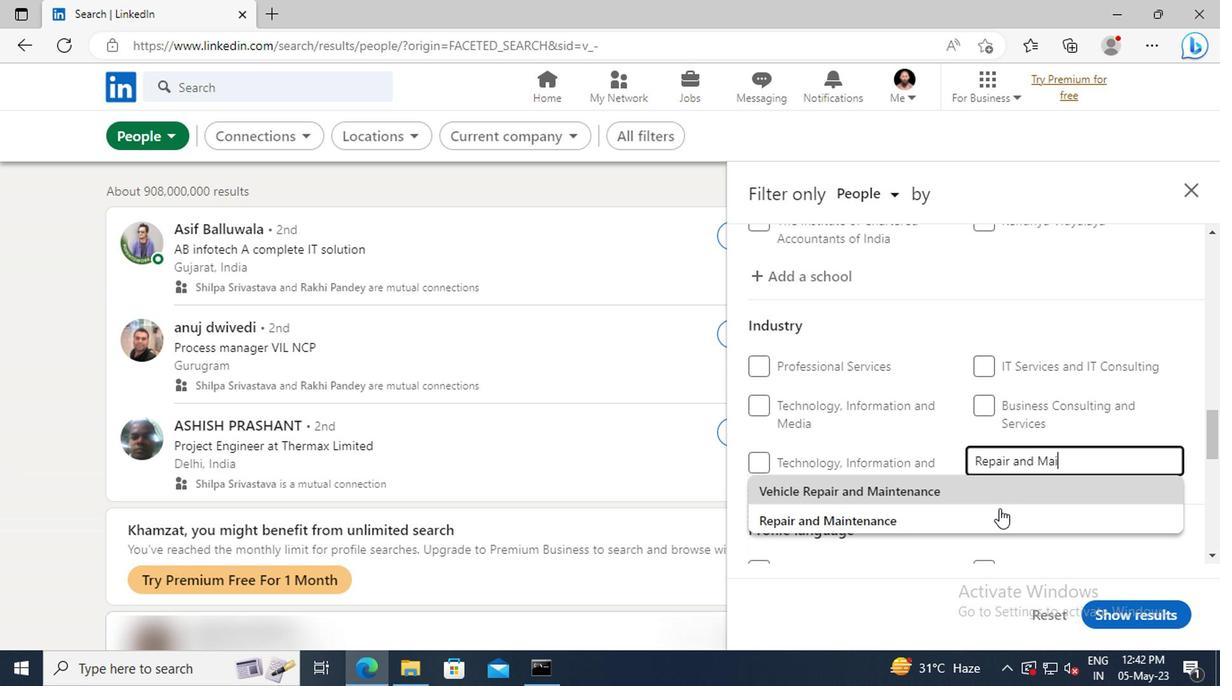 
Action: Mouse scrolled (995, 512) with delta (0, -1)
Screenshot: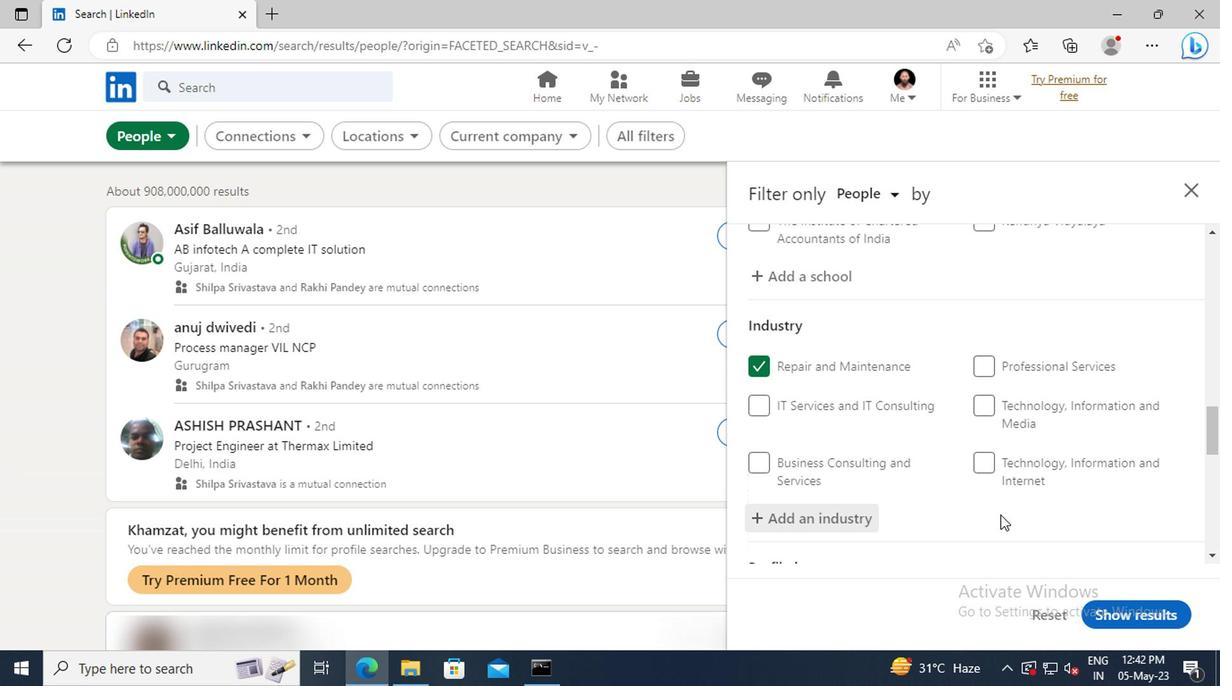 
Action: Mouse moved to (998, 484)
Screenshot: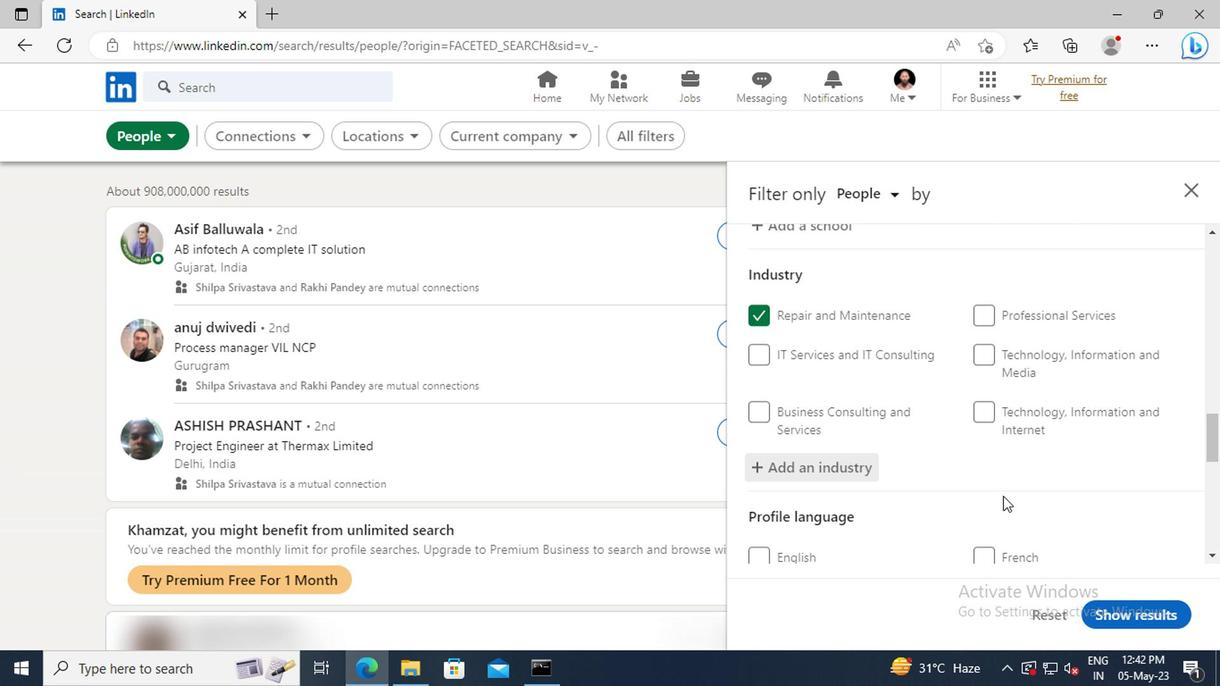 
Action: Mouse scrolled (998, 483) with delta (0, -1)
Screenshot: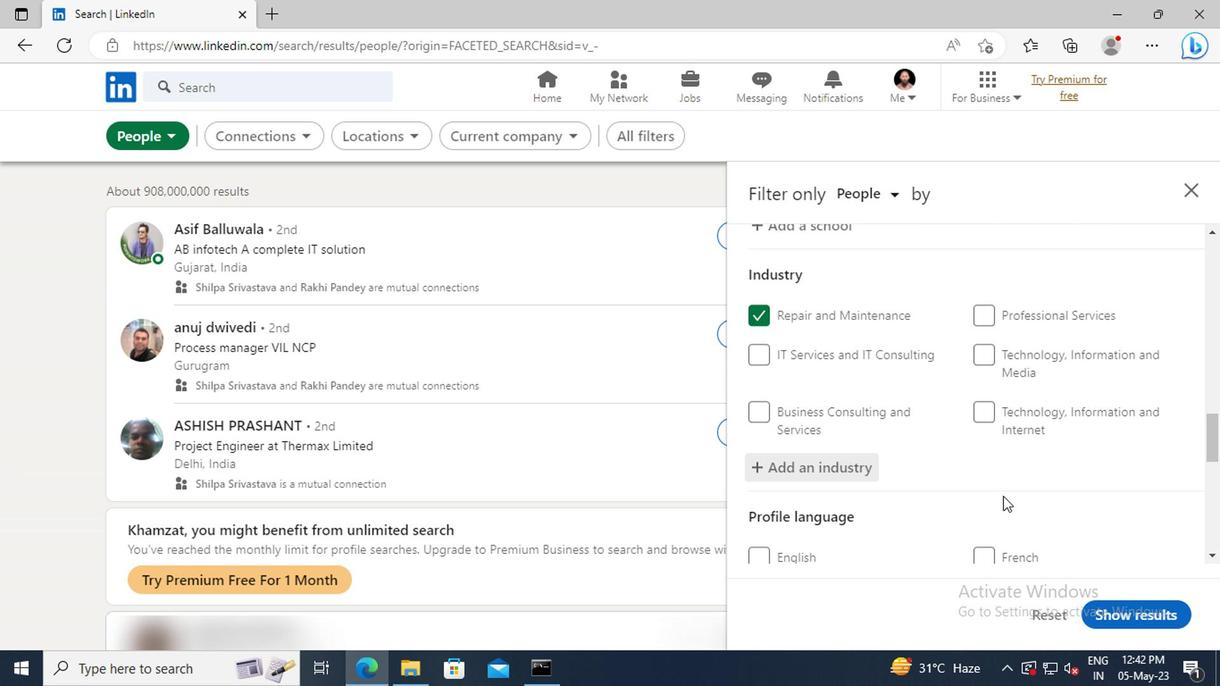 
Action: Mouse moved to (998, 482)
Screenshot: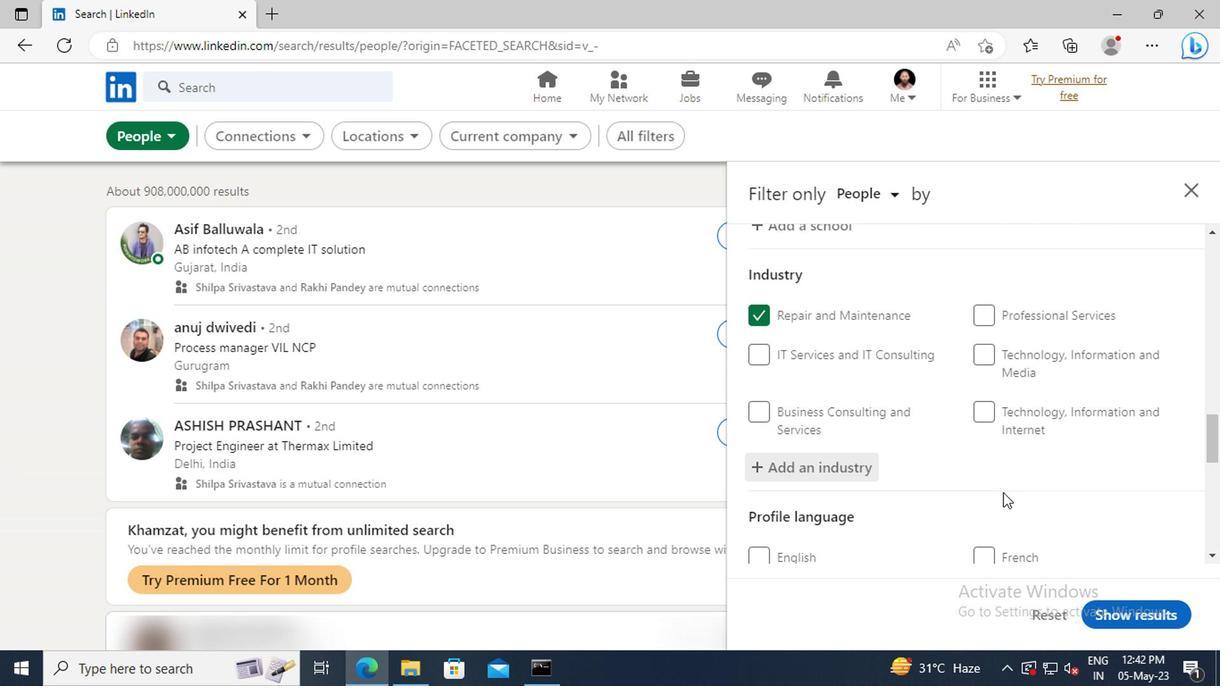 
Action: Mouse scrolled (998, 481) with delta (0, 0)
Screenshot: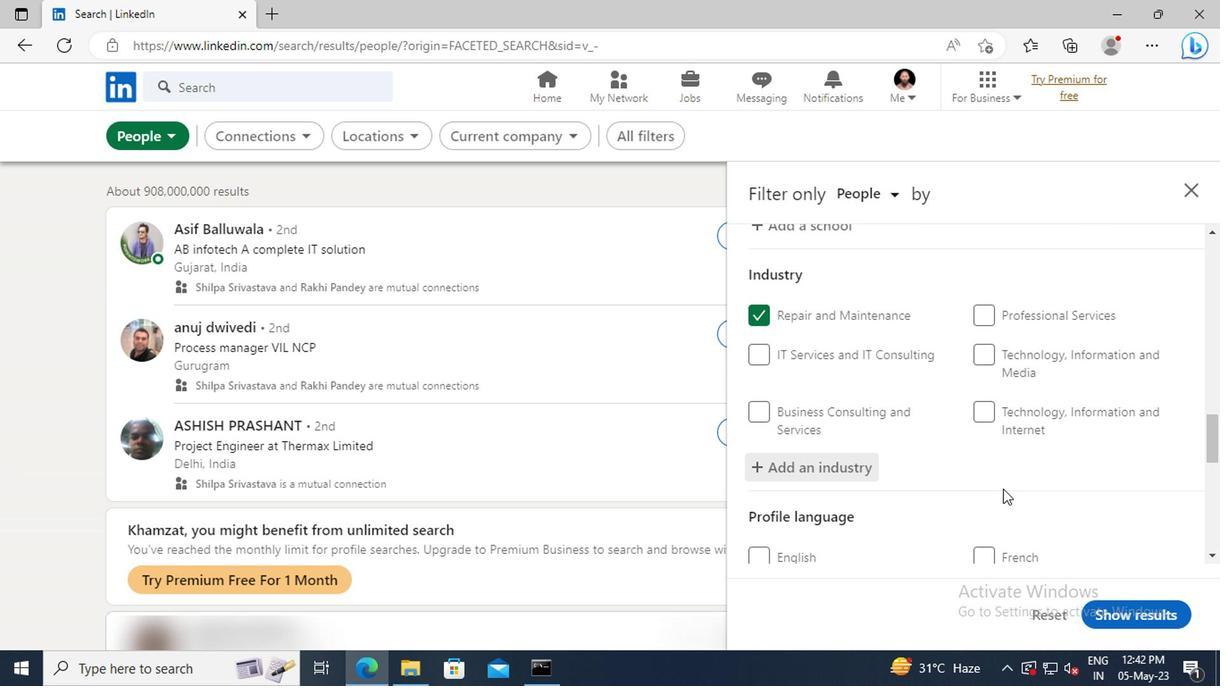 
Action: Mouse moved to (1001, 441)
Screenshot: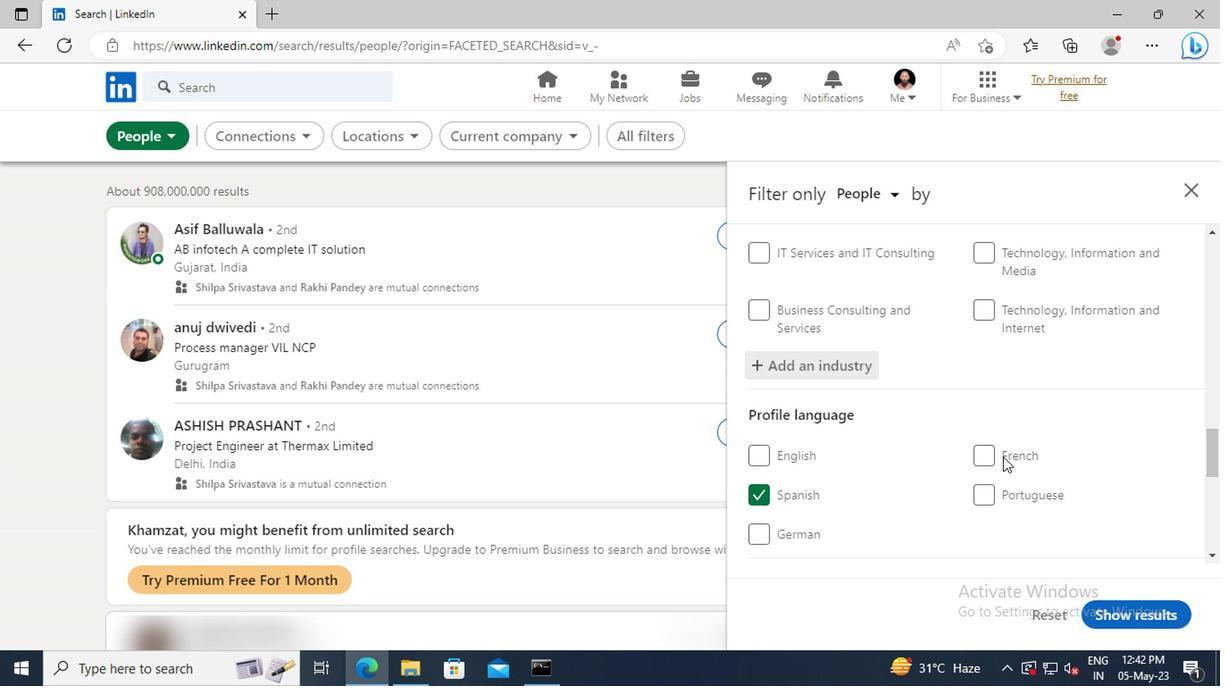 
Action: Mouse scrolled (1001, 441) with delta (0, 0)
Screenshot: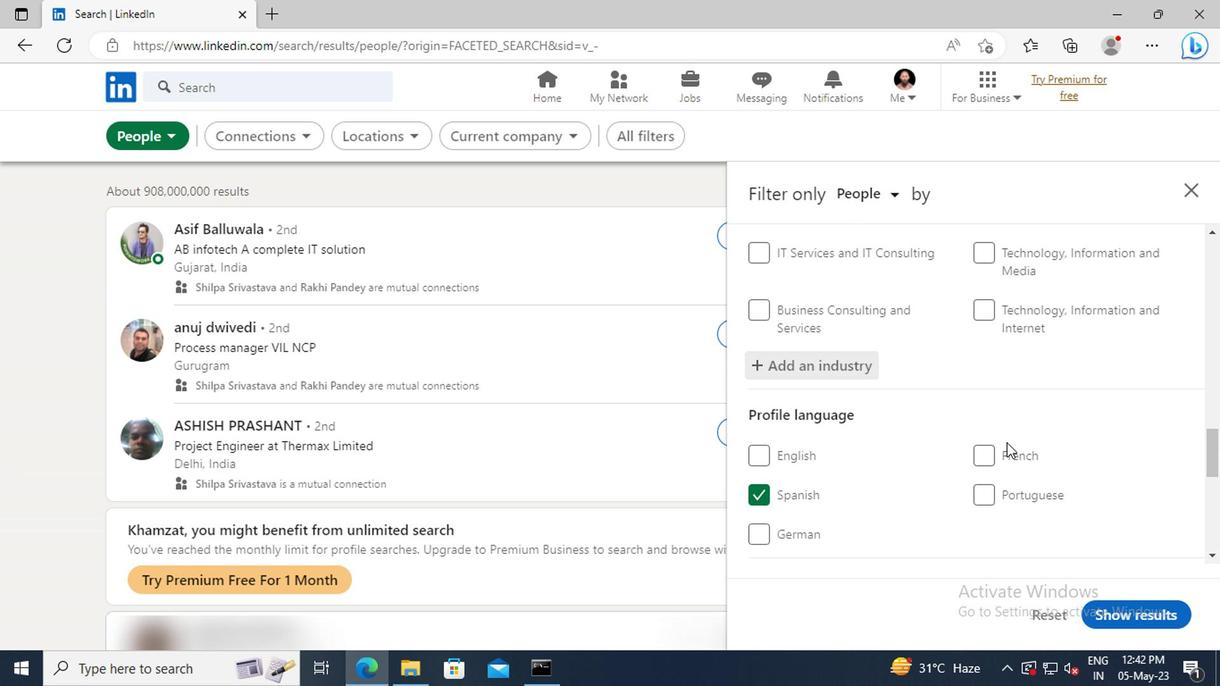 
Action: Mouse scrolled (1001, 441) with delta (0, 0)
Screenshot: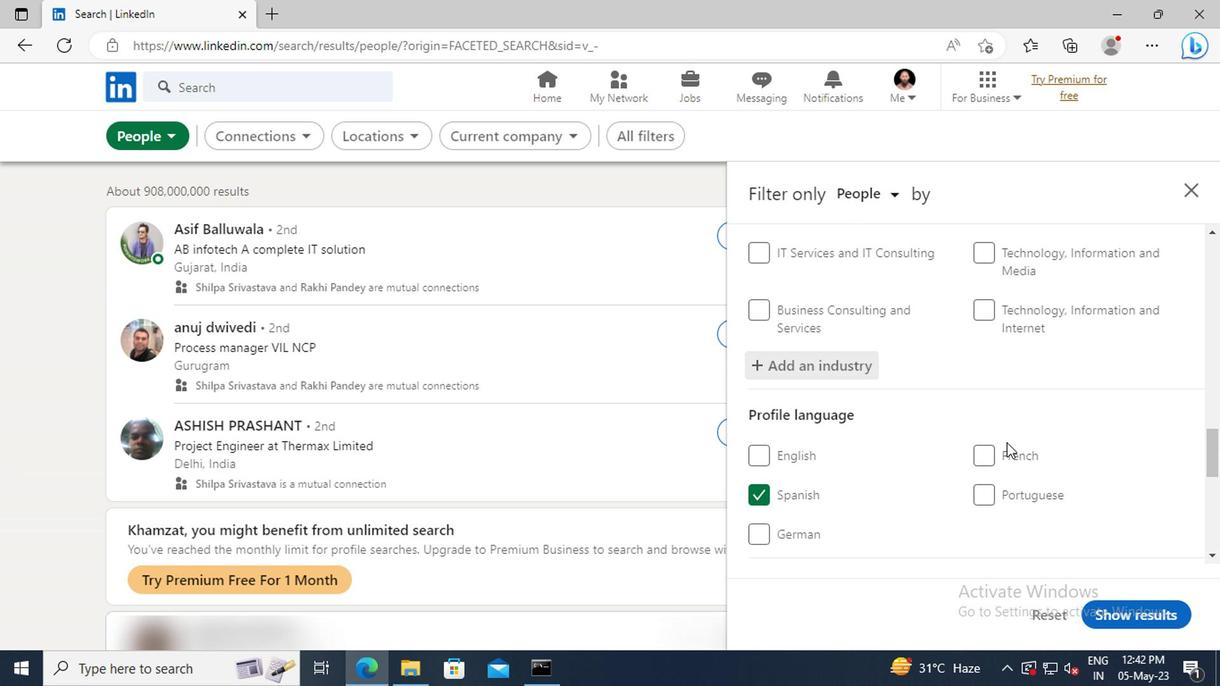 
Action: Mouse moved to (1003, 437)
Screenshot: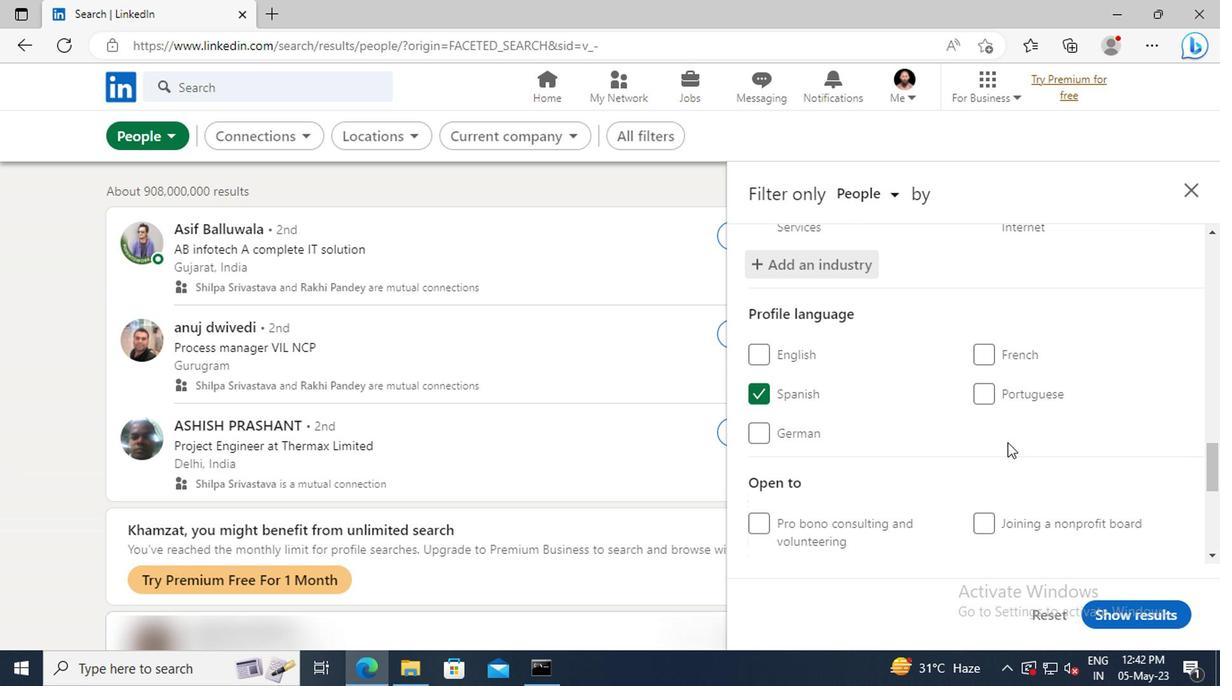
Action: Mouse scrolled (1003, 437) with delta (0, 0)
Screenshot: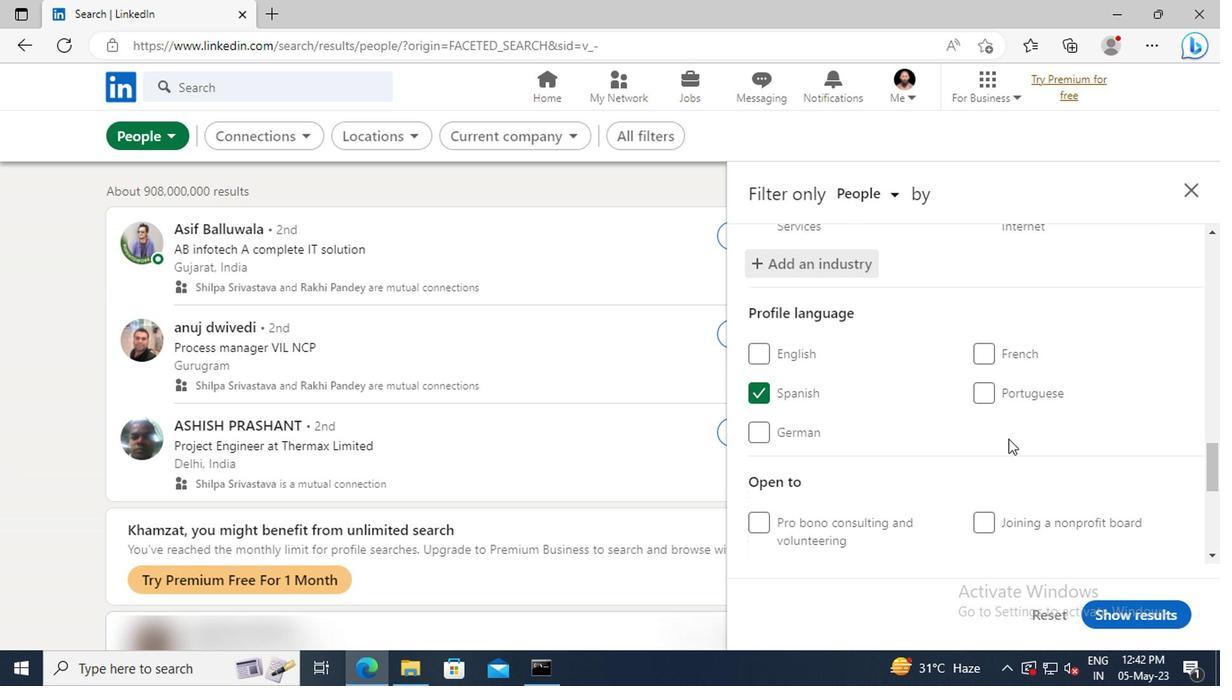 
Action: Mouse moved to (1003, 437)
Screenshot: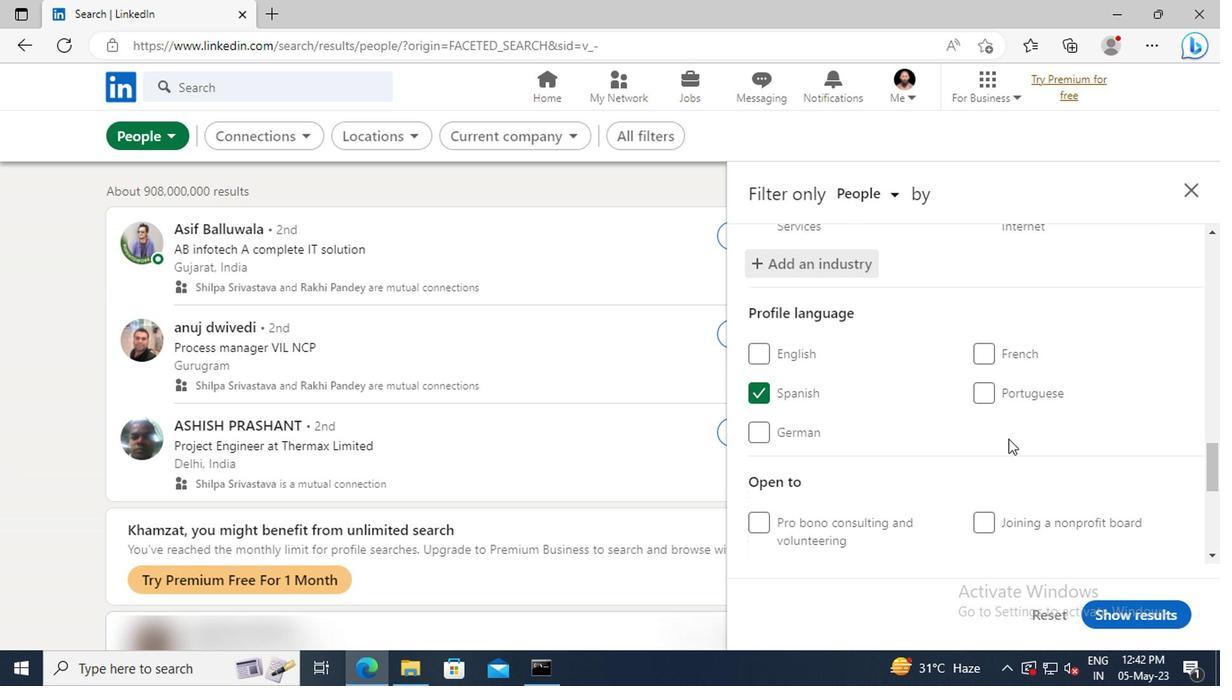 
Action: Mouse scrolled (1003, 437) with delta (0, 0)
Screenshot: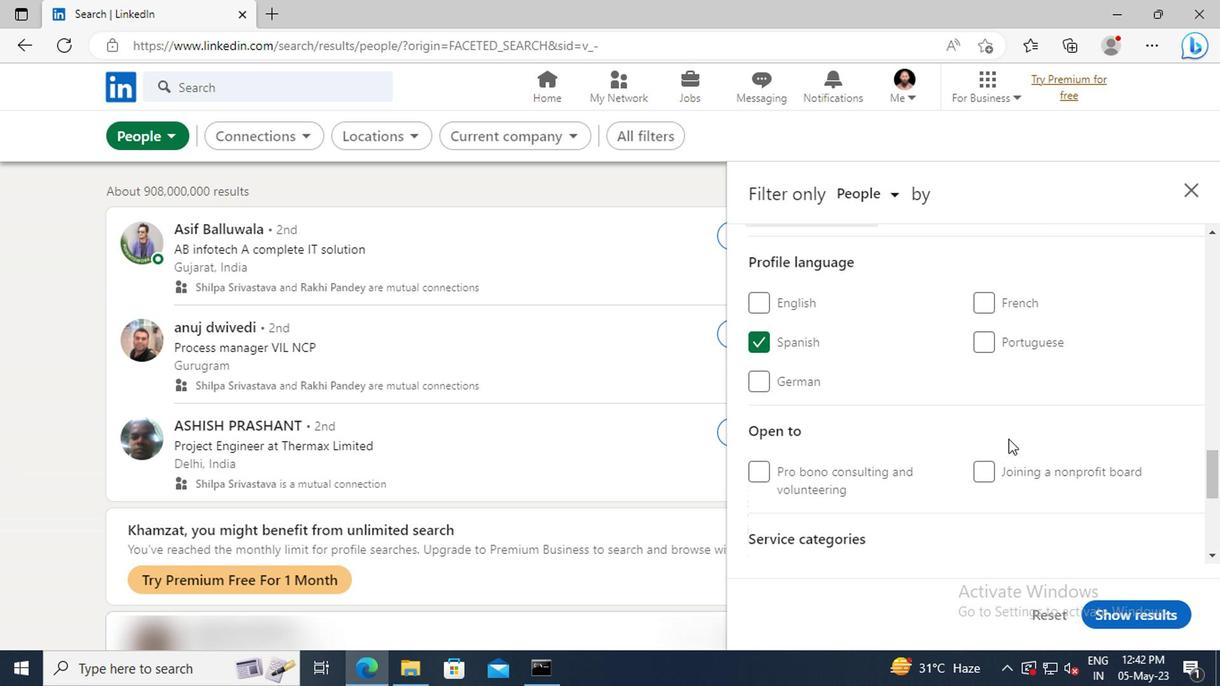 
Action: Mouse scrolled (1003, 437) with delta (0, 0)
Screenshot: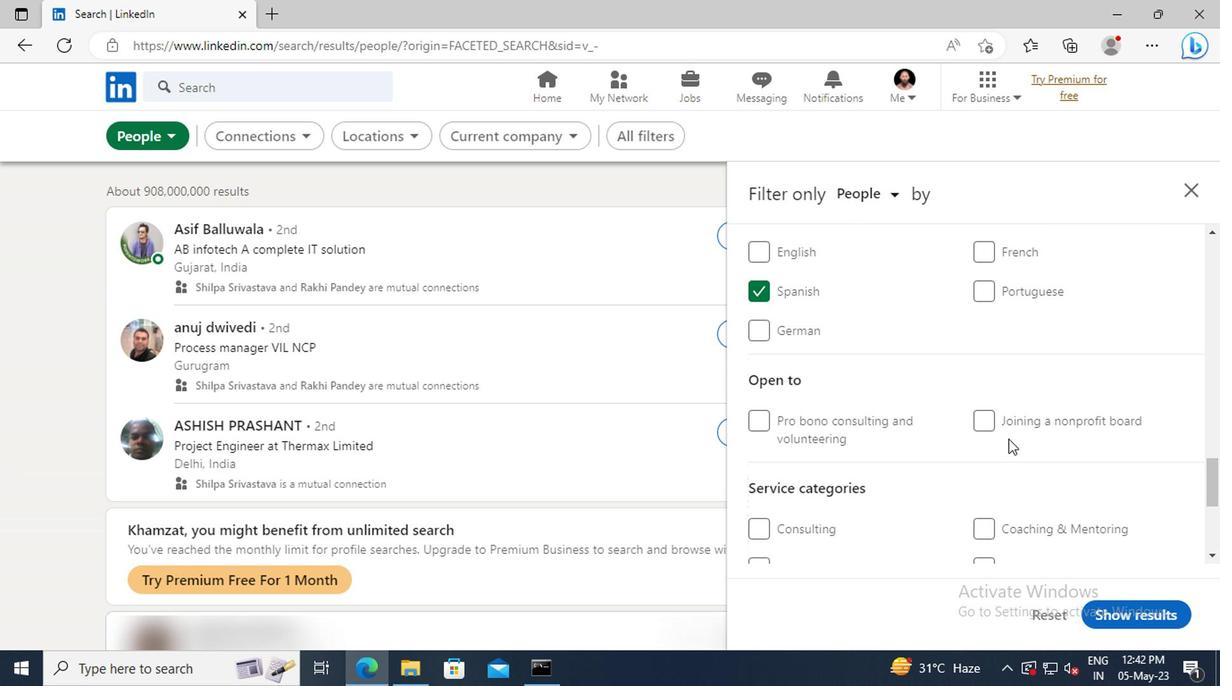 
Action: Mouse scrolled (1003, 437) with delta (0, 0)
Screenshot: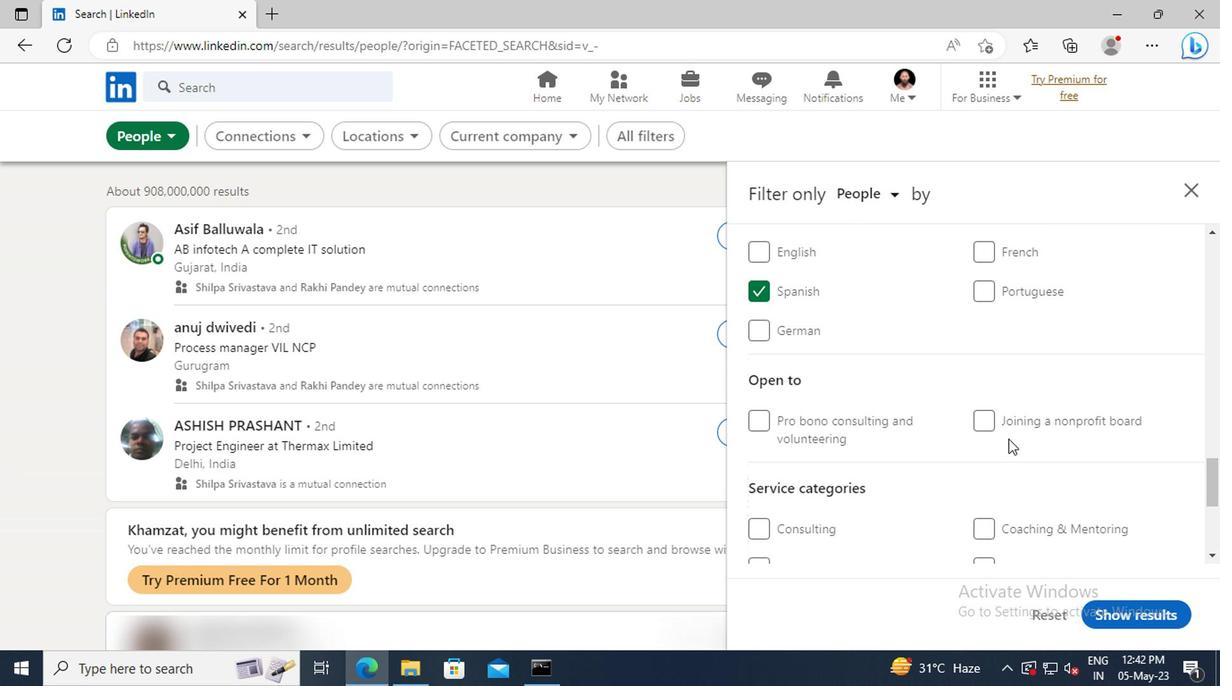 
Action: Mouse scrolled (1003, 437) with delta (0, 0)
Screenshot: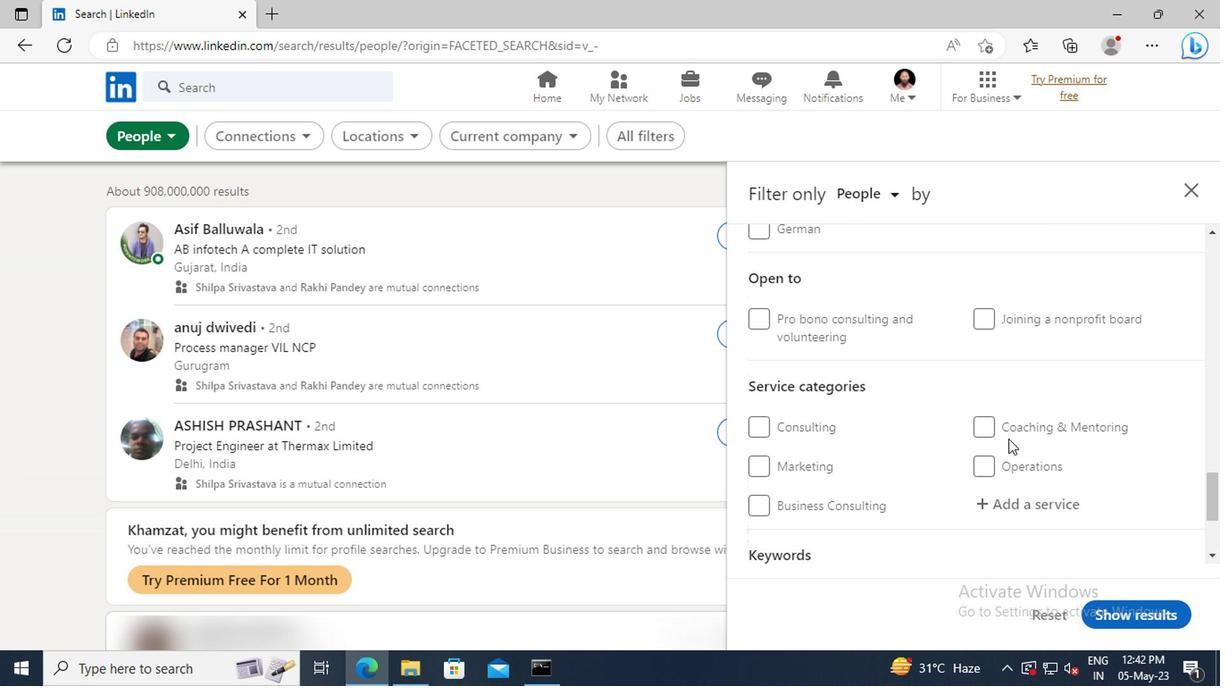 
Action: Mouse moved to (1003, 446)
Screenshot: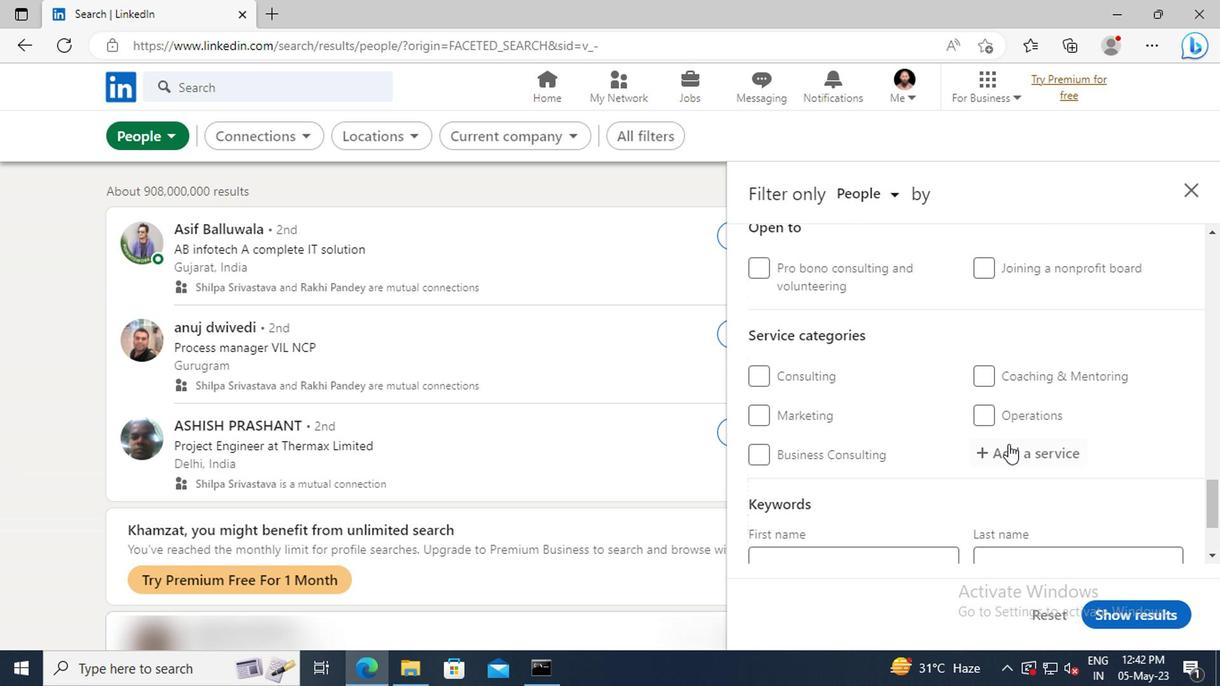 
Action: Mouse pressed left at (1003, 446)
Screenshot: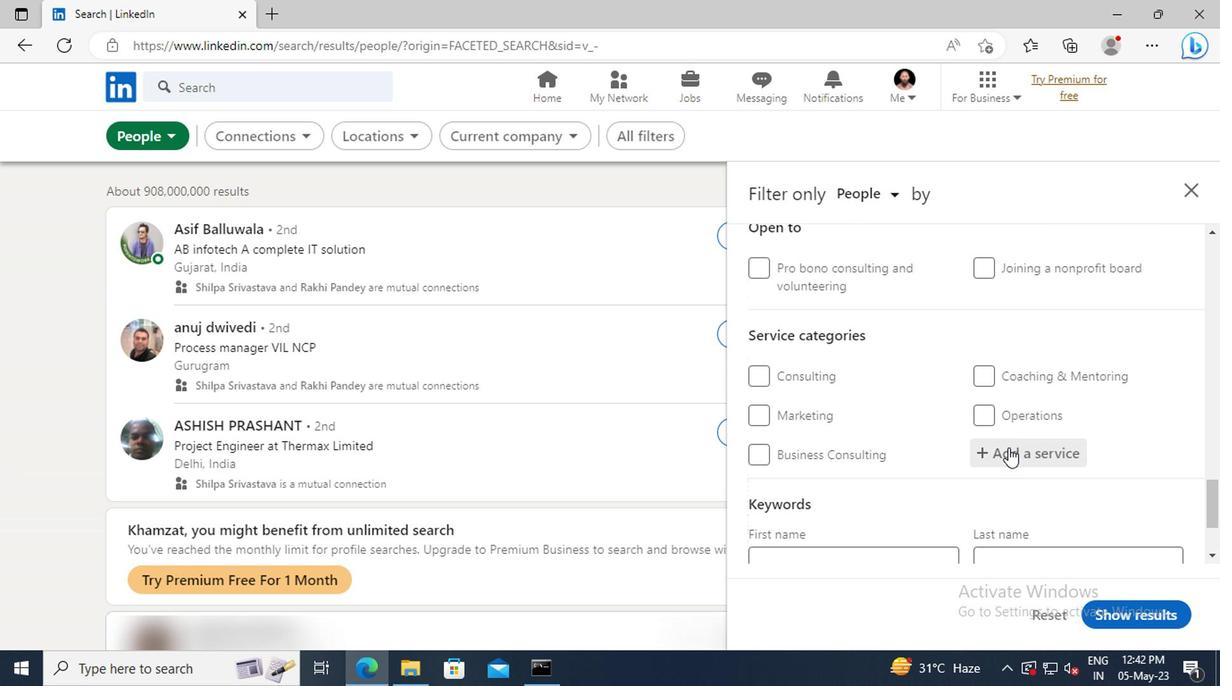 
Action: Key pressed <Key.shift>MORTGA
Screenshot: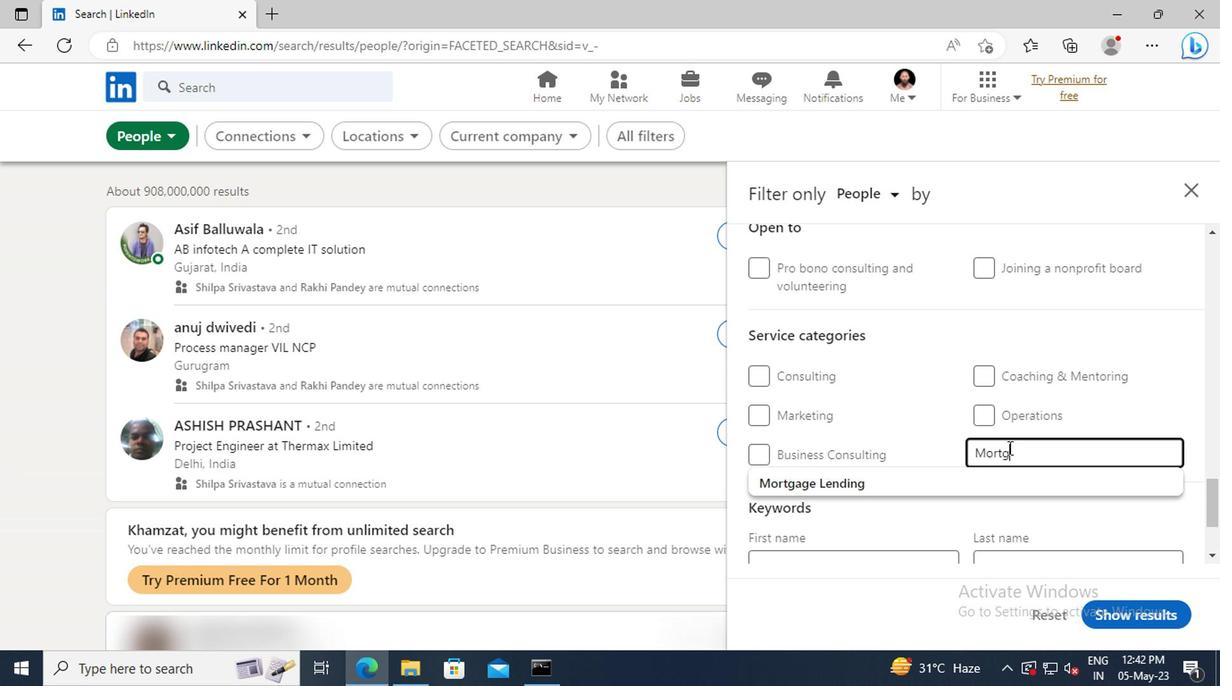 
Action: Mouse moved to (1009, 475)
Screenshot: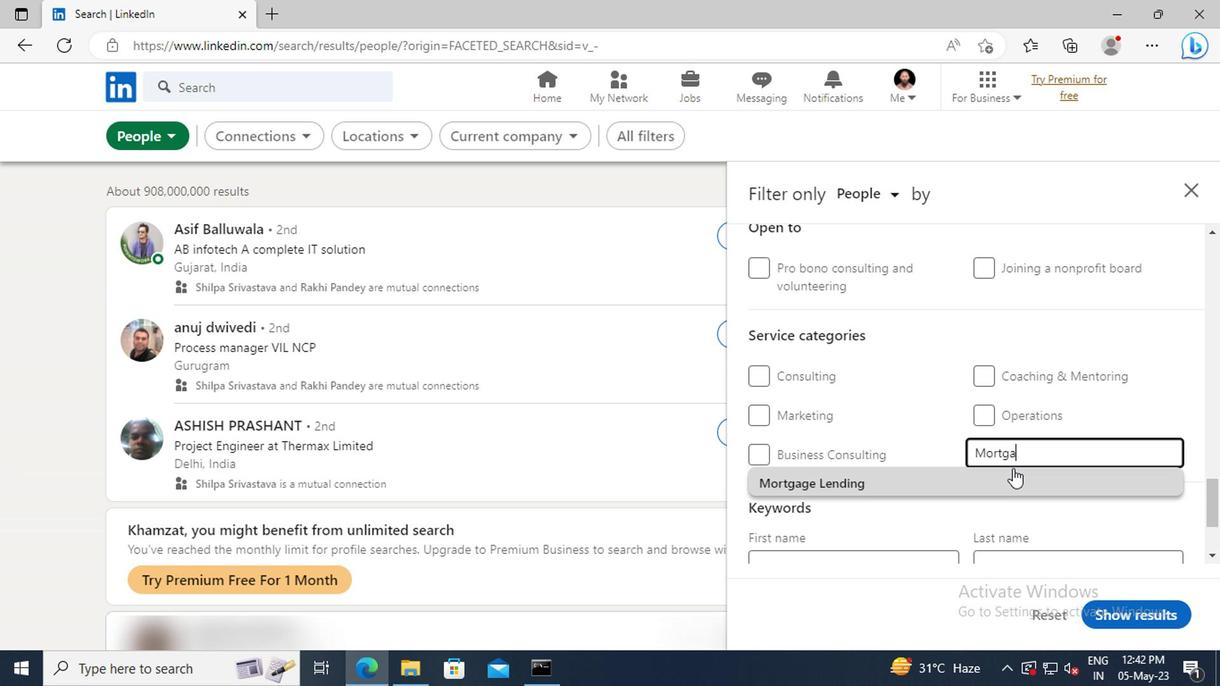 
Action: Mouse pressed left at (1009, 475)
Screenshot: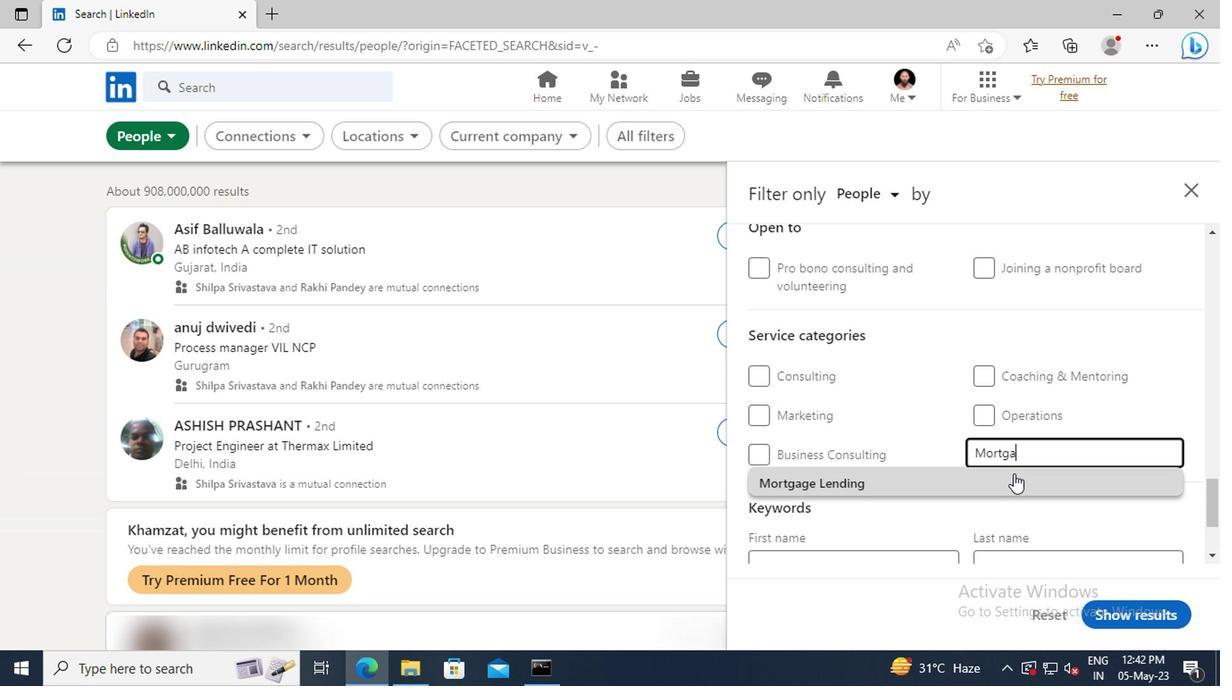 
Action: Mouse scrolled (1009, 474) with delta (0, 0)
Screenshot: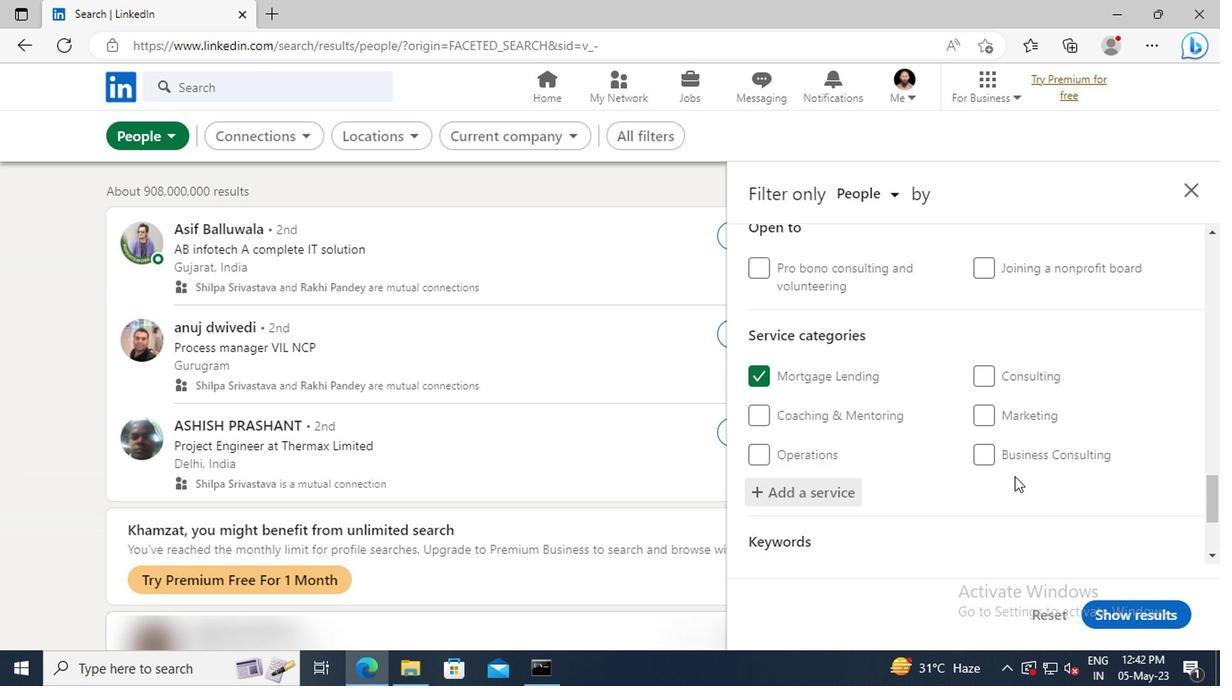 
Action: Mouse scrolled (1009, 474) with delta (0, 0)
Screenshot: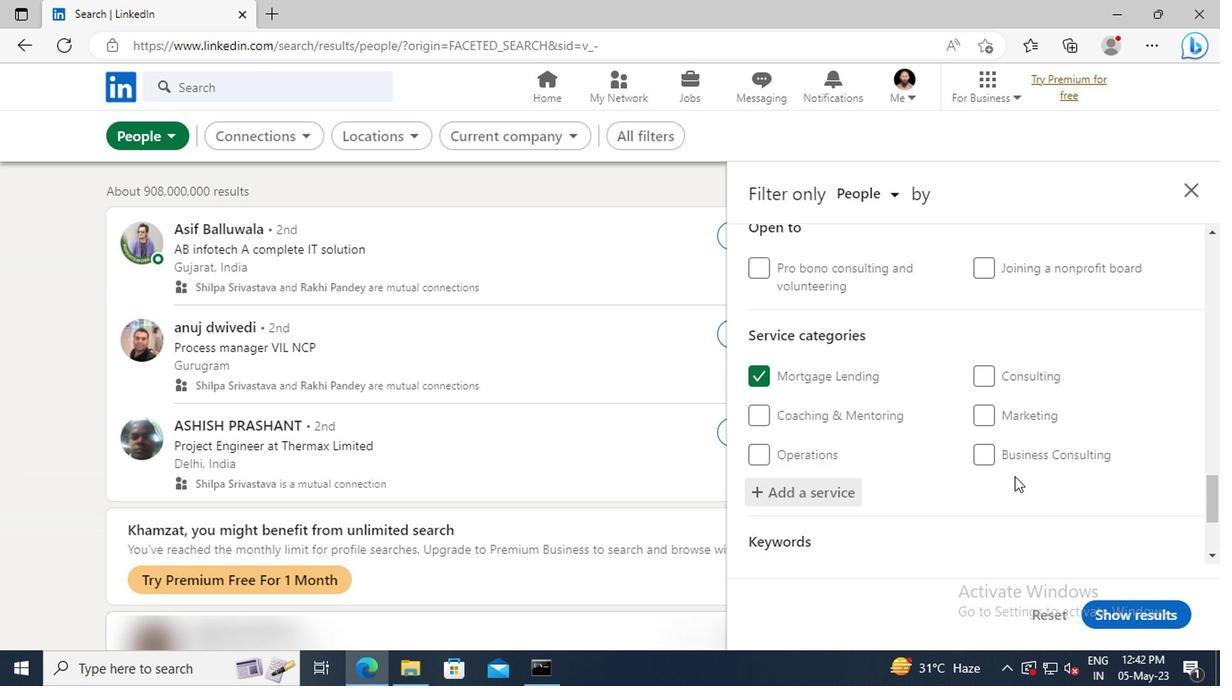 
Action: Mouse scrolled (1009, 474) with delta (0, 0)
Screenshot: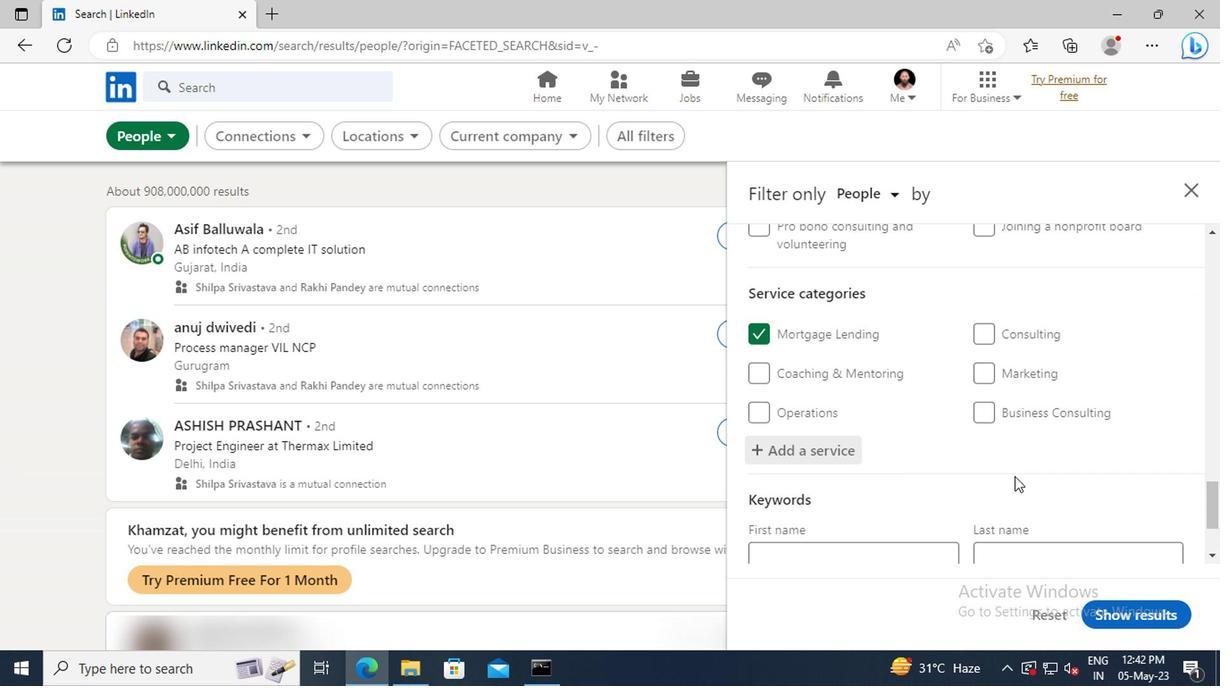 
Action: Mouse scrolled (1009, 474) with delta (0, 0)
Screenshot: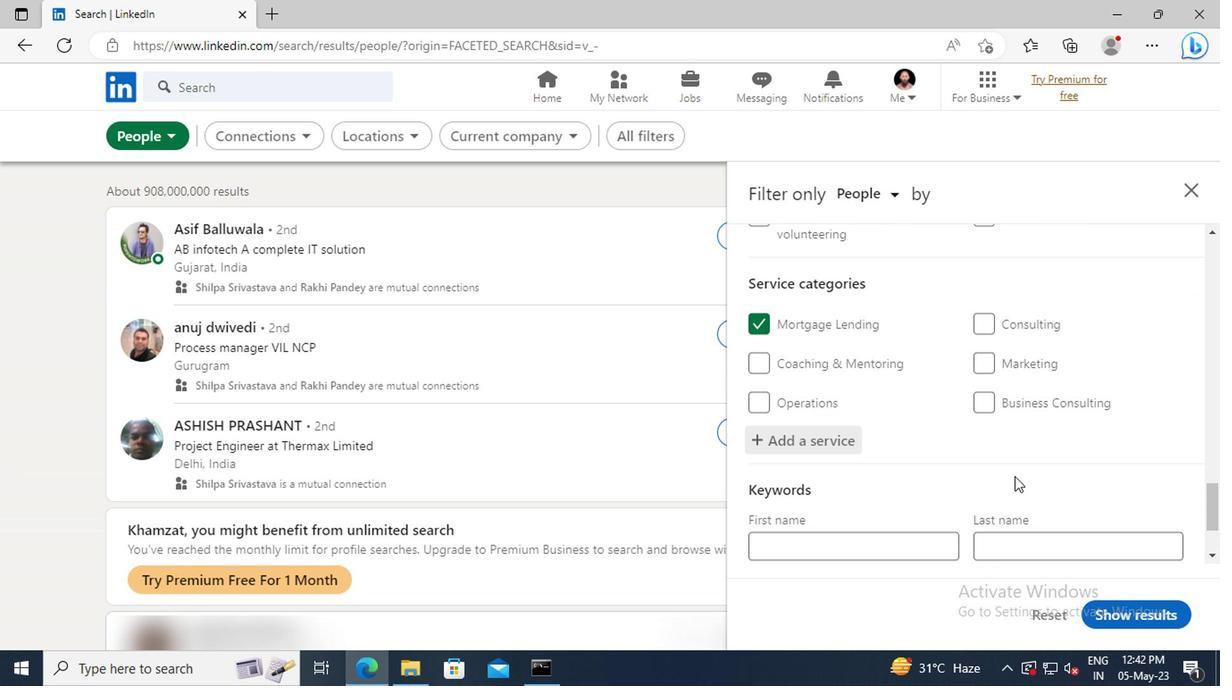 
Action: Mouse moved to (870, 481)
Screenshot: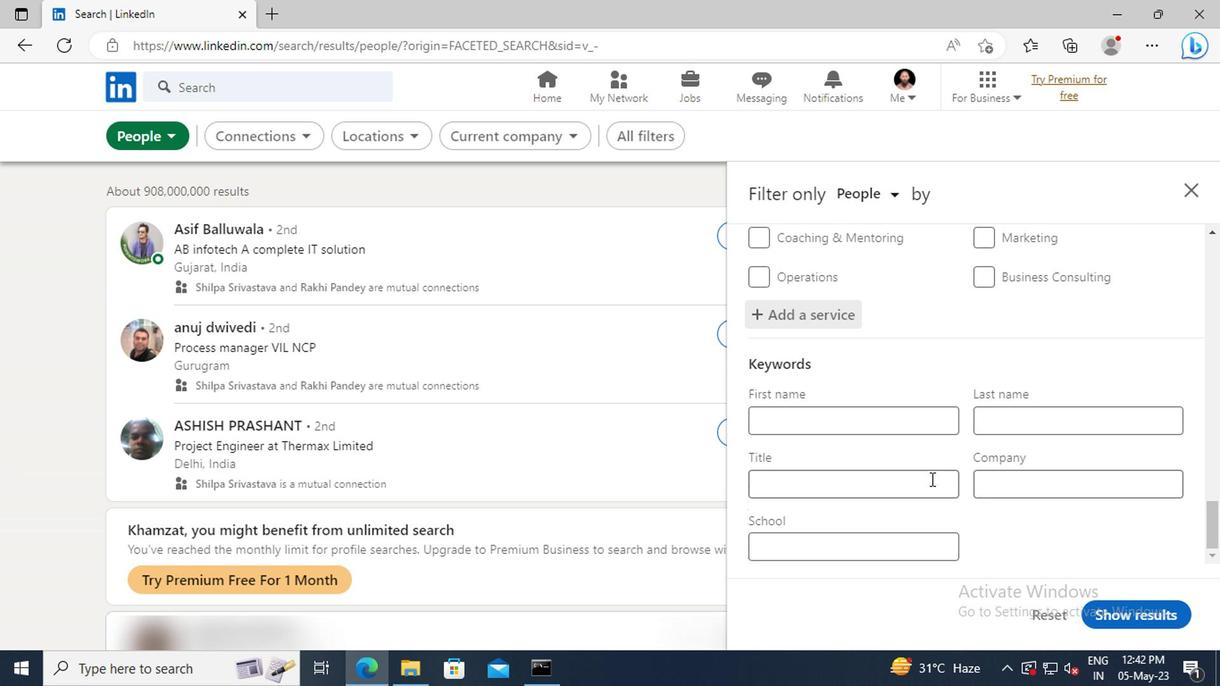 
Action: Mouse pressed left at (870, 481)
Screenshot: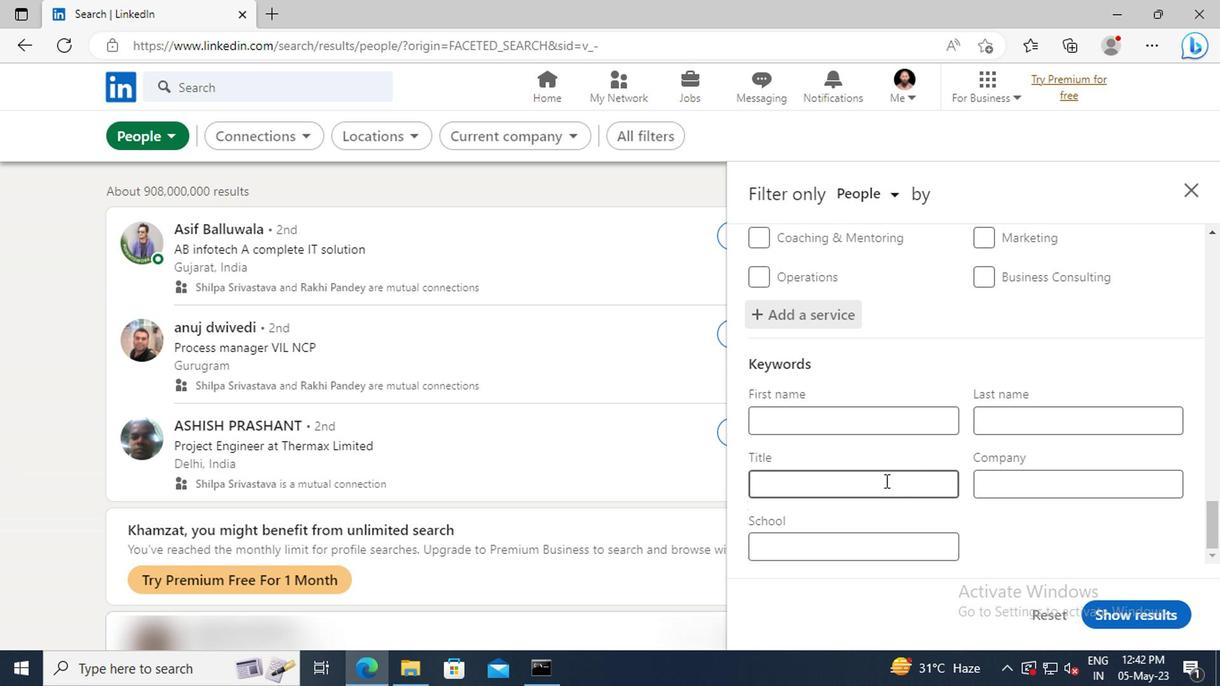 
Action: Mouse moved to (870, 481)
Screenshot: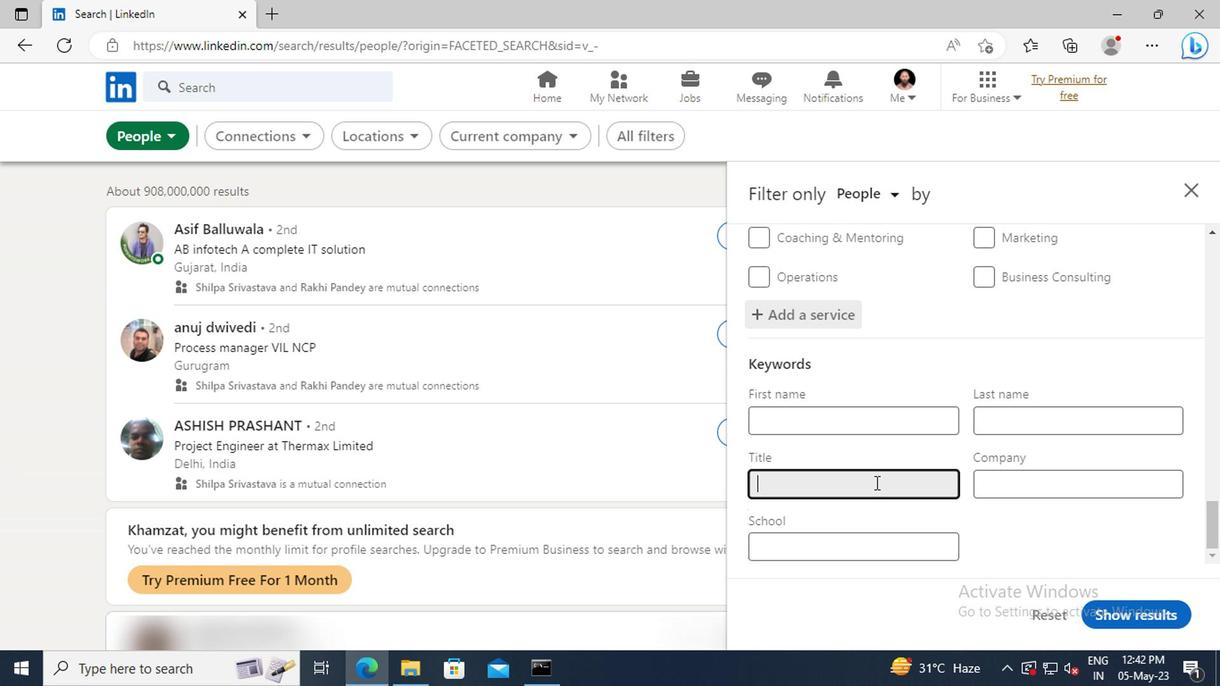
Action: Key pressed <Key.shift>SOLAR<Key.space><Key.shift>PHOTOVOLTAIC<Key.space><Key.shift>INSTALLER<Key.enter>
Screenshot: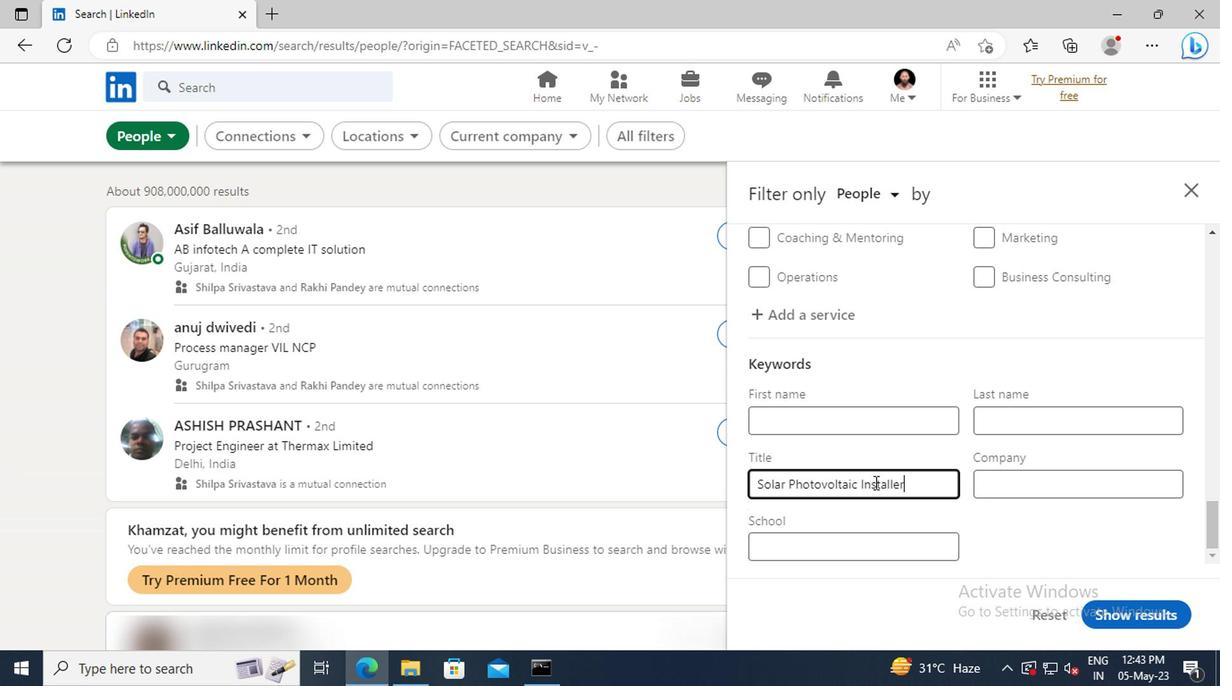 
Action: Mouse moved to (1114, 609)
Screenshot: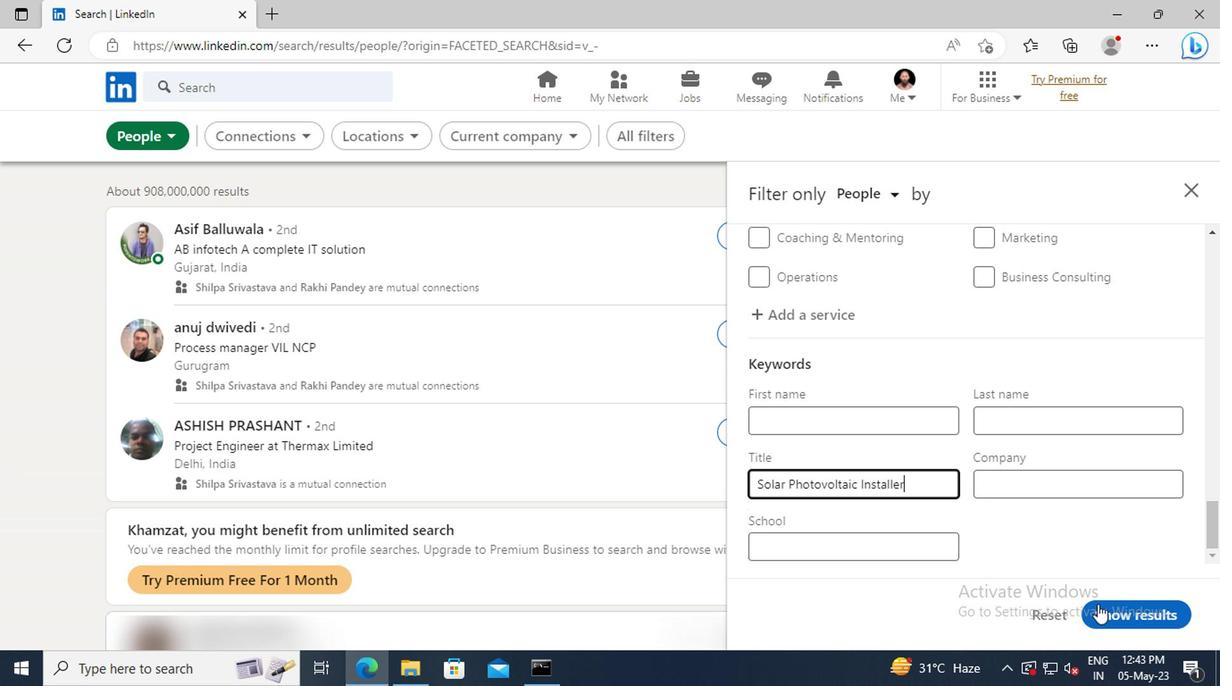 
Action: Mouse pressed left at (1114, 609)
Screenshot: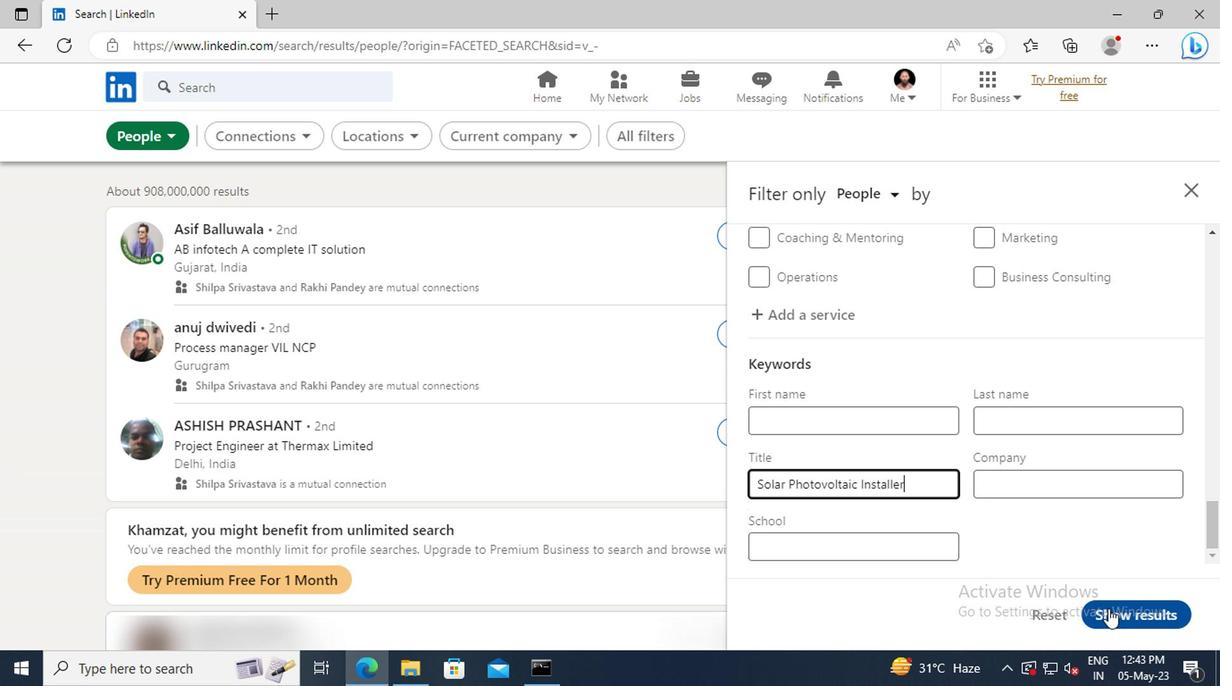 
